 Task: Find connections with filter location Ruteng with filter topic #Learningswith filter profile language German with filter current company HDB Financial Services Ltd. with filter school Zakir Husain Delhi College with filter industry Metal Ore Mining with filter service category Growth Marketing with filter keywords title Restaurant Manager
Action: Mouse moved to (663, 66)
Screenshot: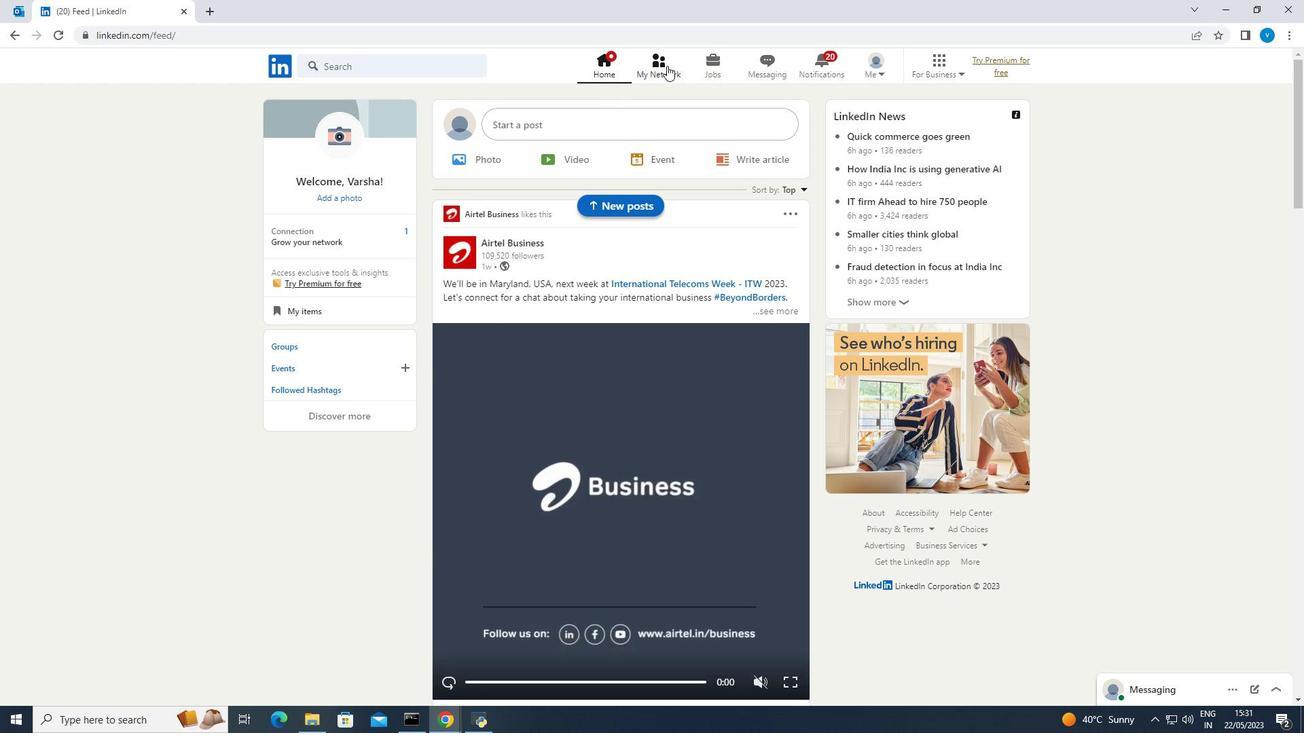 
Action: Mouse pressed left at (663, 66)
Screenshot: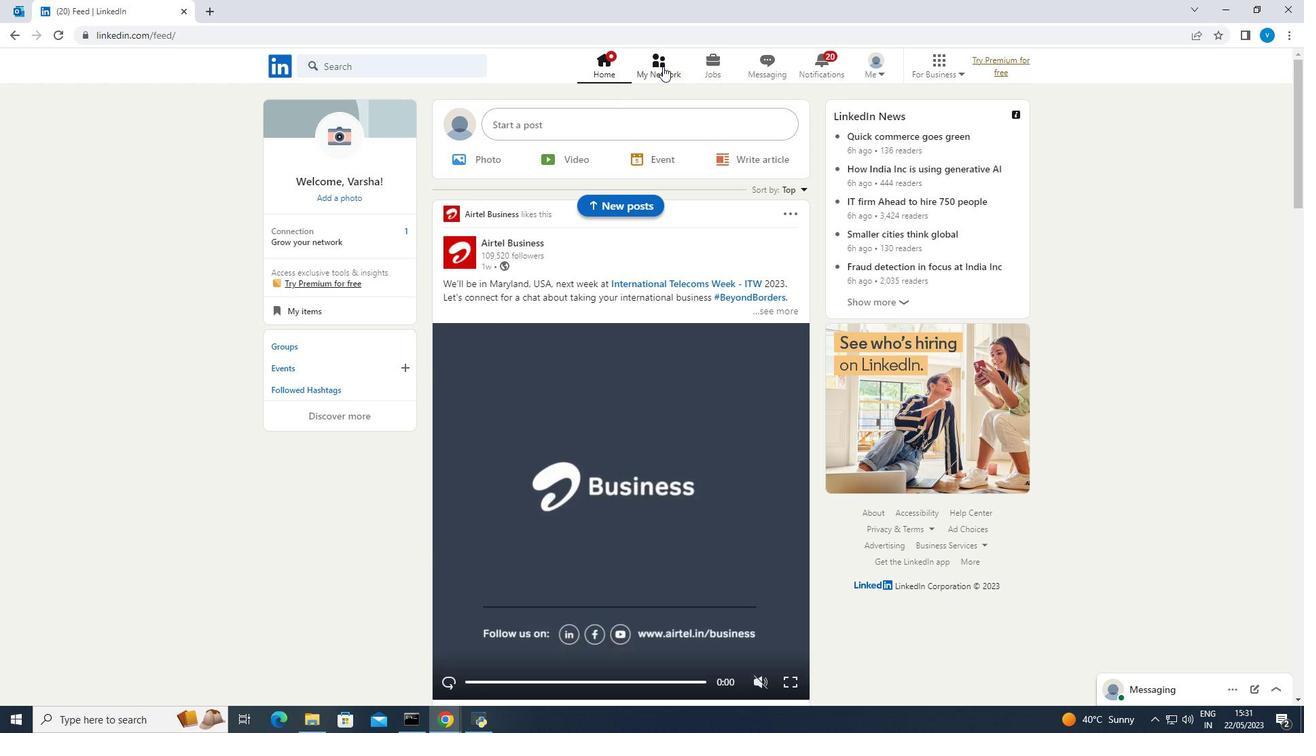 
Action: Mouse moved to (379, 147)
Screenshot: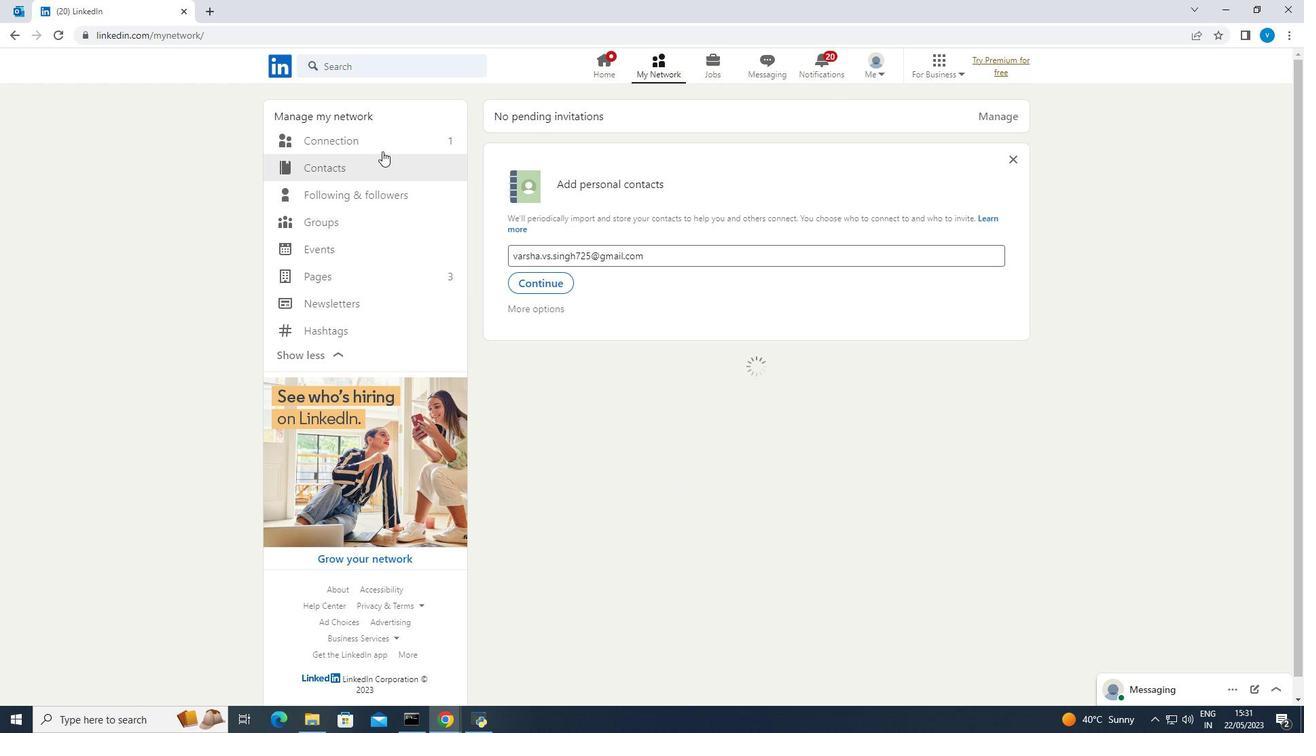 
Action: Mouse pressed left at (379, 147)
Screenshot: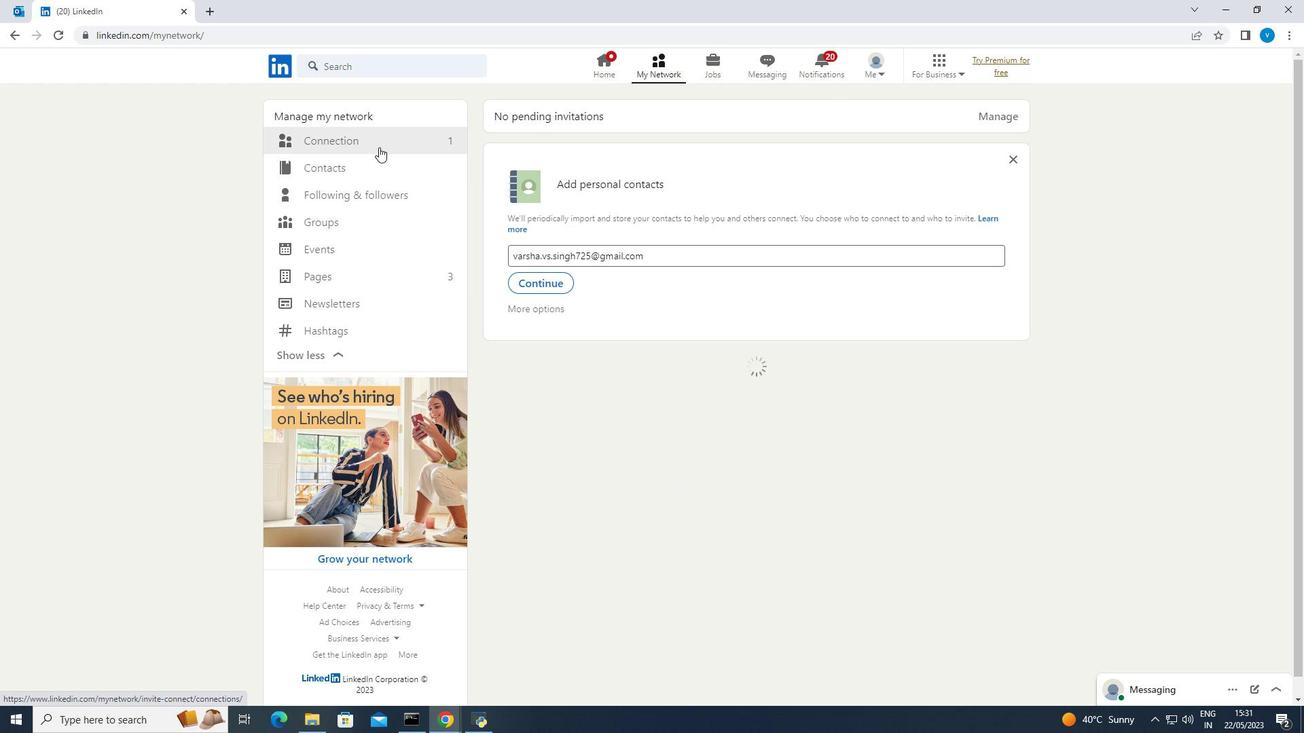
Action: Mouse moved to (741, 142)
Screenshot: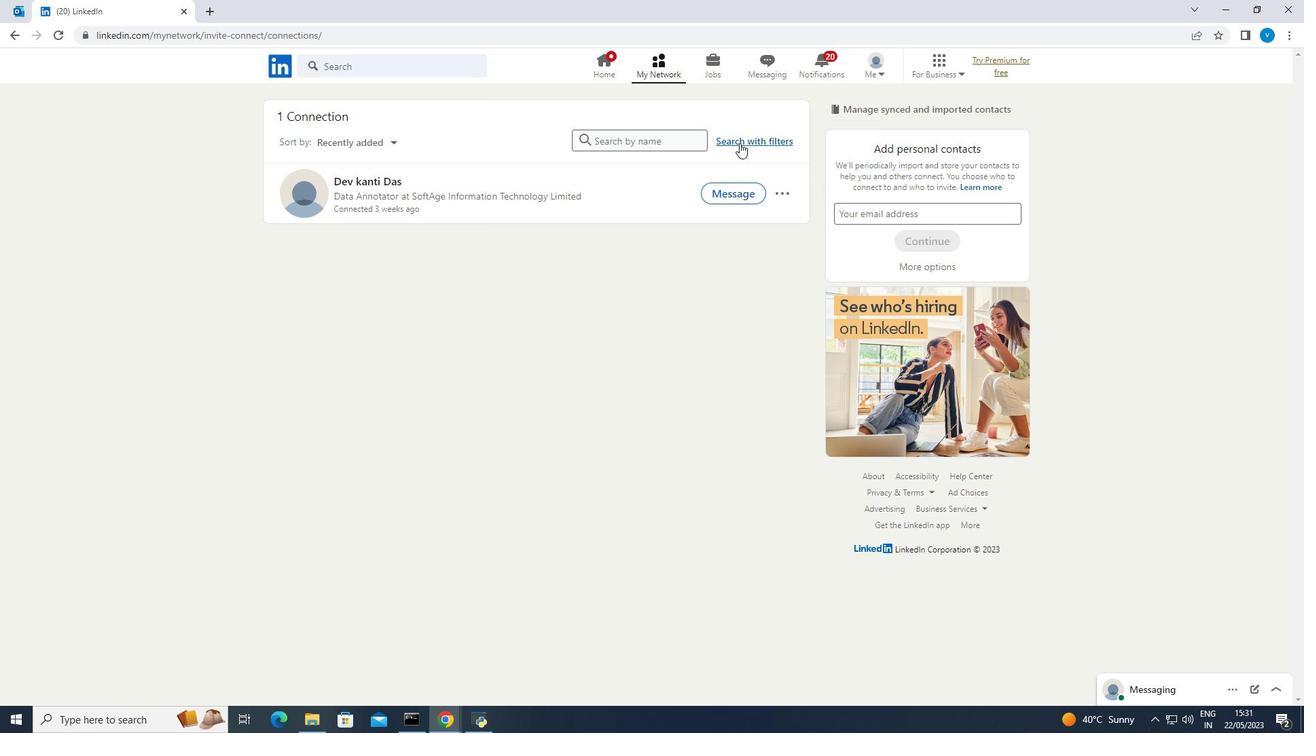
Action: Mouse pressed left at (741, 142)
Screenshot: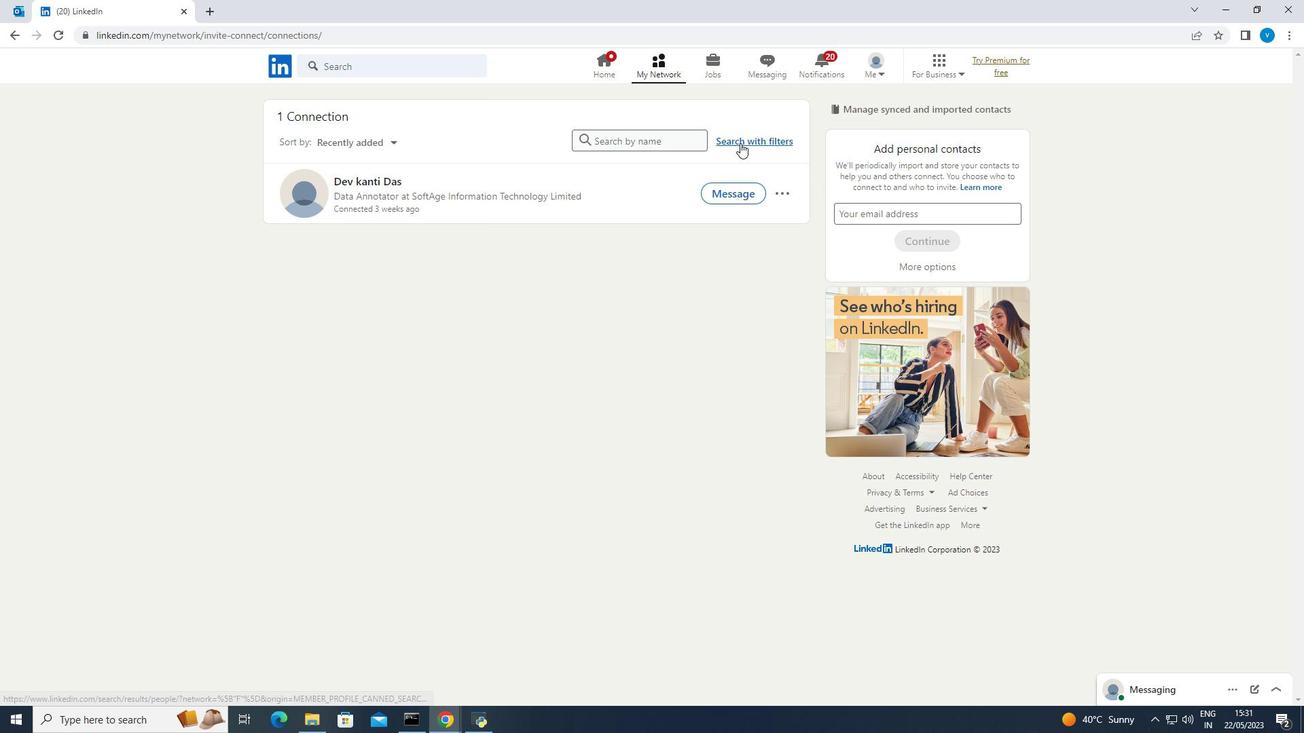 
Action: Mouse moved to (701, 110)
Screenshot: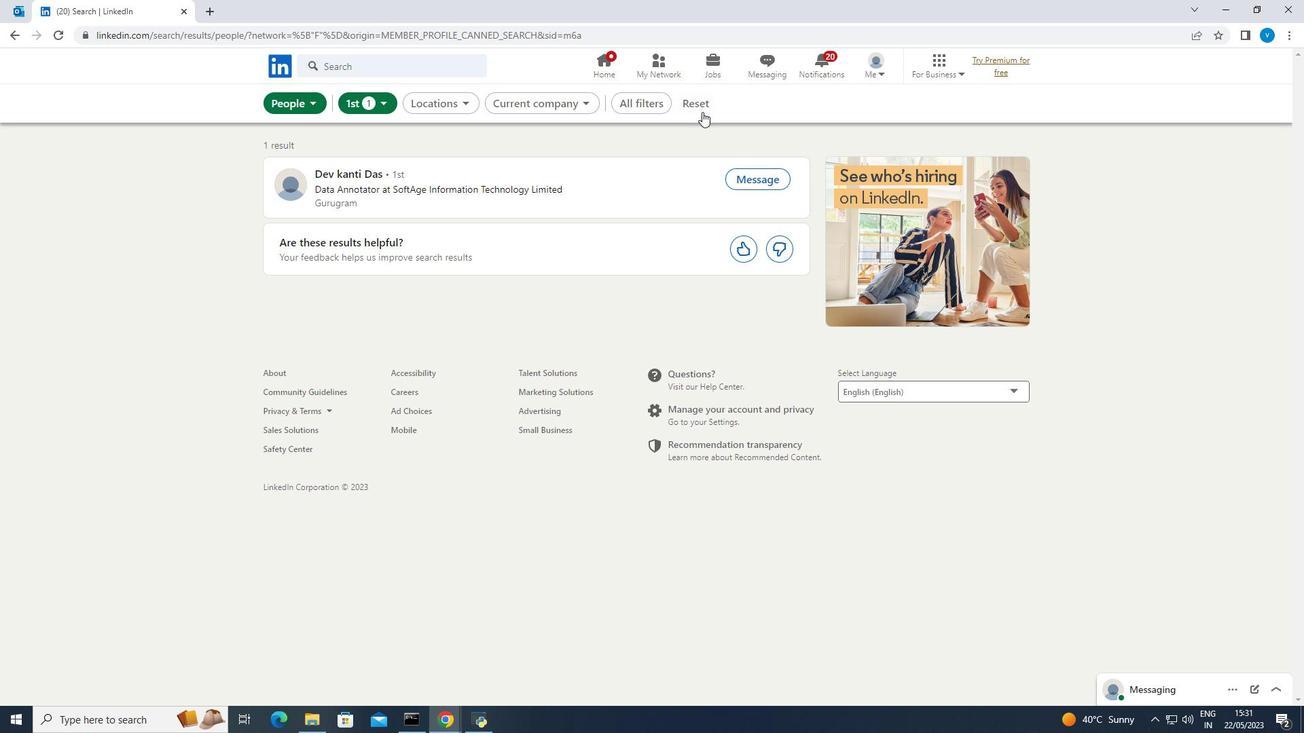 
Action: Mouse pressed left at (701, 110)
Screenshot: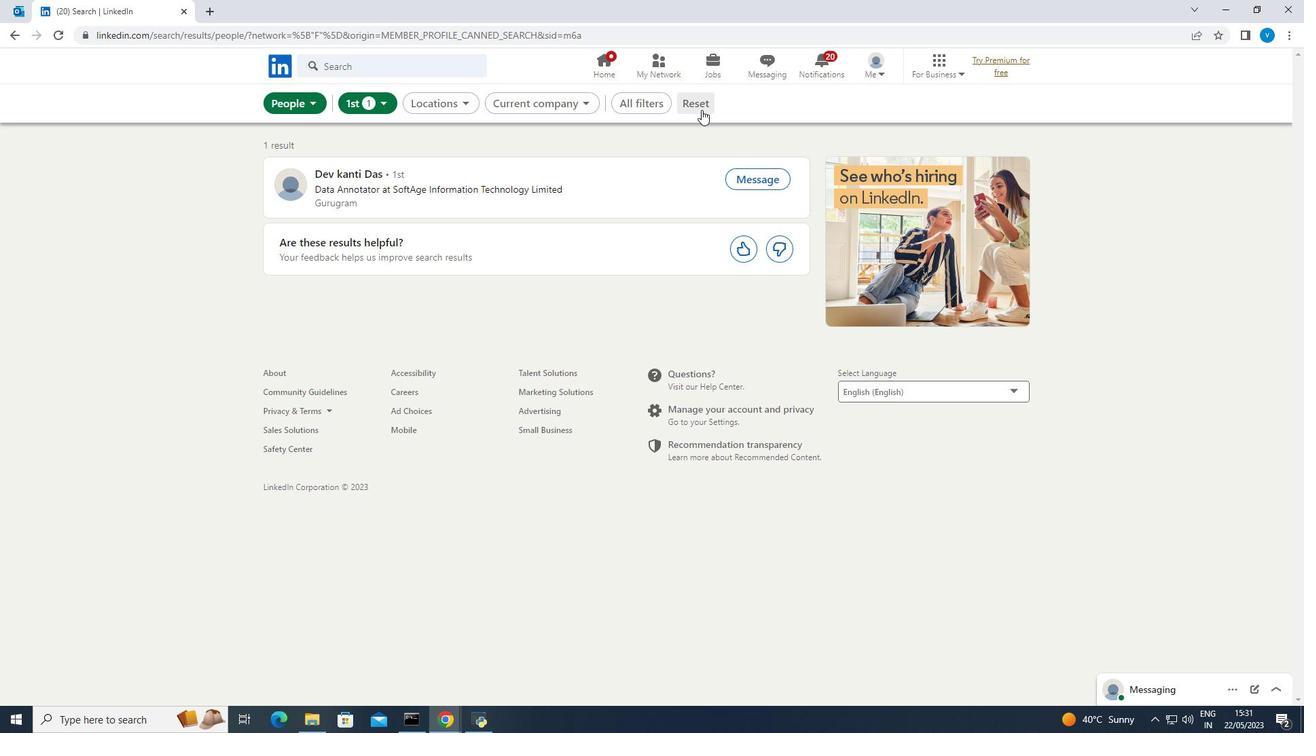 
Action: Mouse moved to (685, 107)
Screenshot: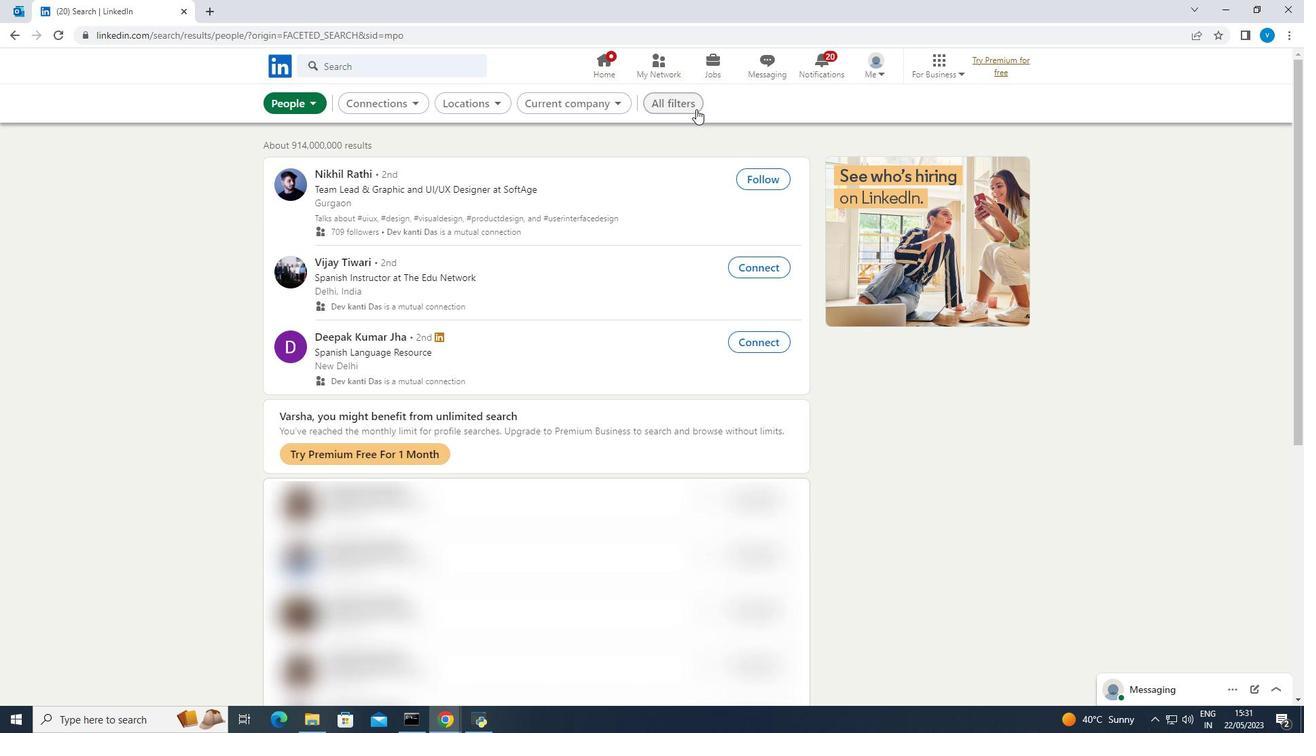 
Action: Mouse pressed left at (685, 107)
Screenshot: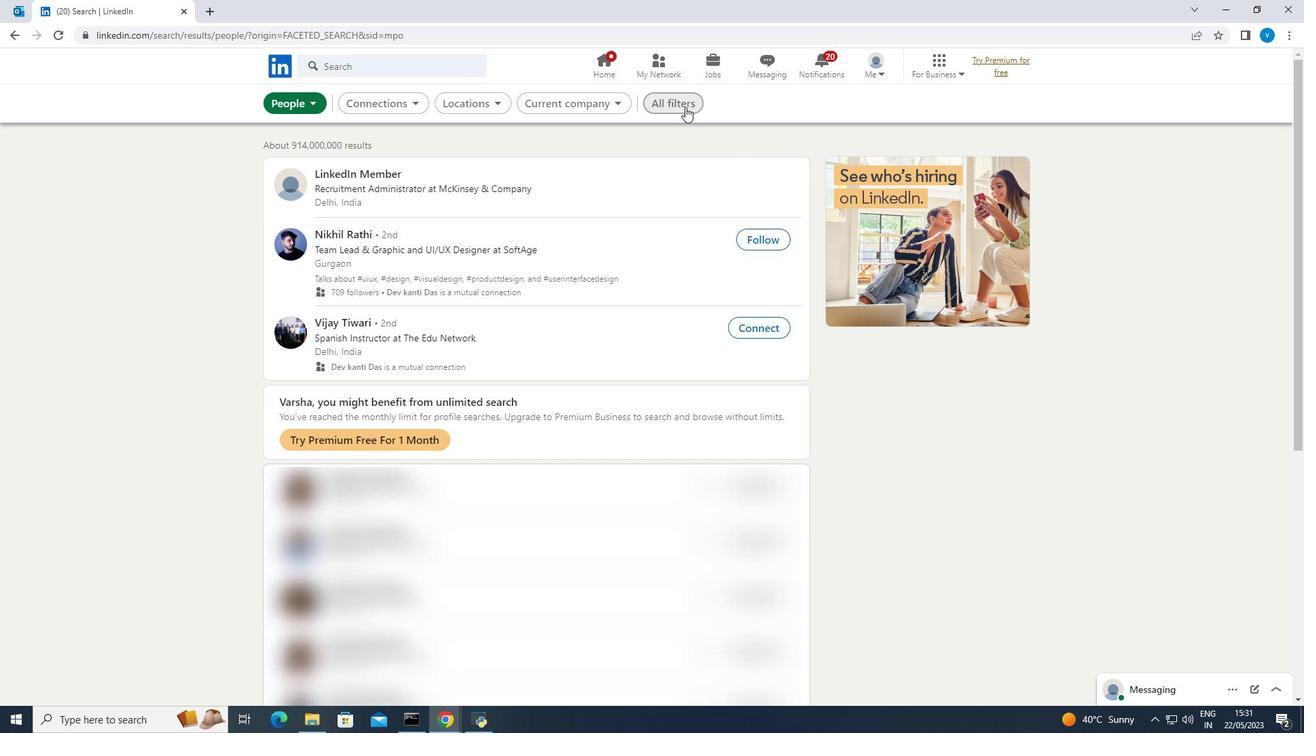 
Action: Mouse moved to (984, 229)
Screenshot: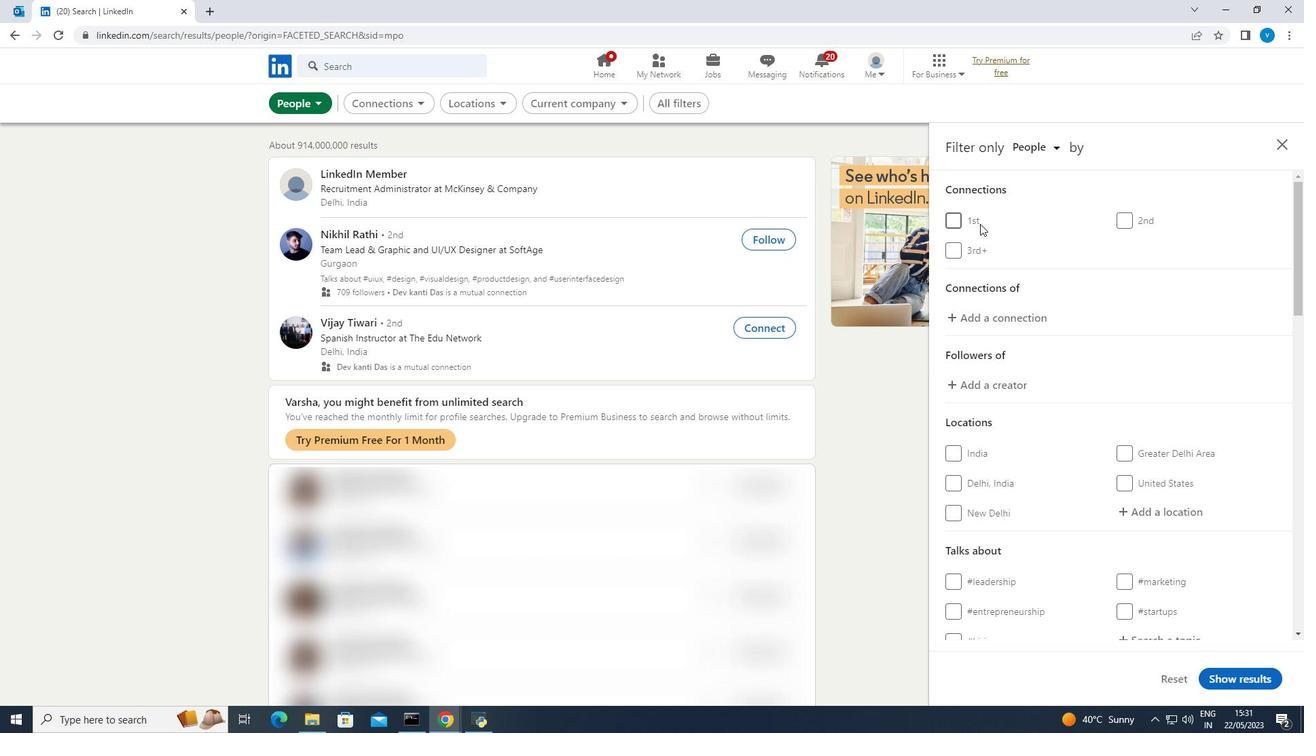 
Action: Mouse scrolled (984, 229) with delta (0, 0)
Screenshot: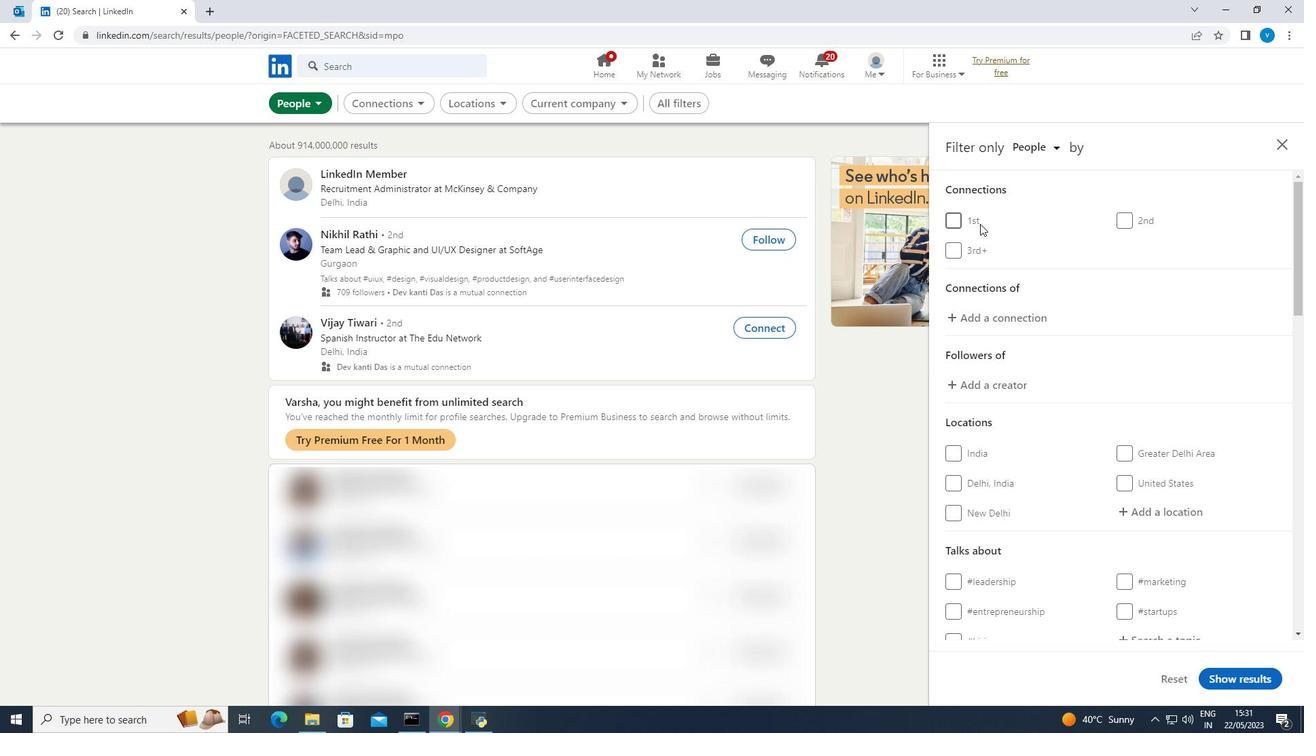 
Action: Mouse moved to (989, 235)
Screenshot: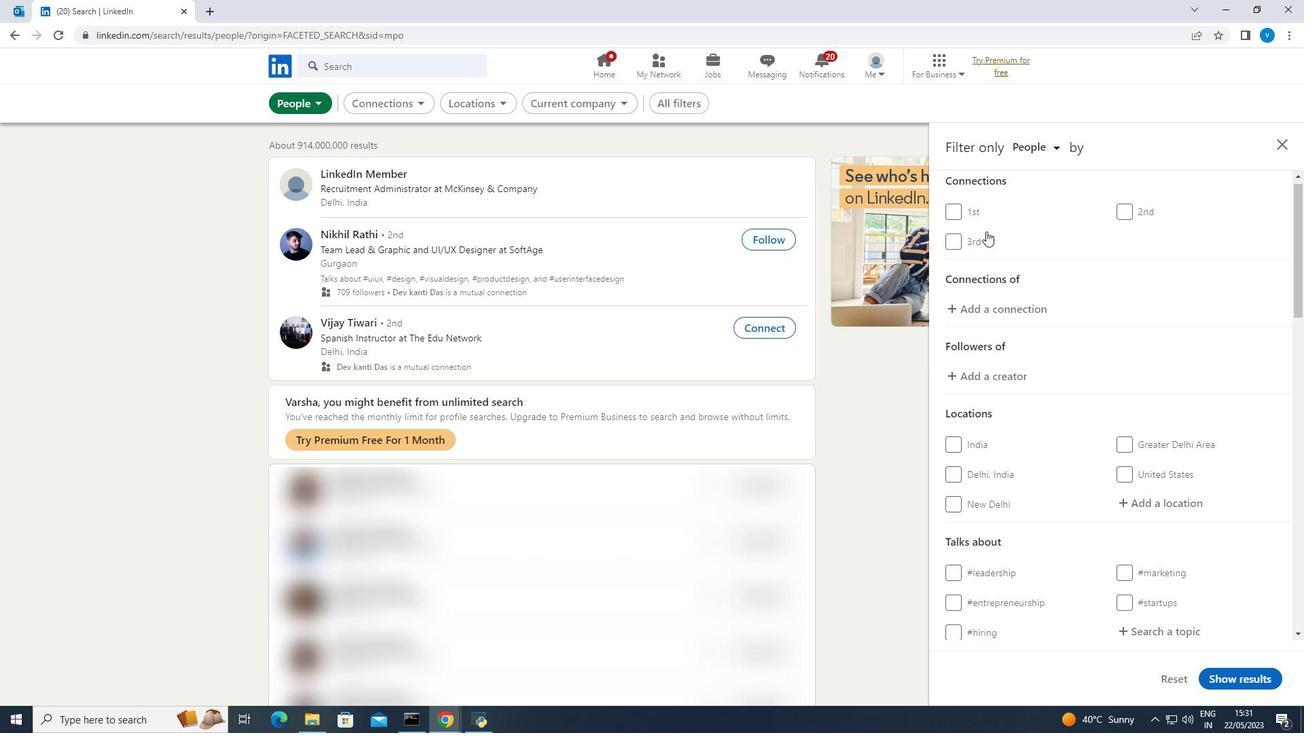 
Action: Mouse scrolled (989, 235) with delta (0, 0)
Screenshot: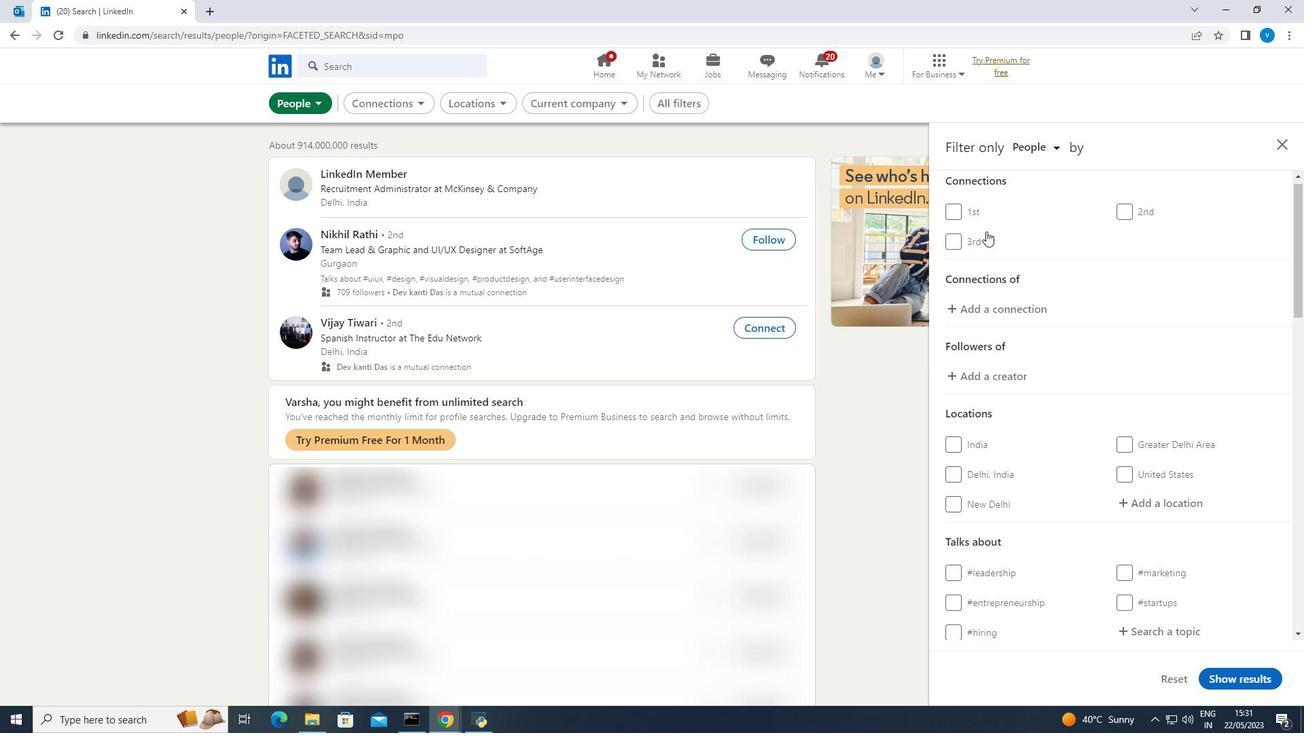 
Action: Mouse moved to (990, 237)
Screenshot: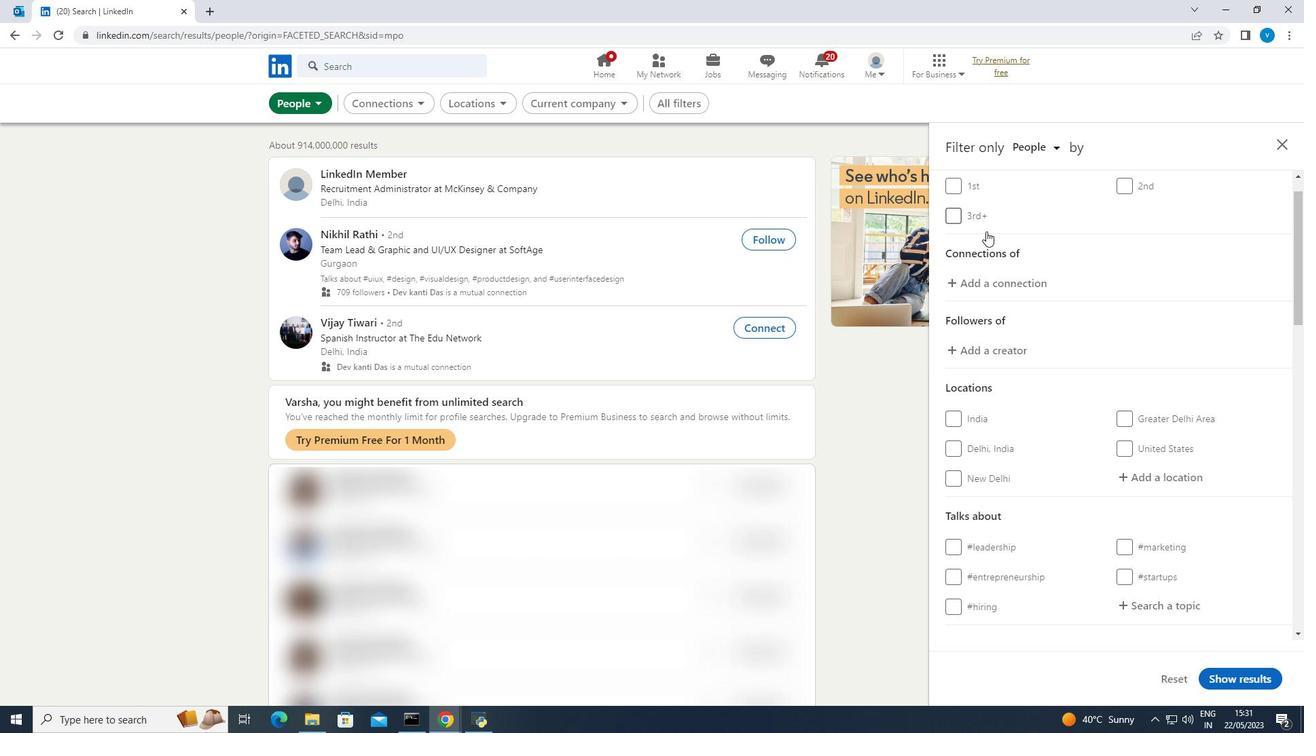 
Action: Mouse scrolled (990, 236) with delta (0, 0)
Screenshot: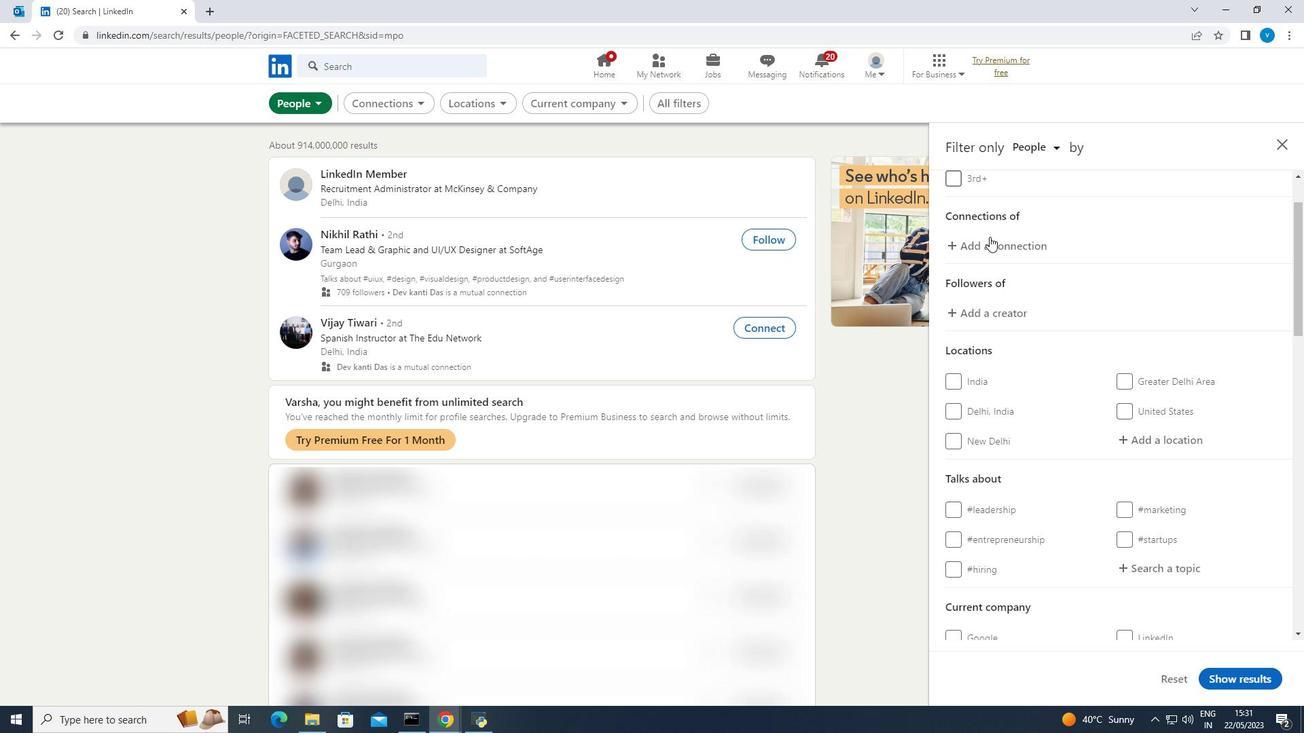 
Action: Mouse moved to (1130, 307)
Screenshot: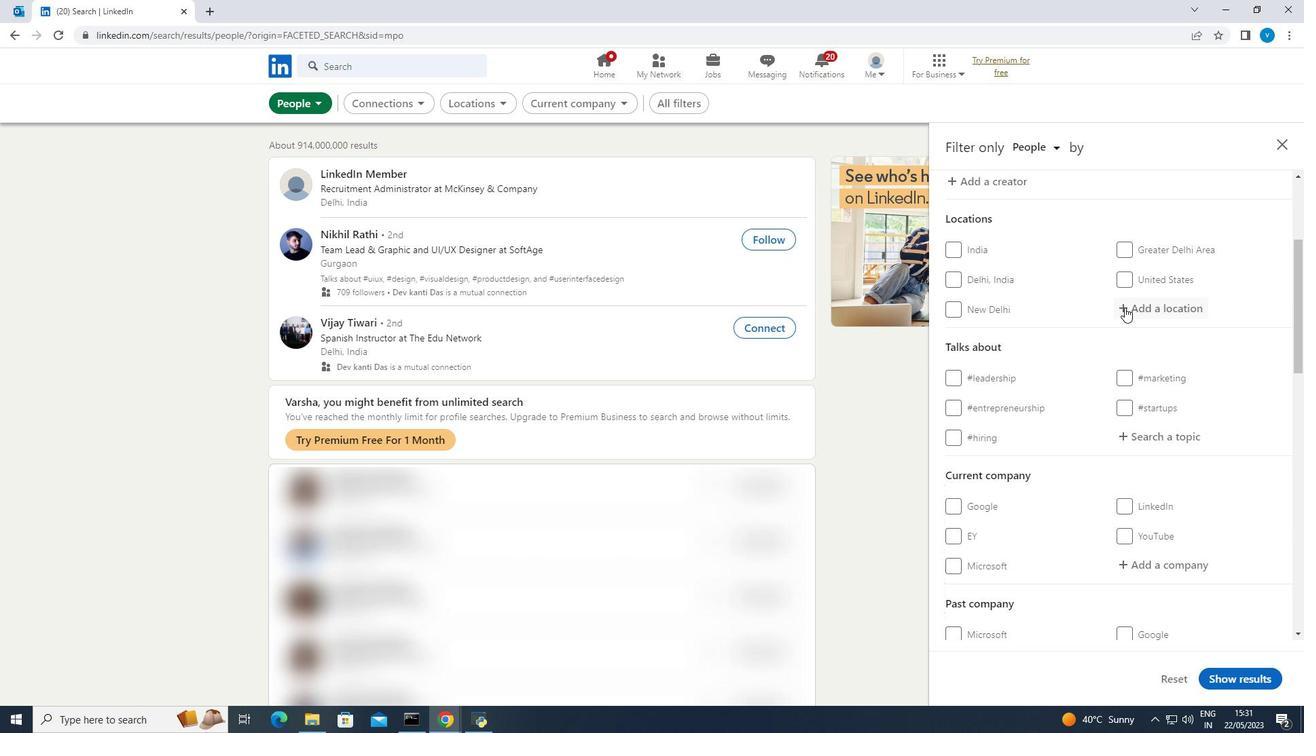 
Action: Mouse pressed left at (1130, 307)
Screenshot: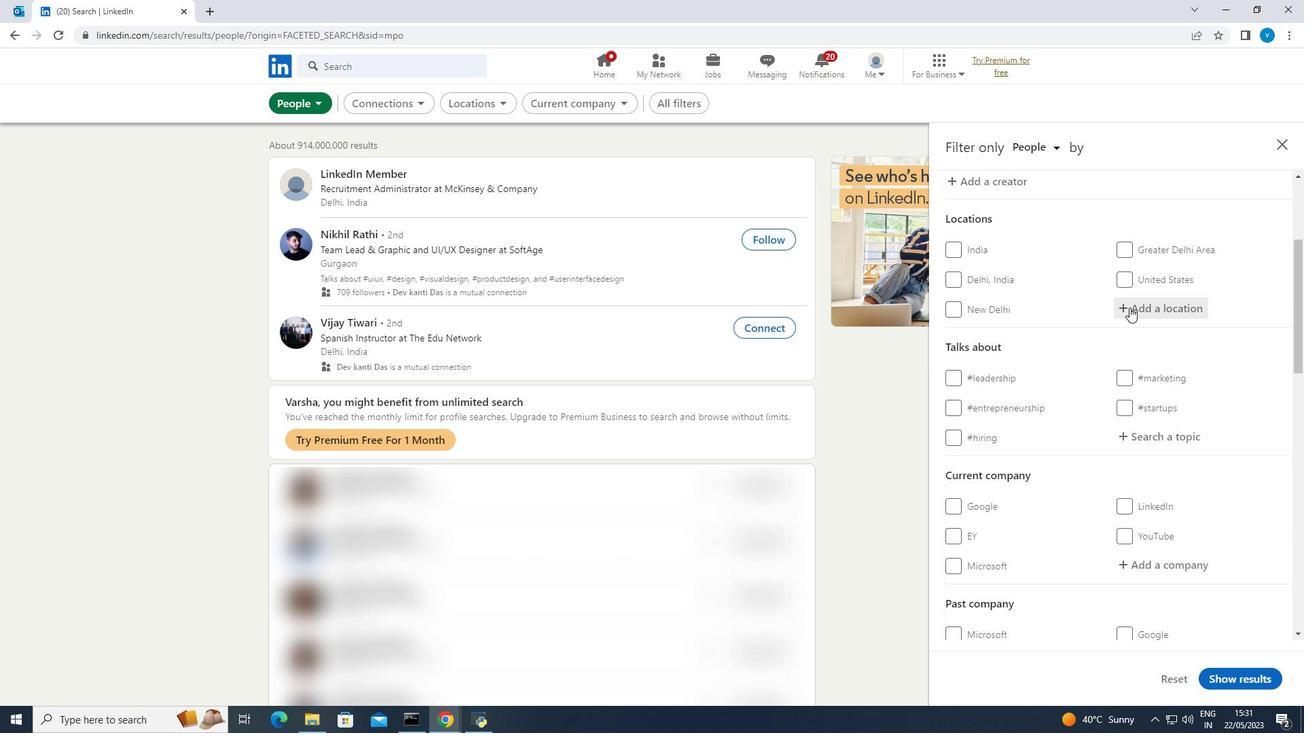 
Action: Mouse moved to (1107, 324)
Screenshot: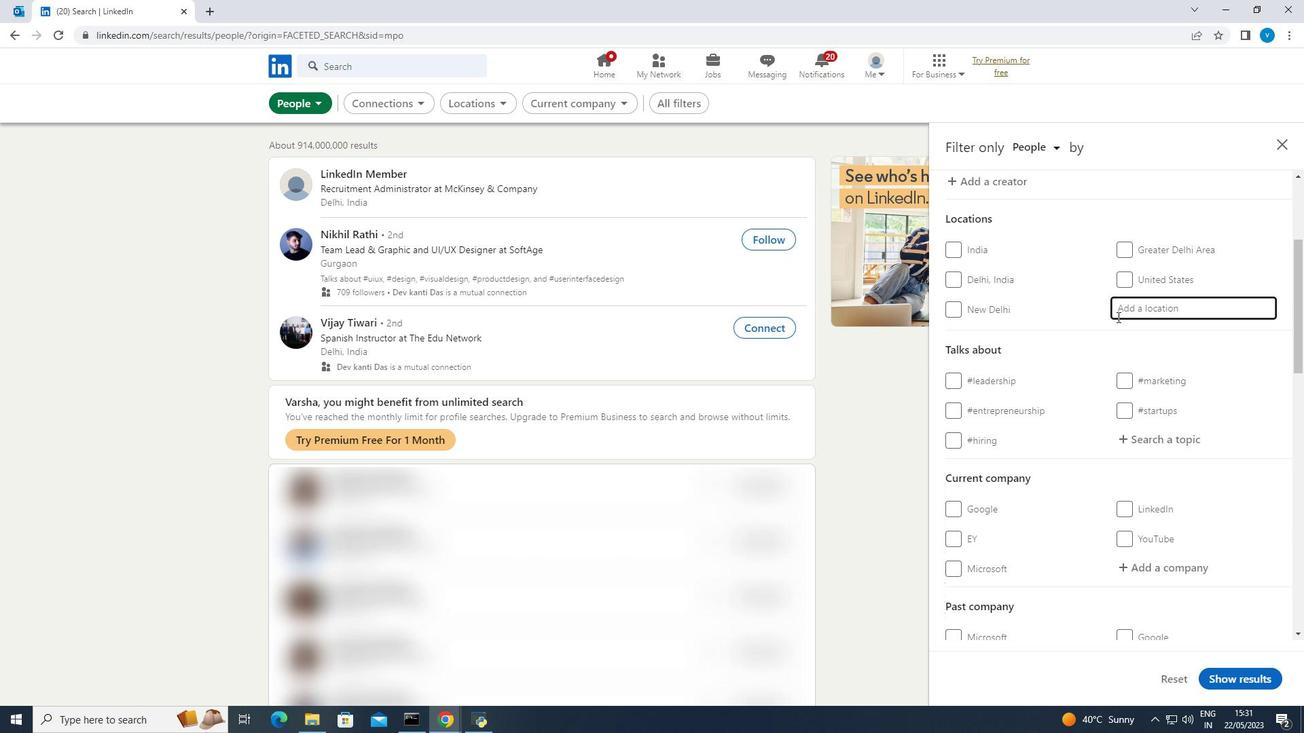 
Action: Key pressed <Key.shift><Key.shift><Key.shift><Key.shift><Key.shift><Key.shift><Key.shift>Ruteng
Screenshot: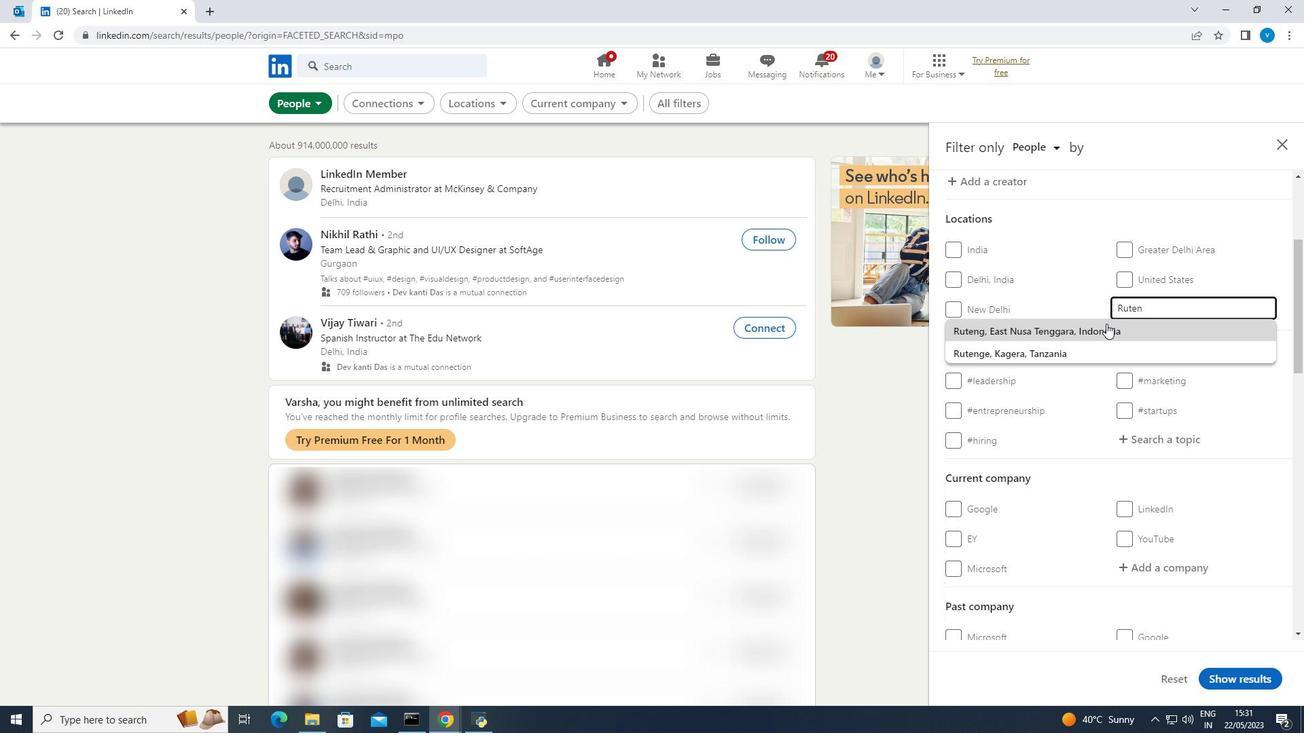 
Action: Mouse moved to (1143, 433)
Screenshot: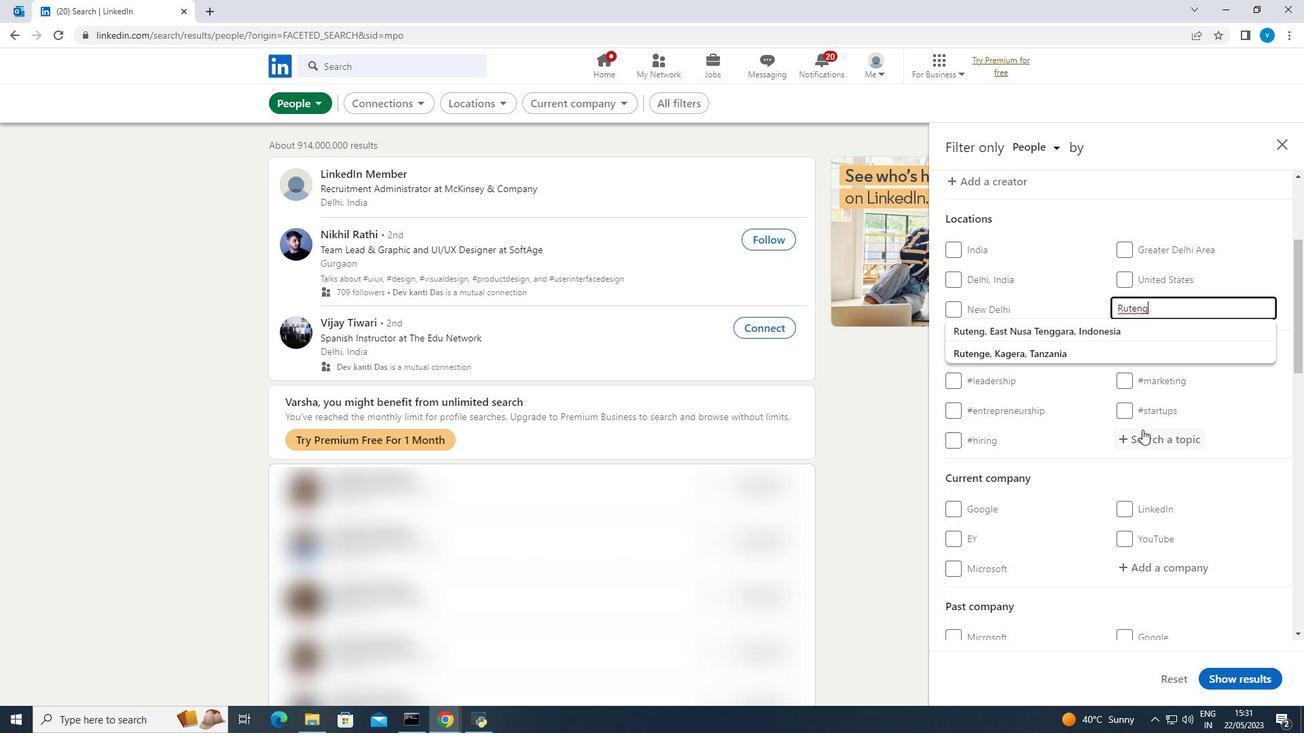 
Action: Mouse pressed left at (1143, 433)
Screenshot: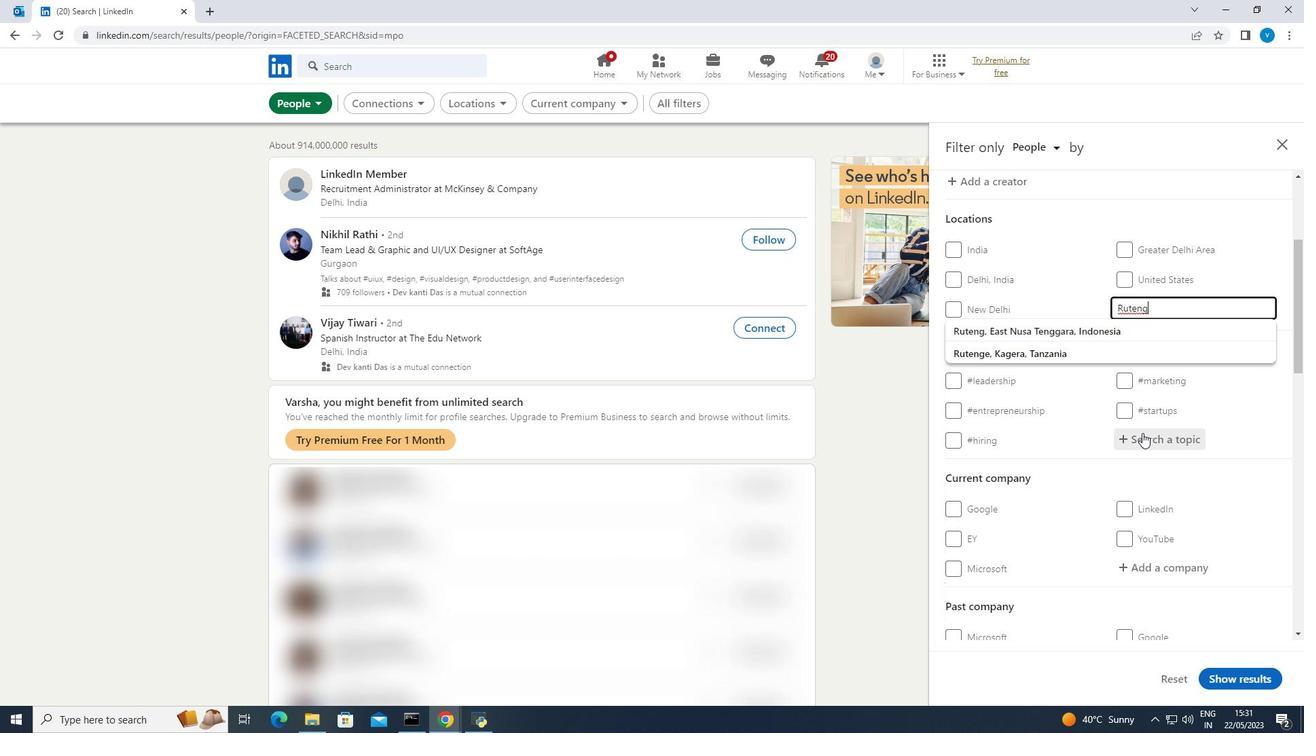 
Action: Mouse moved to (1093, 462)
Screenshot: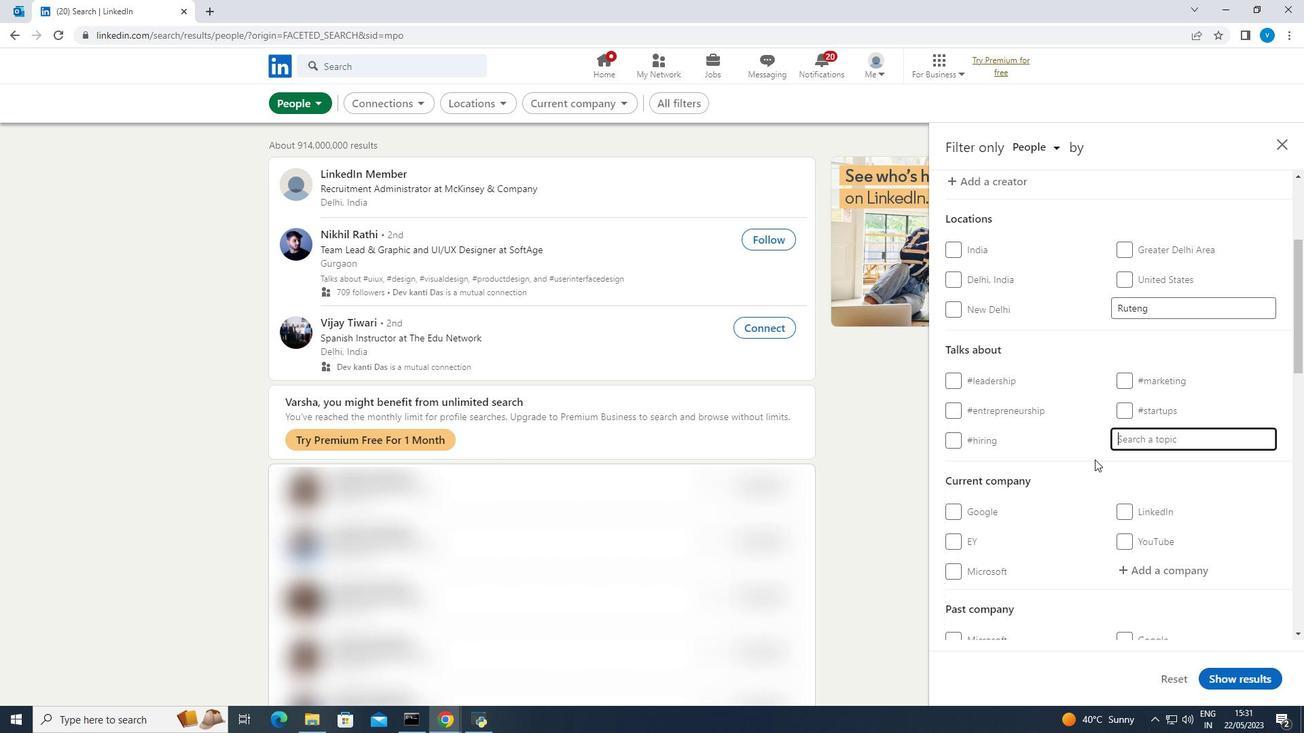 
Action: Key pressed <Key.shift><Key.shift><Key.shift><Key.shift><Key.shift><Key.shift>#<Key.shift><Key.shift><Key.shift><Key.shift><Key.shift><Key.shift><Key.shift><Key.shift><Key.shift>Learnings
Screenshot: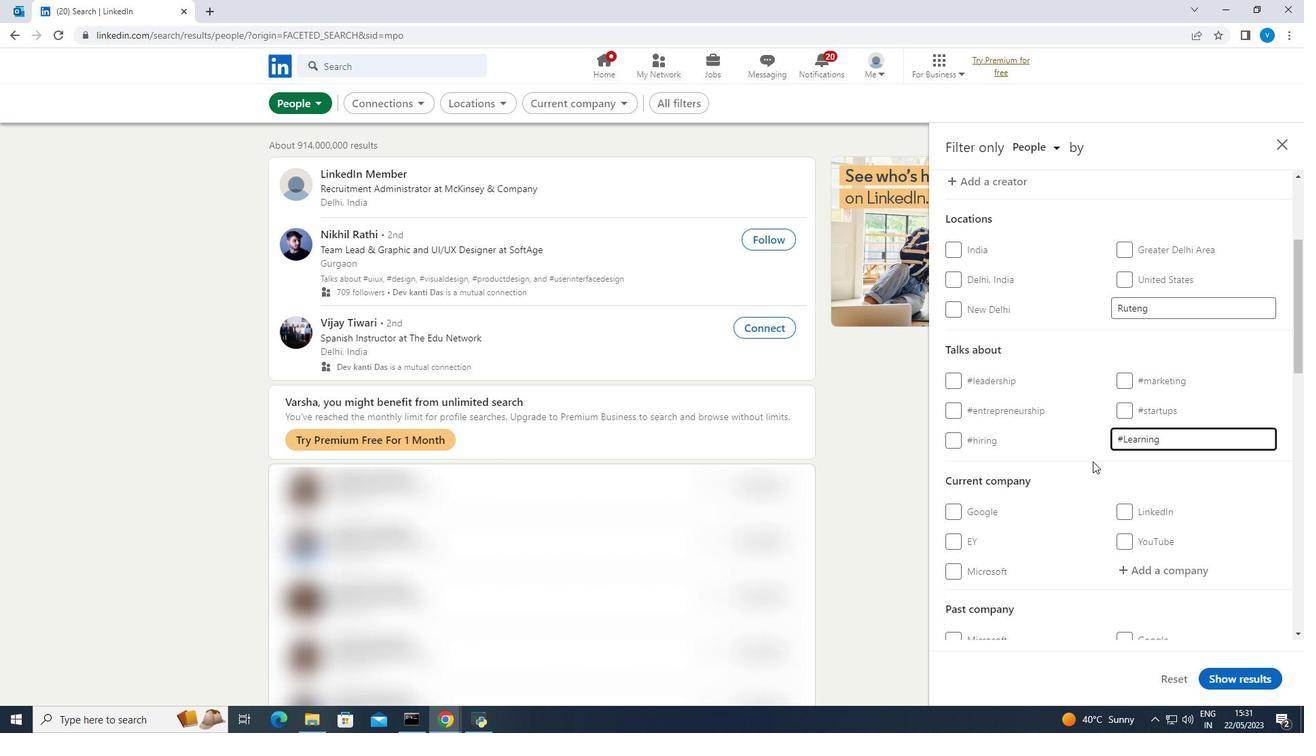 
Action: Mouse moved to (1099, 481)
Screenshot: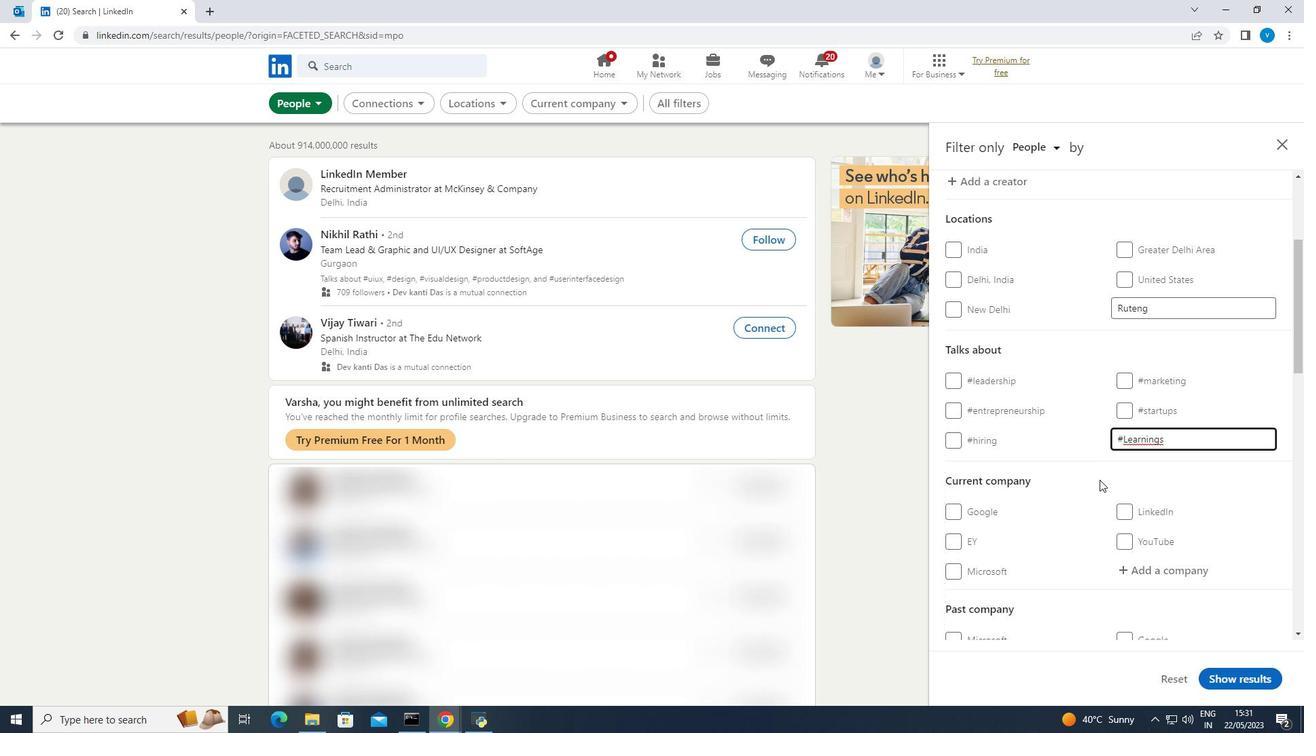 
Action: Mouse scrolled (1099, 480) with delta (0, 0)
Screenshot: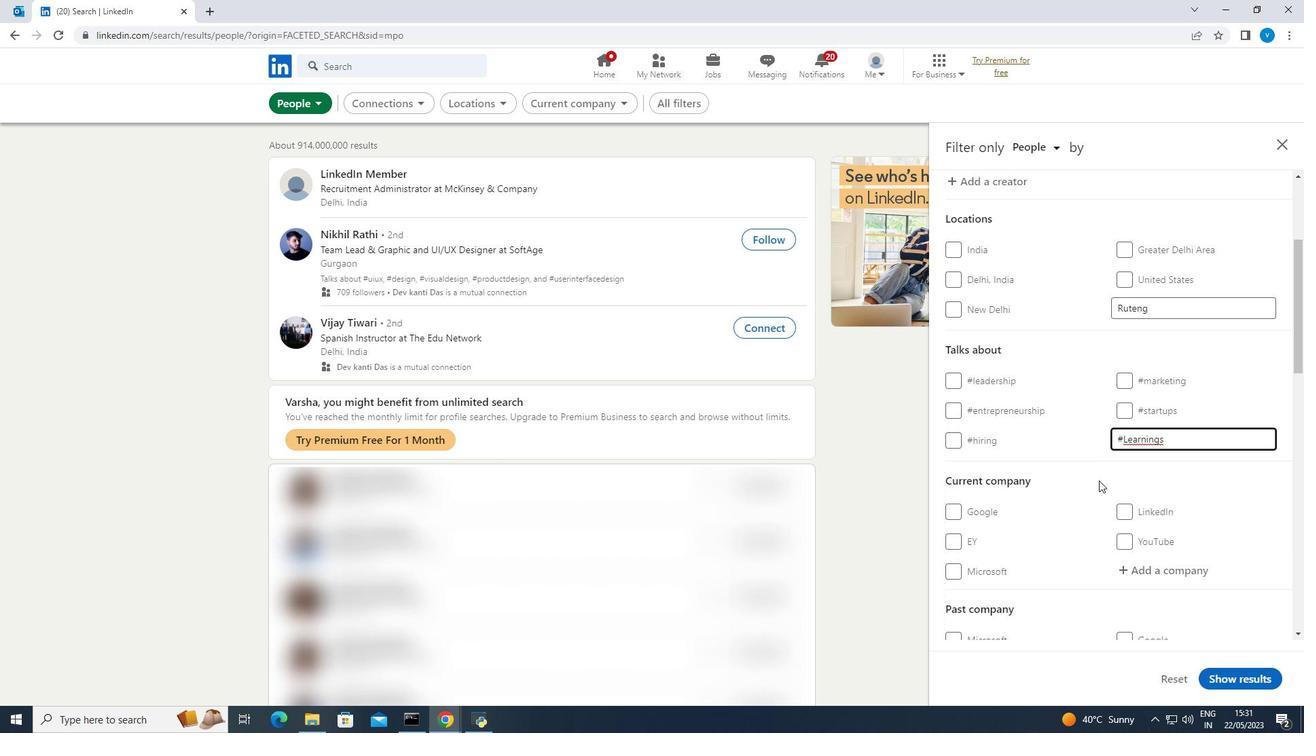 
Action: Mouse moved to (1098, 481)
Screenshot: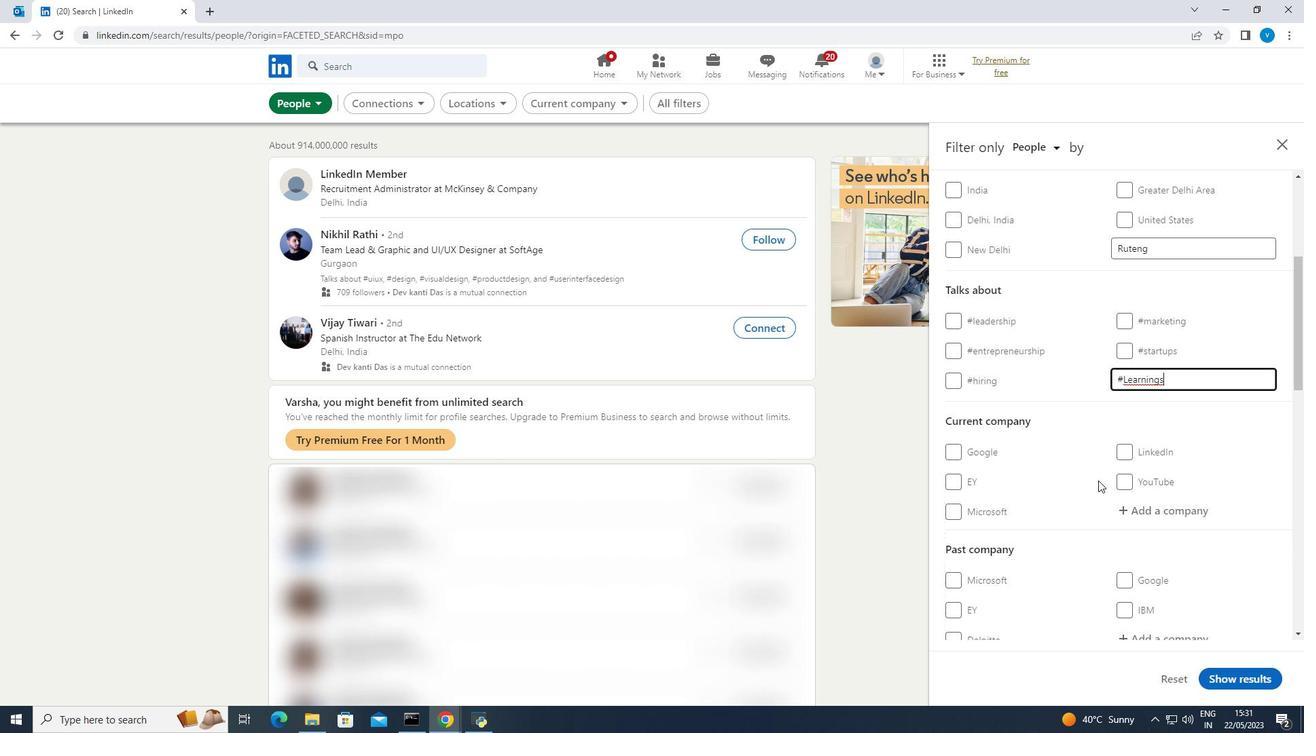 
Action: Mouse scrolled (1098, 480) with delta (0, 0)
Screenshot: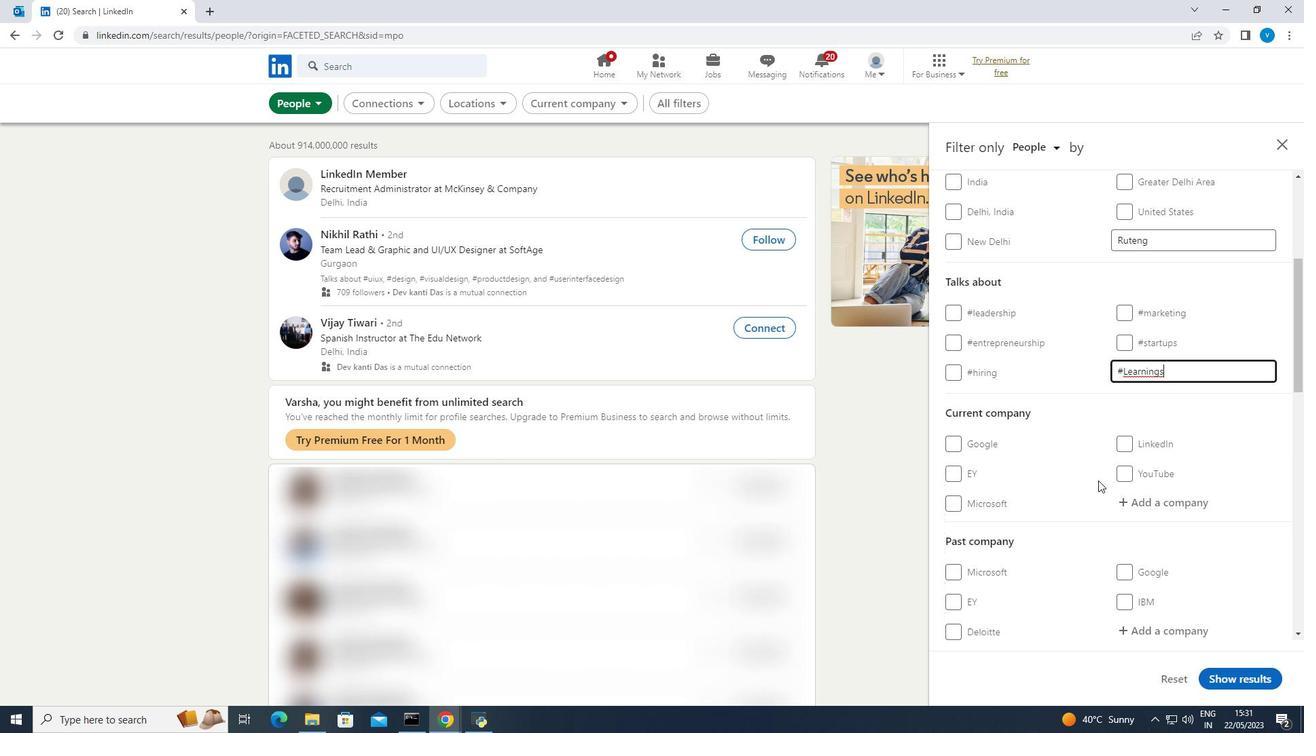 
Action: Mouse scrolled (1098, 480) with delta (0, 0)
Screenshot: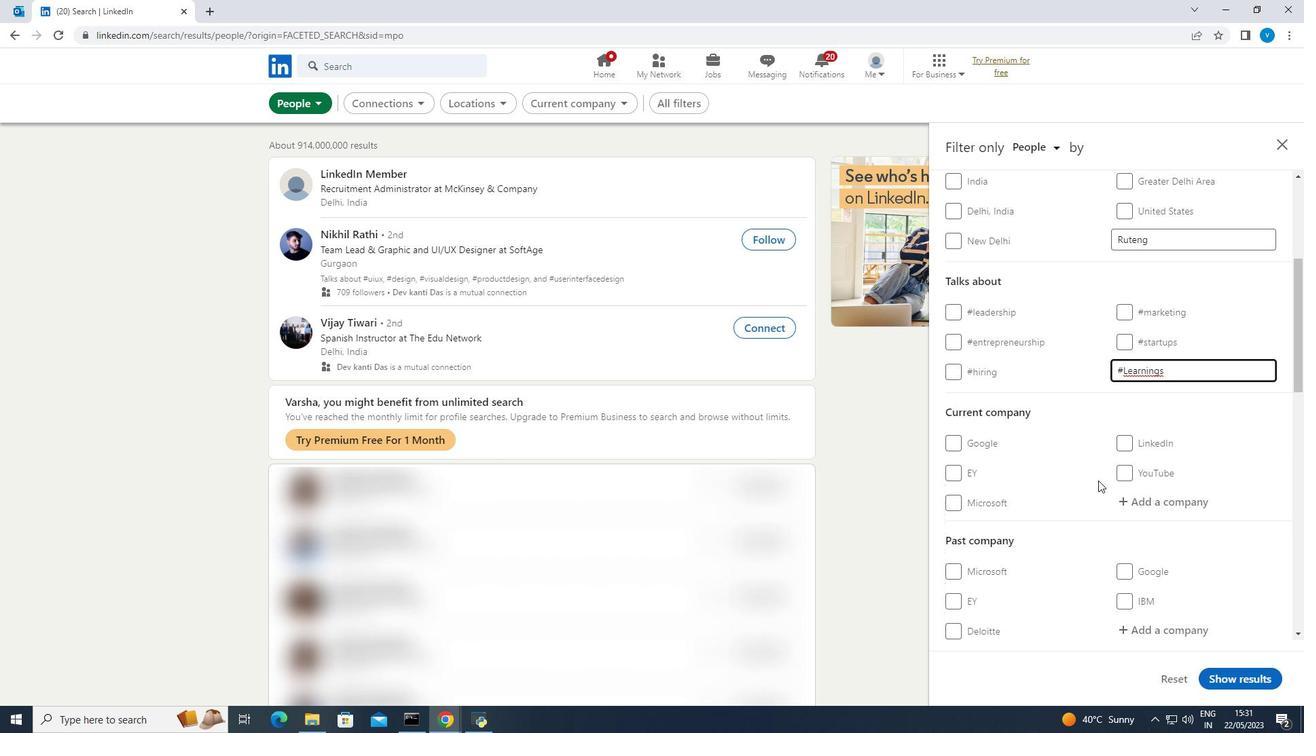 
Action: Mouse scrolled (1098, 480) with delta (0, 0)
Screenshot: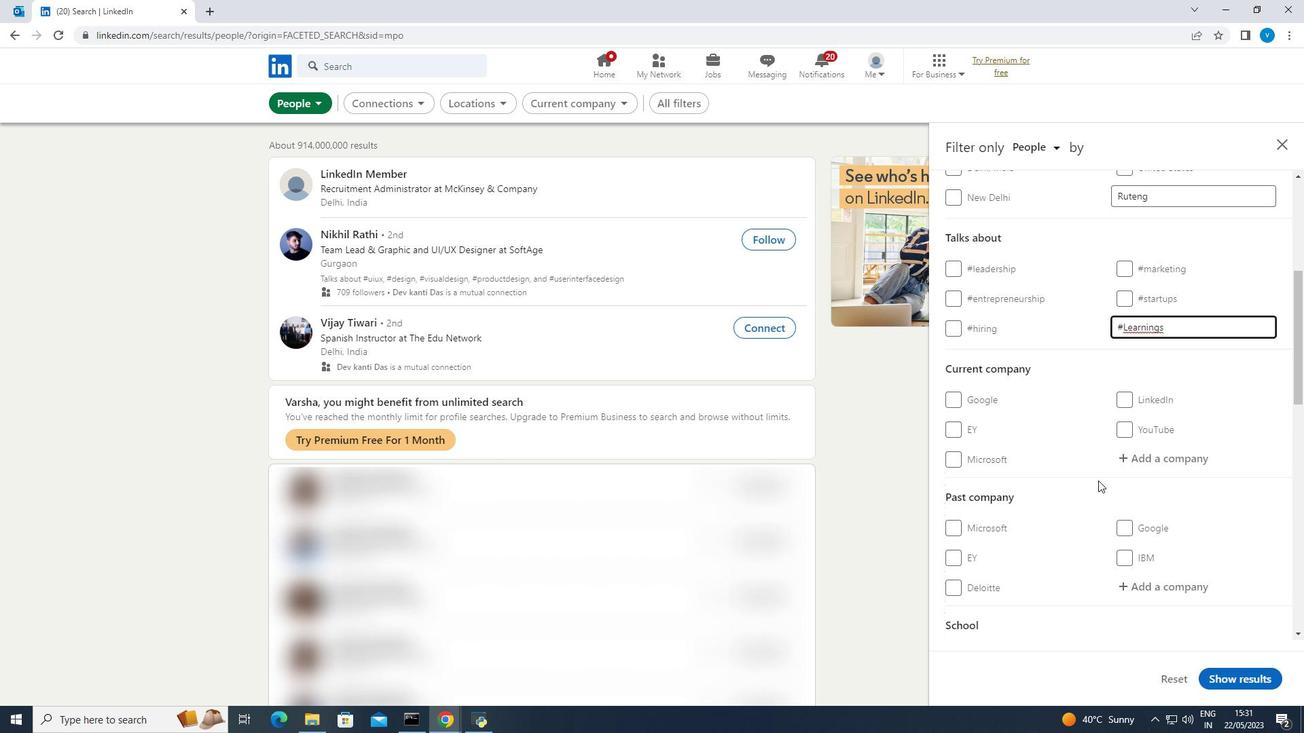 
Action: Mouse scrolled (1098, 480) with delta (0, 0)
Screenshot: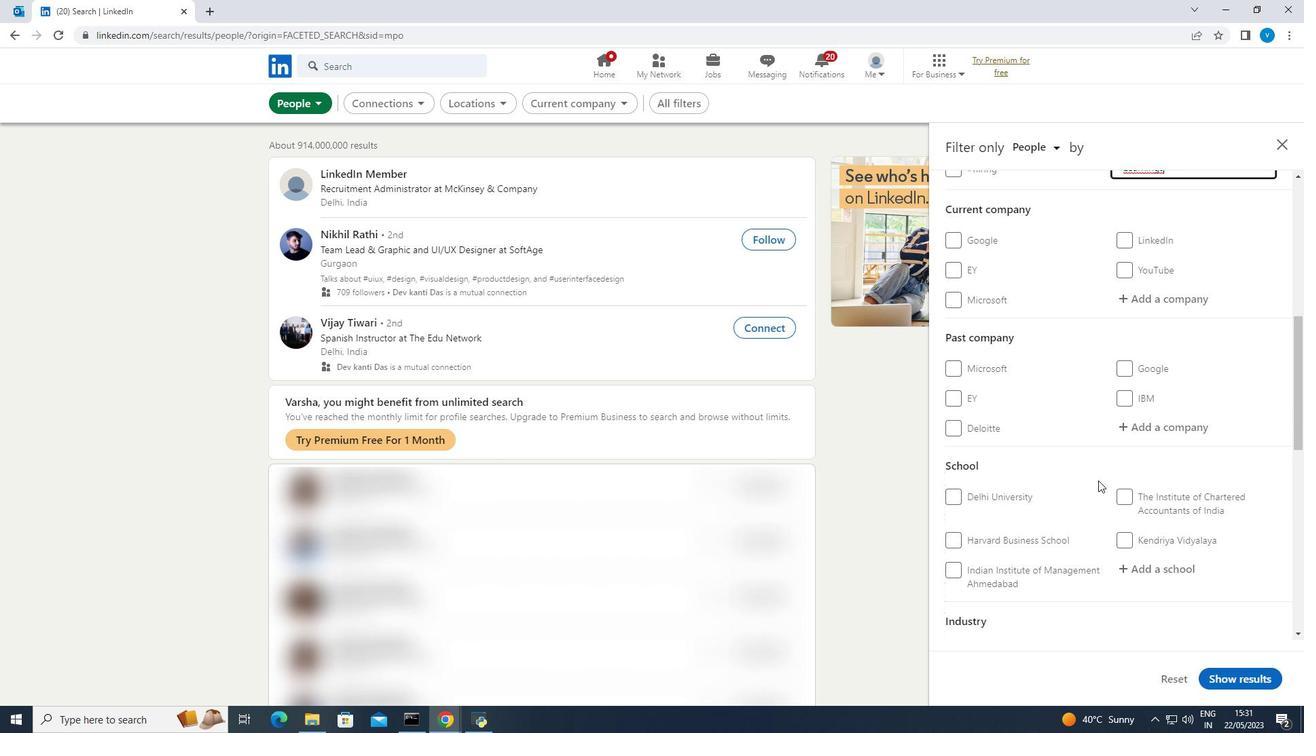 
Action: Mouse scrolled (1098, 480) with delta (0, 0)
Screenshot: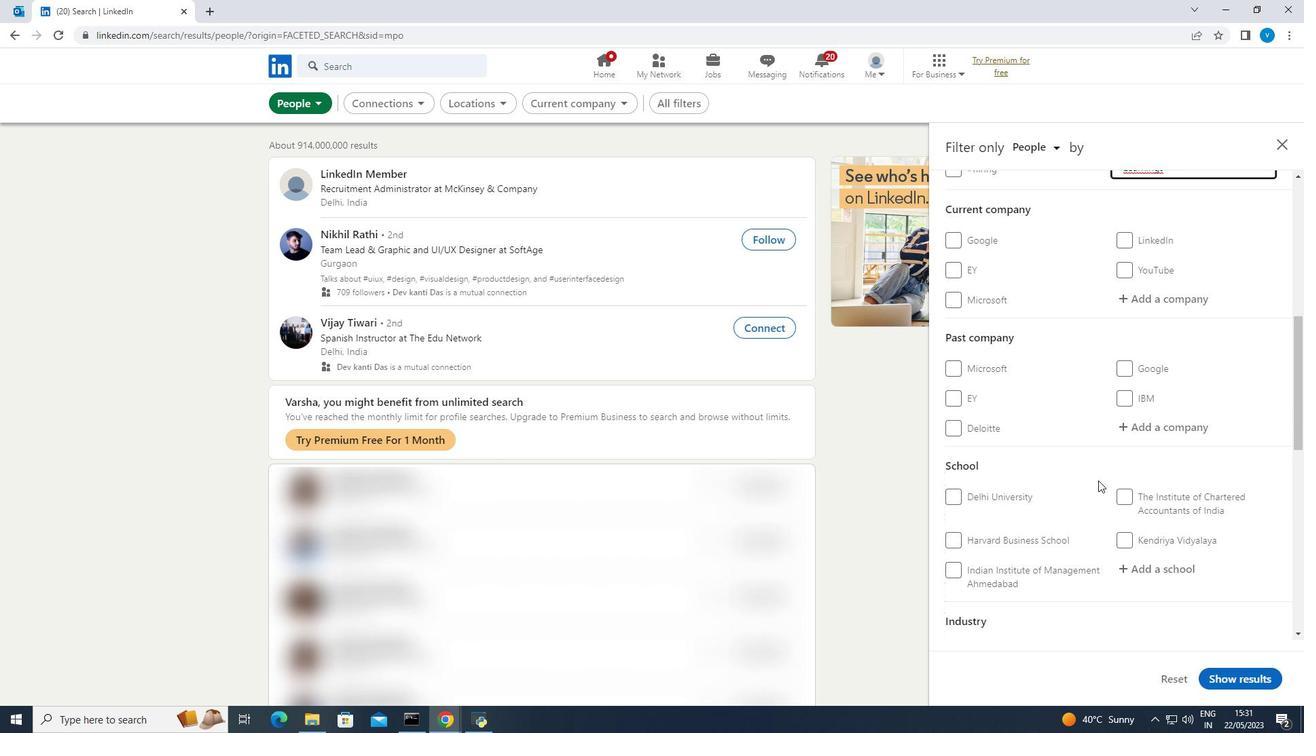 
Action: Mouse scrolled (1098, 480) with delta (0, 0)
Screenshot: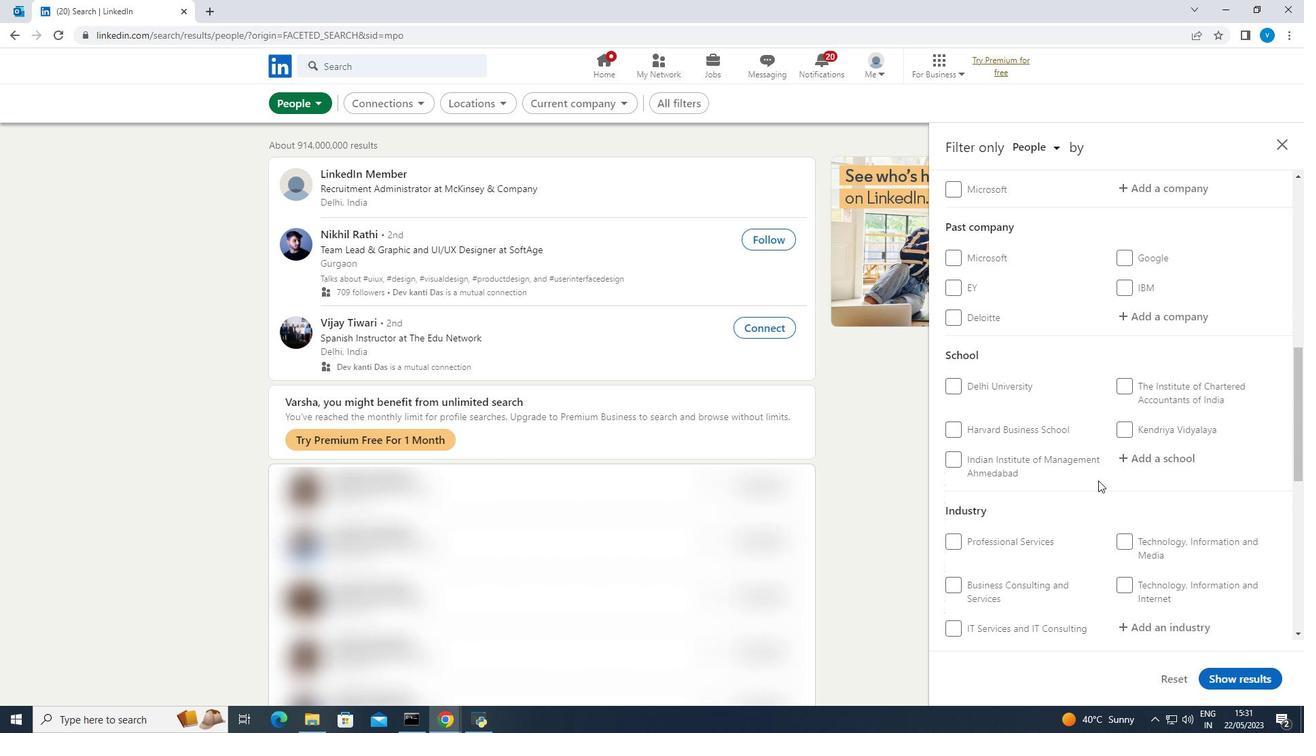 
Action: Mouse scrolled (1098, 480) with delta (0, 0)
Screenshot: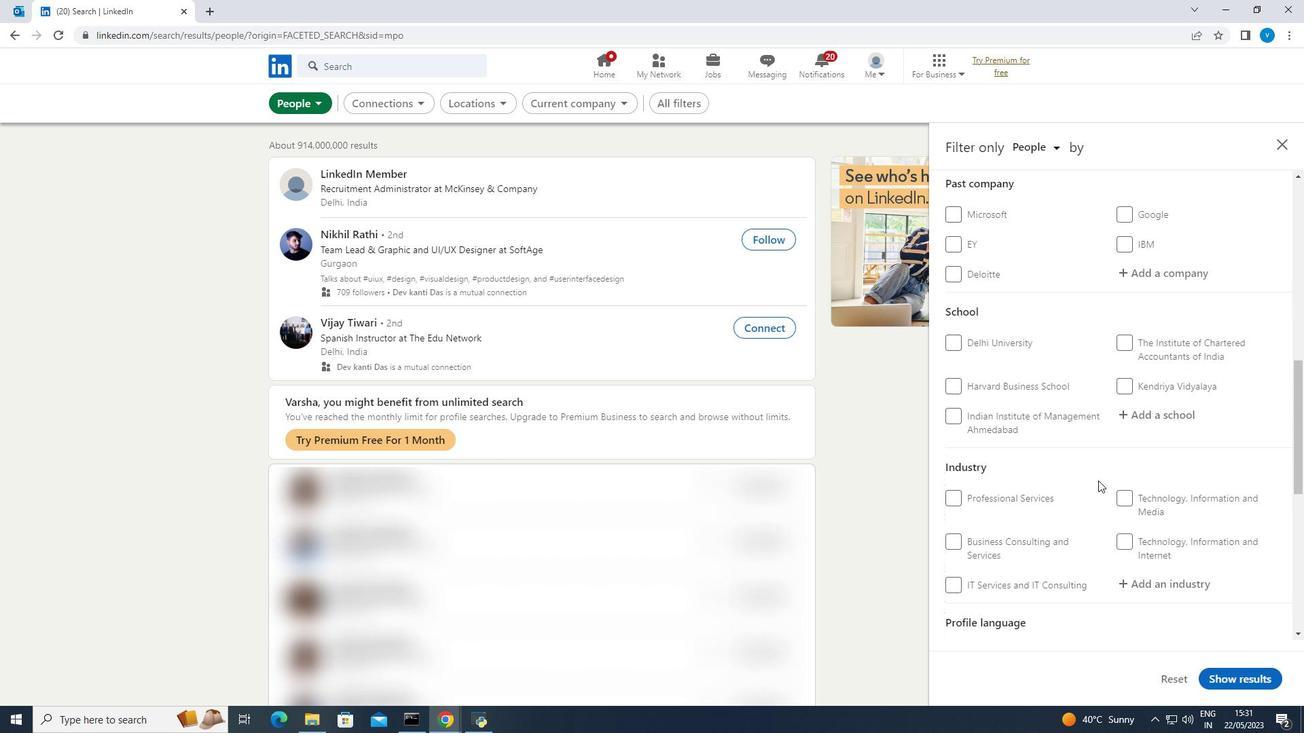 
Action: Mouse moved to (952, 597)
Screenshot: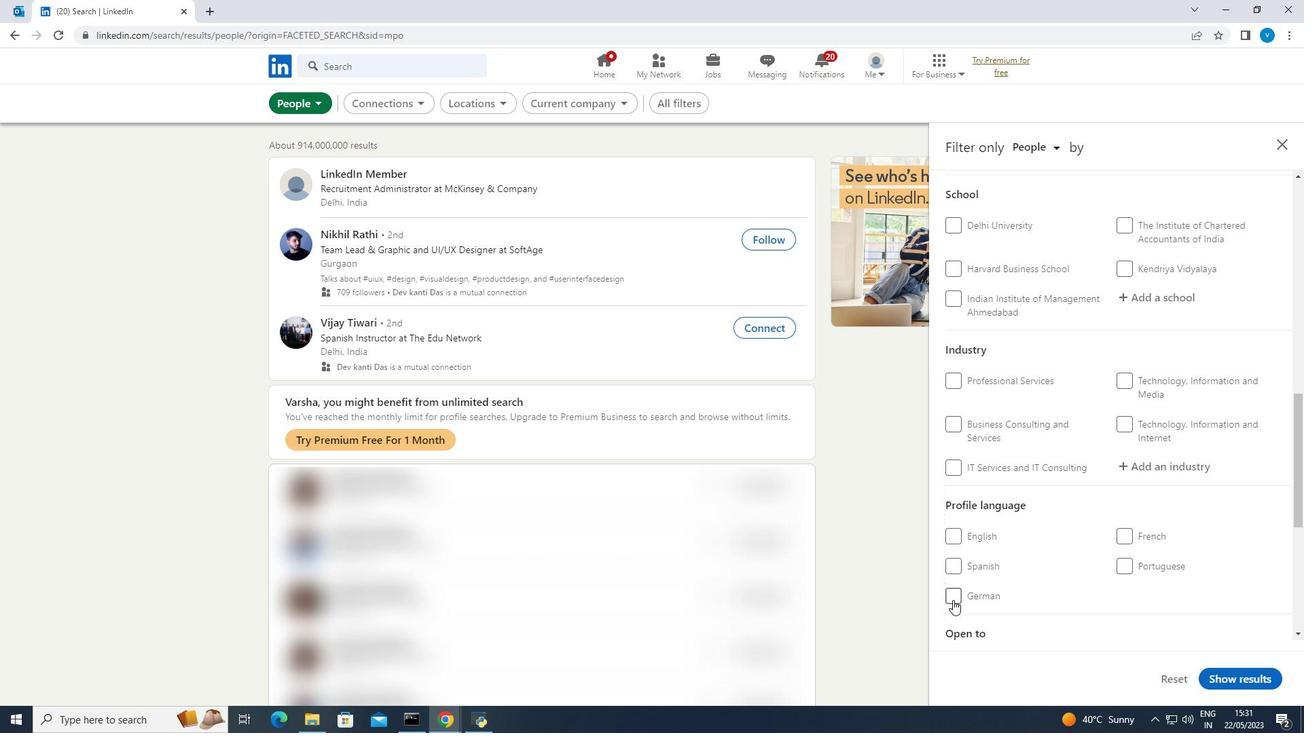 
Action: Mouse pressed left at (952, 597)
Screenshot: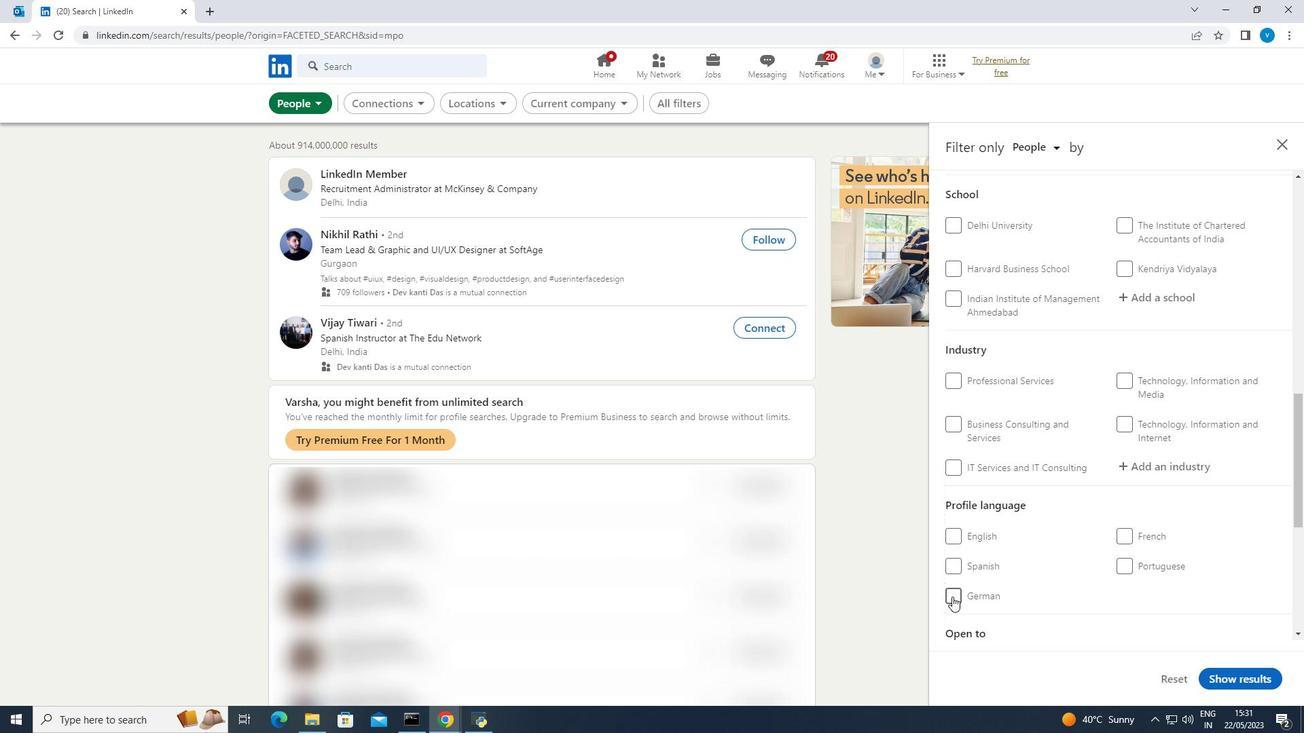 
Action: Mouse moved to (1030, 550)
Screenshot: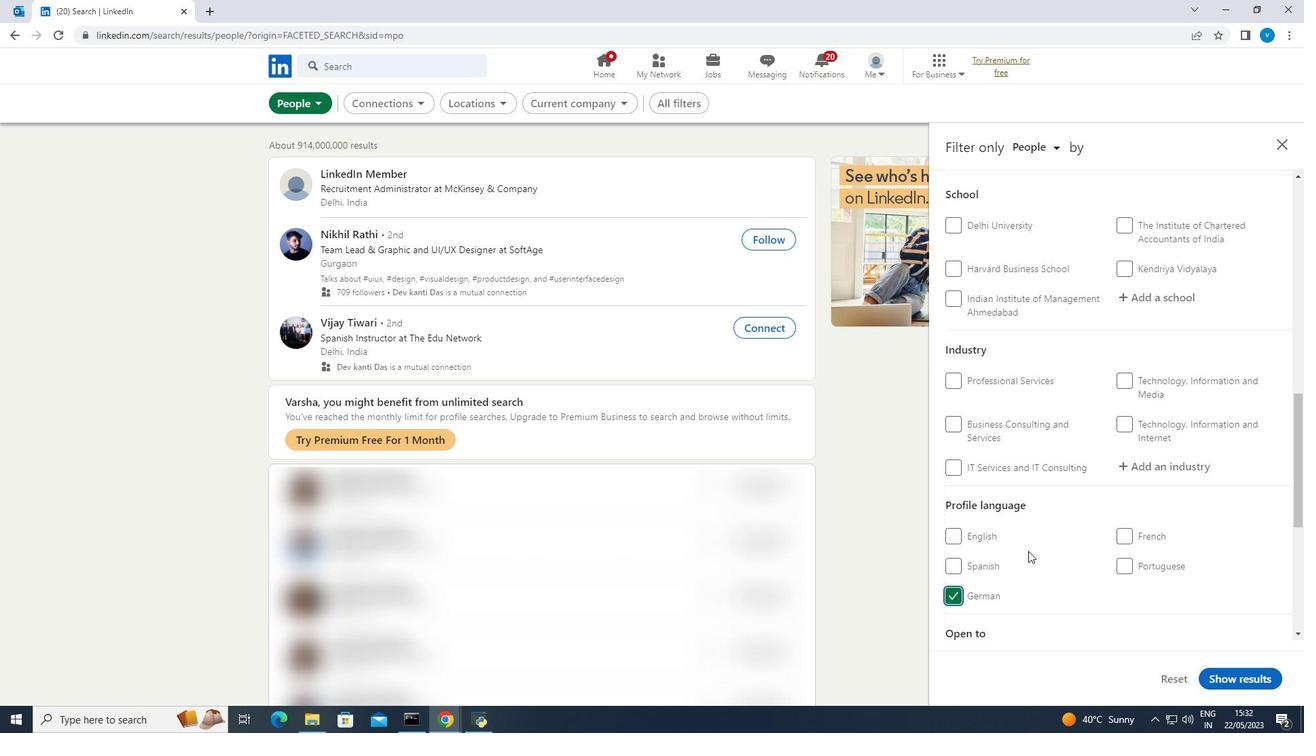 
Action: Mouse scrolled (1030, 551) with delta (0, 0)
Screenshot: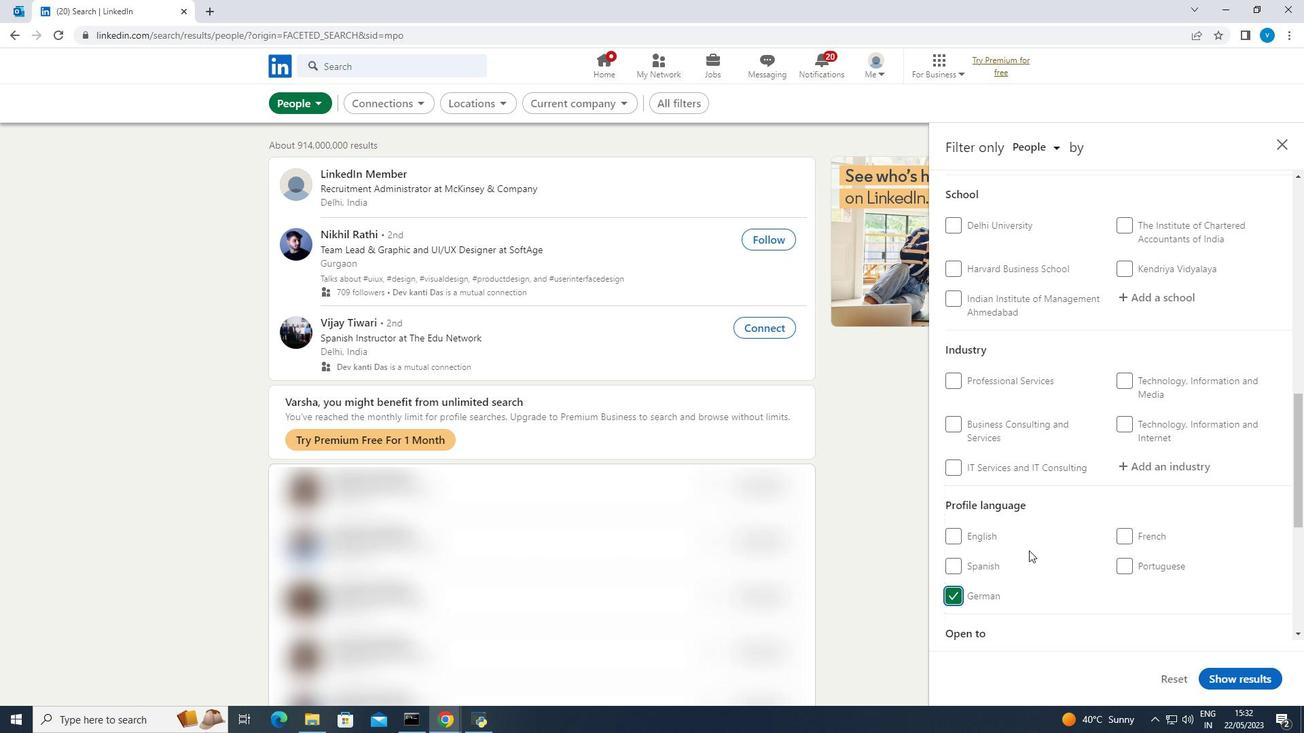 
Action: Mouse moved to (1030, 549)
Screenshot: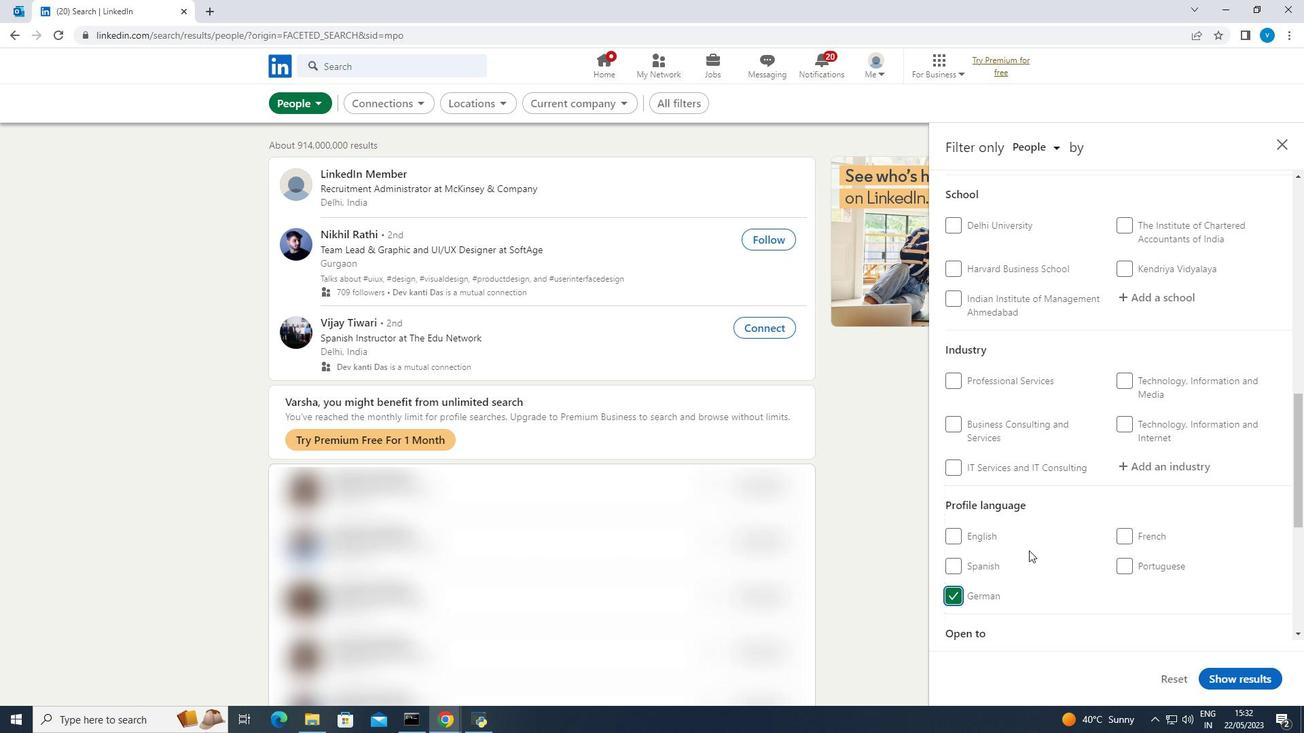 
Action: Mouse scrolled (1030, 550) with delta (0, 0)
Screenshot: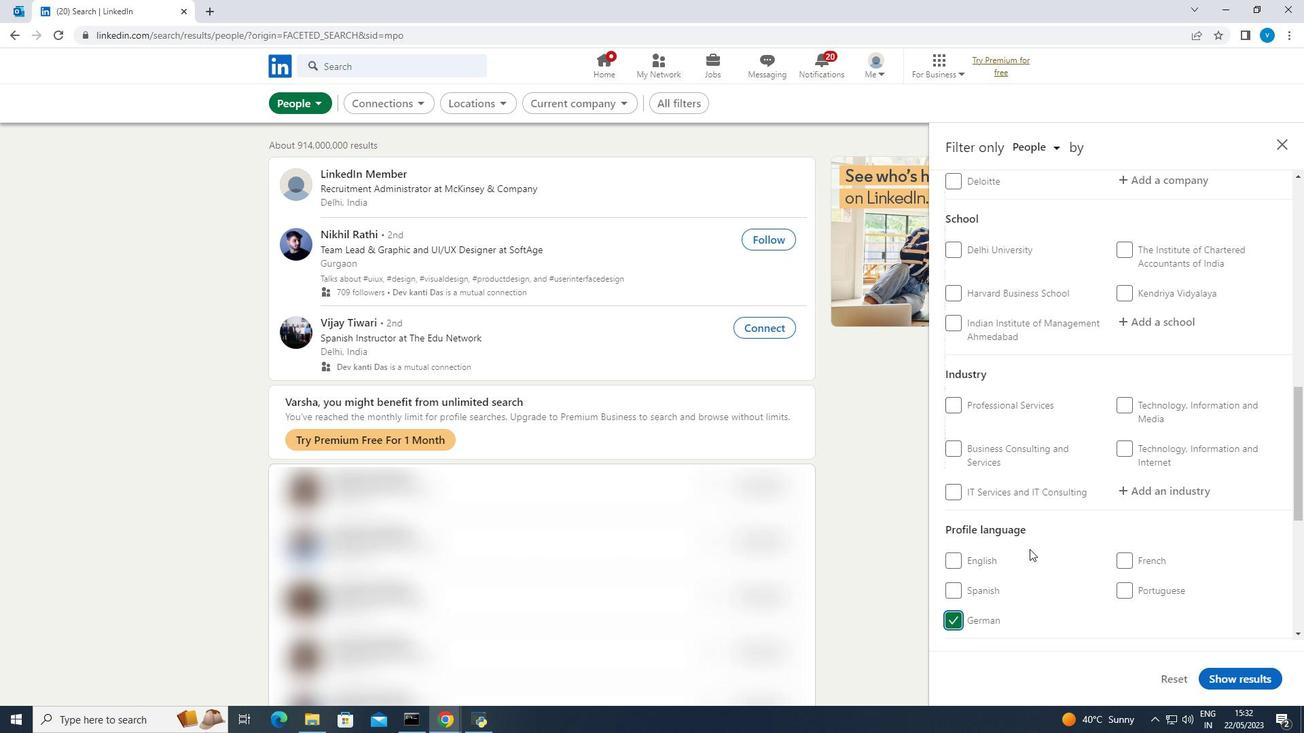 
Action: Mouse scrolled (1030, 550) with delta (0, 0)
Screenshot: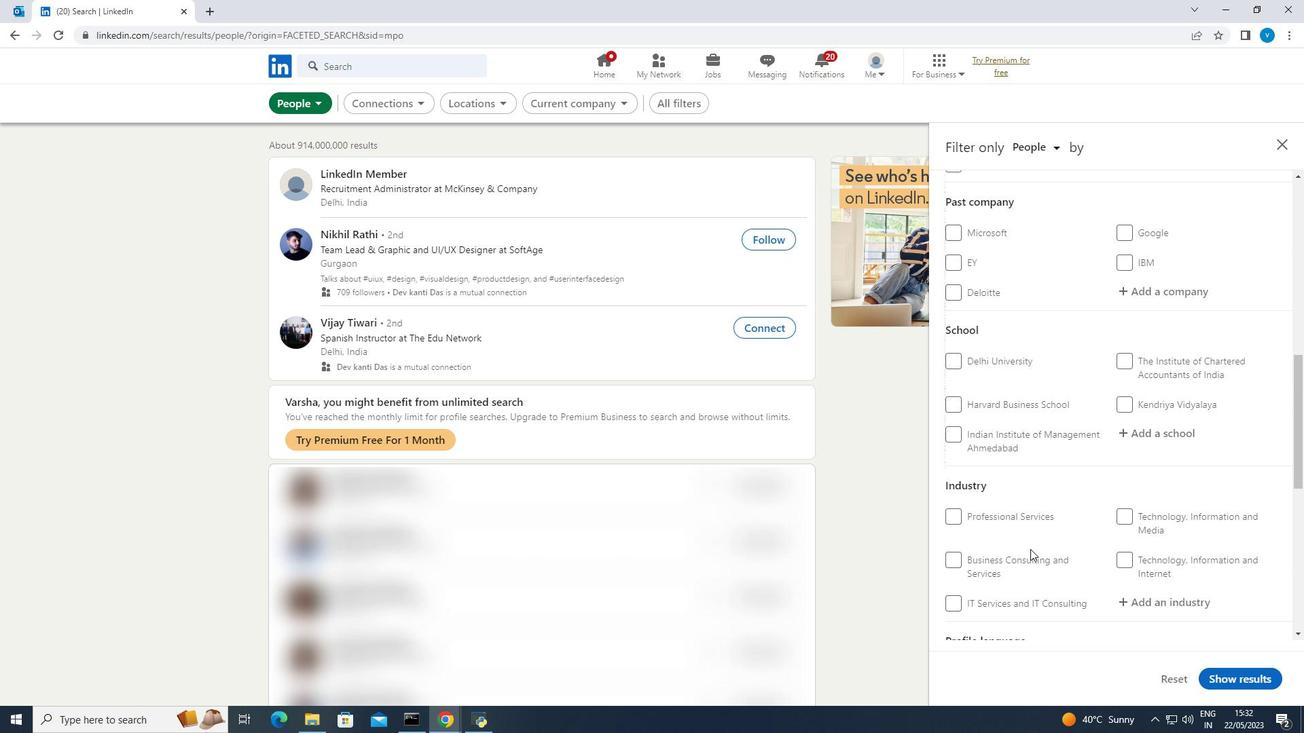 
Action: Mouse scrolled (1030, 550) with delta (0, 0)
Screenshot: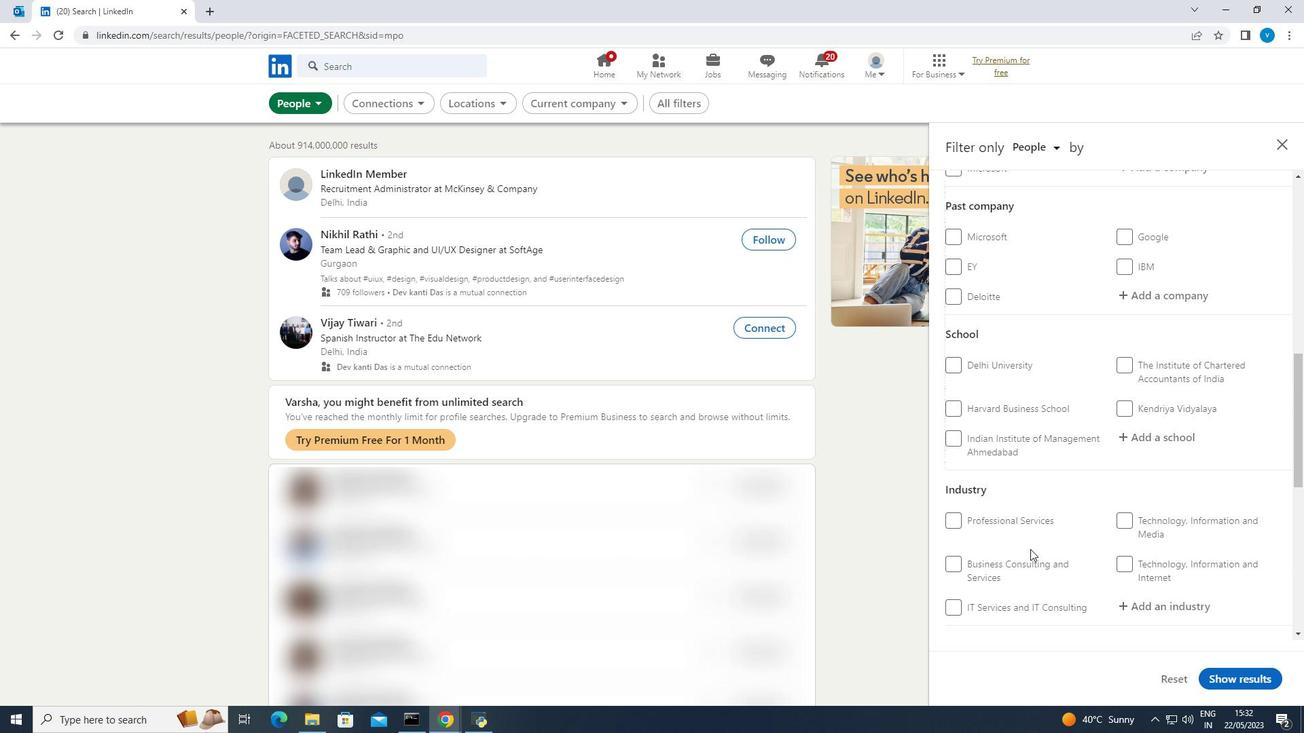 
Action: Mouse moved to (1157, 302)
Screenshot: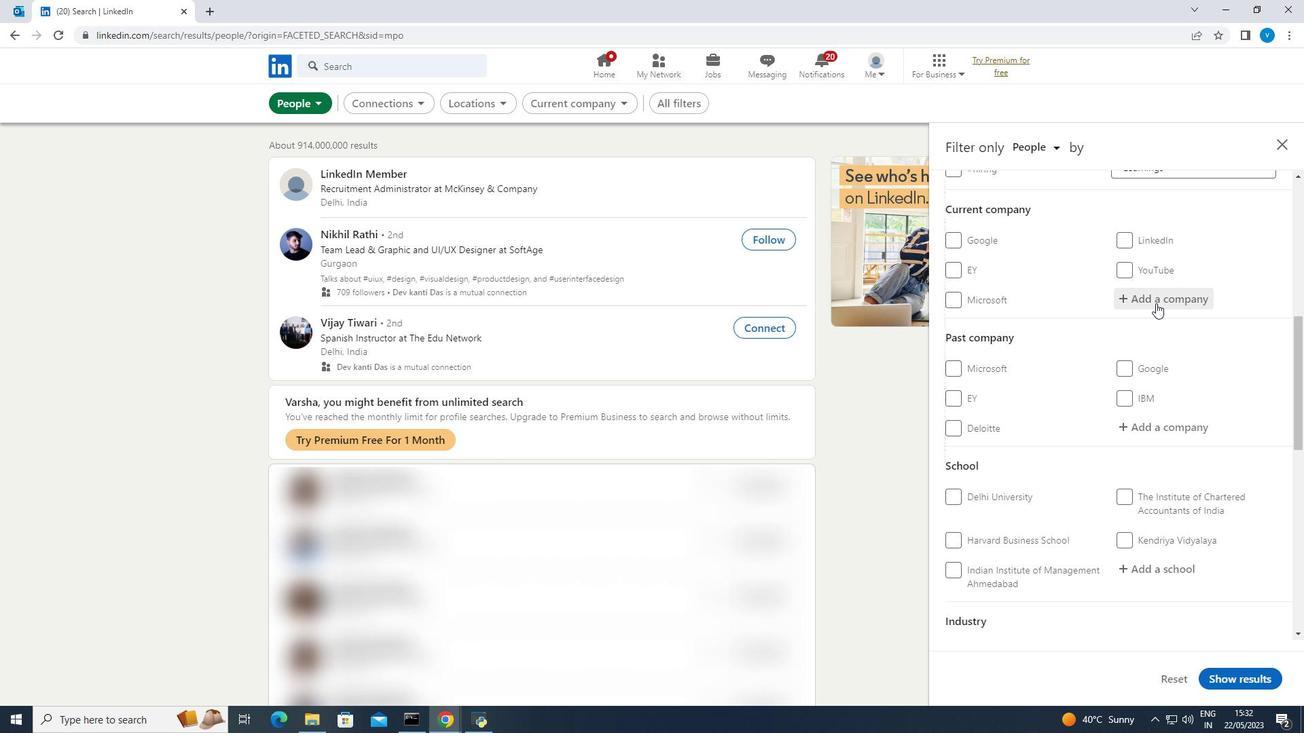 
Action: Mouse pressed left at (1157, 302)
Screenshot: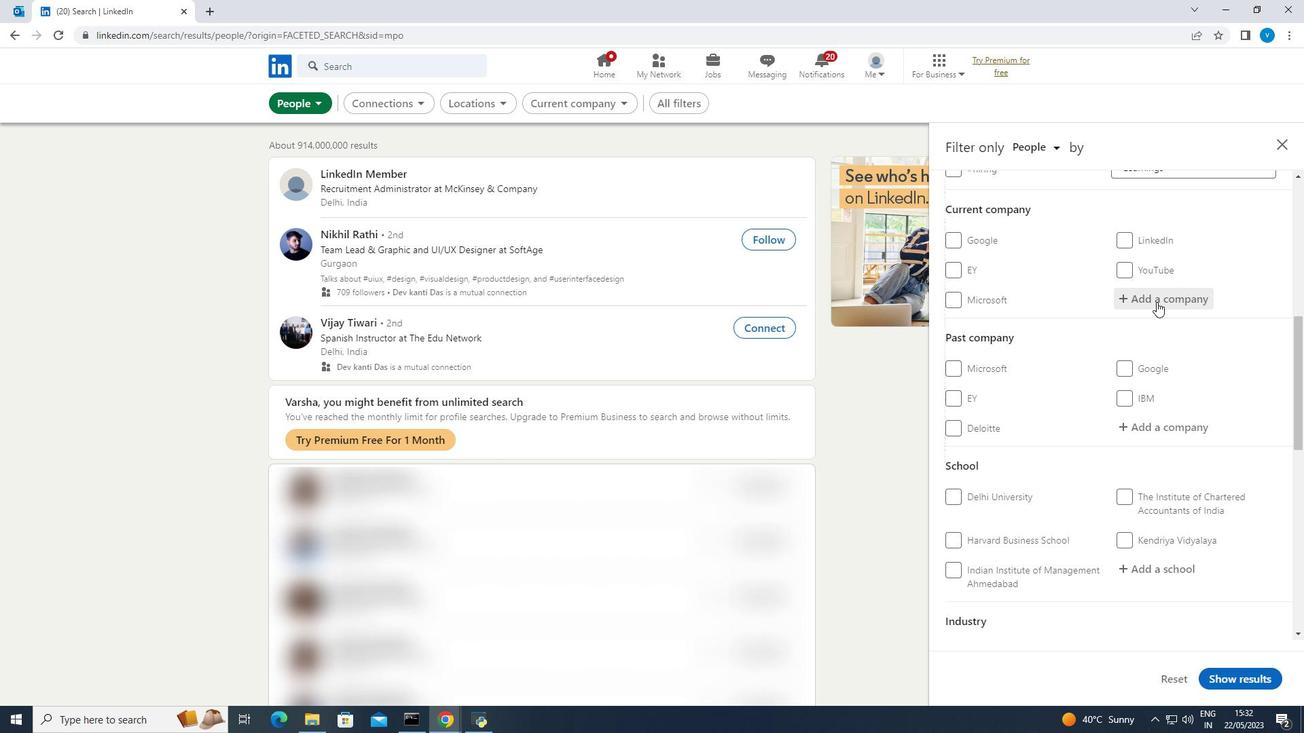 
Action: Key pressed <Key.shift><Key.shift><Key.shift><Key.shift><Key.shift>HDB
Screenshot: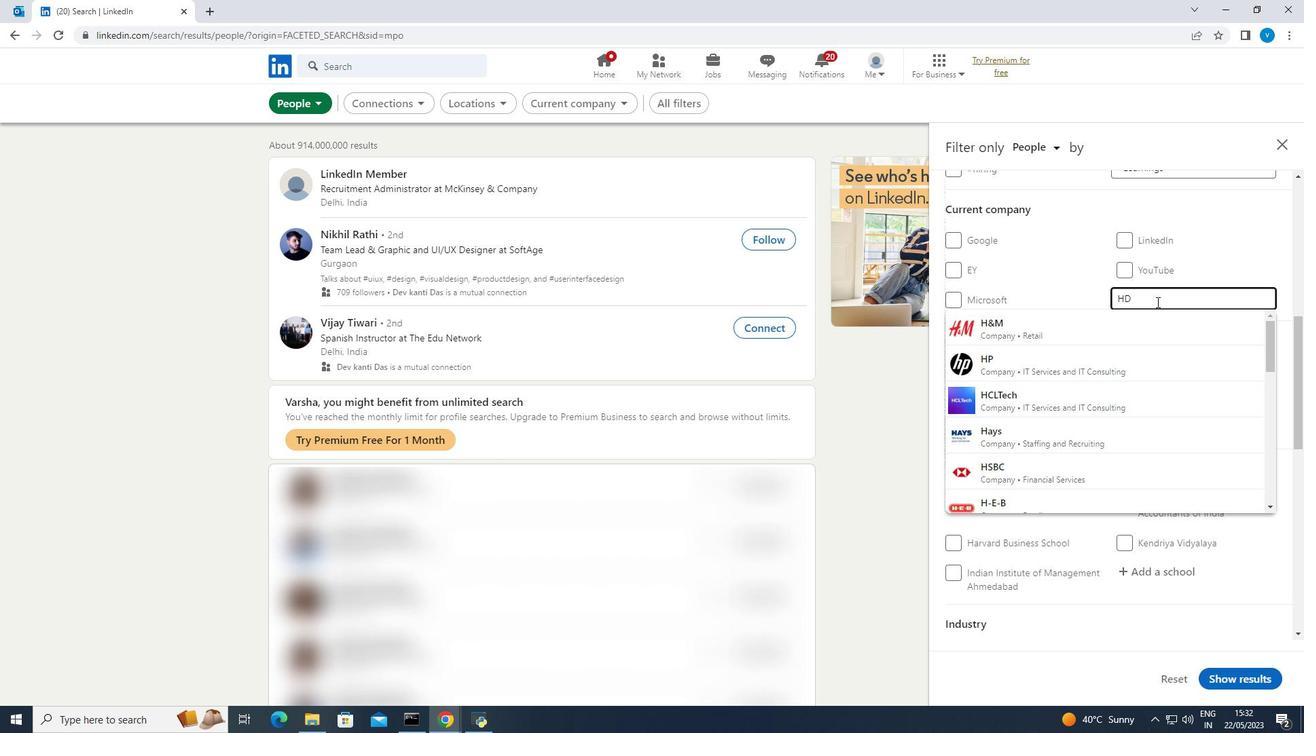 
Action: Mouse moved to (1111, 325)
Screenshot: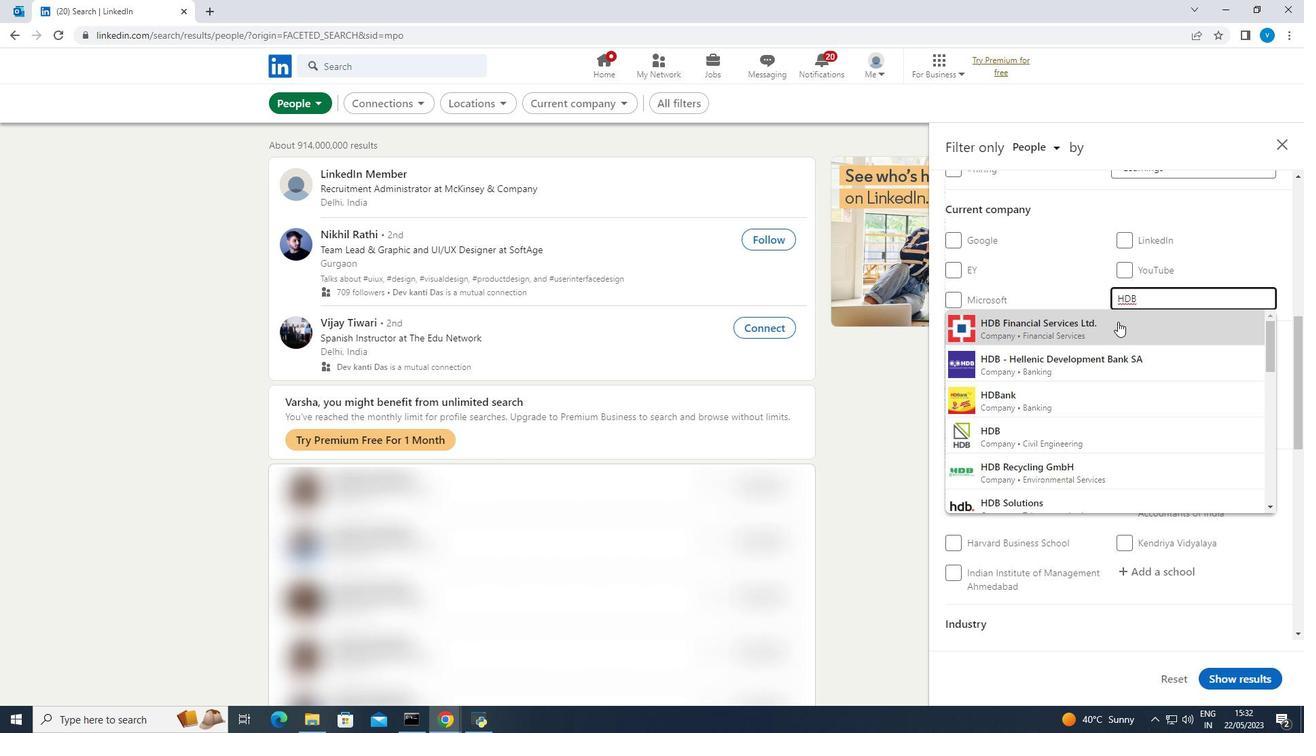 
Action: Mouse pressed left at (1111, 325)
Screenshot: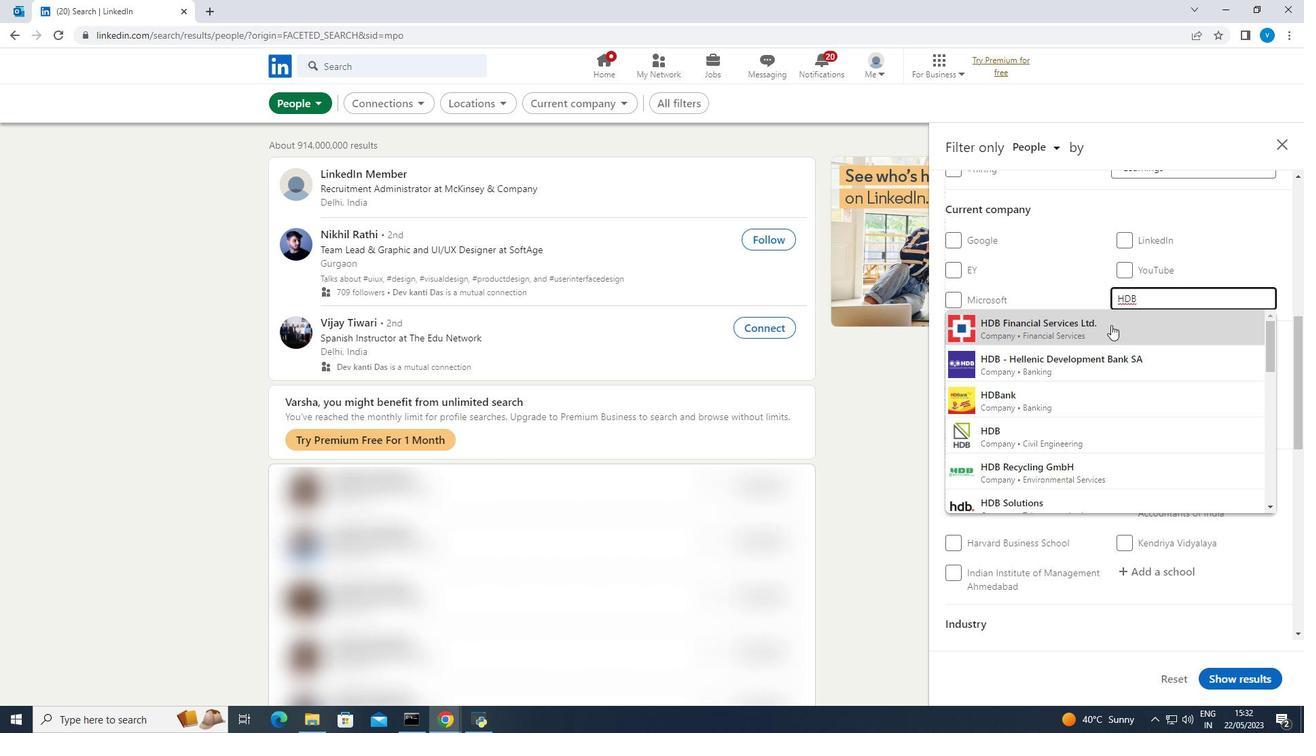 
Action: Mouse moved to (1112, 325)
Screenshot: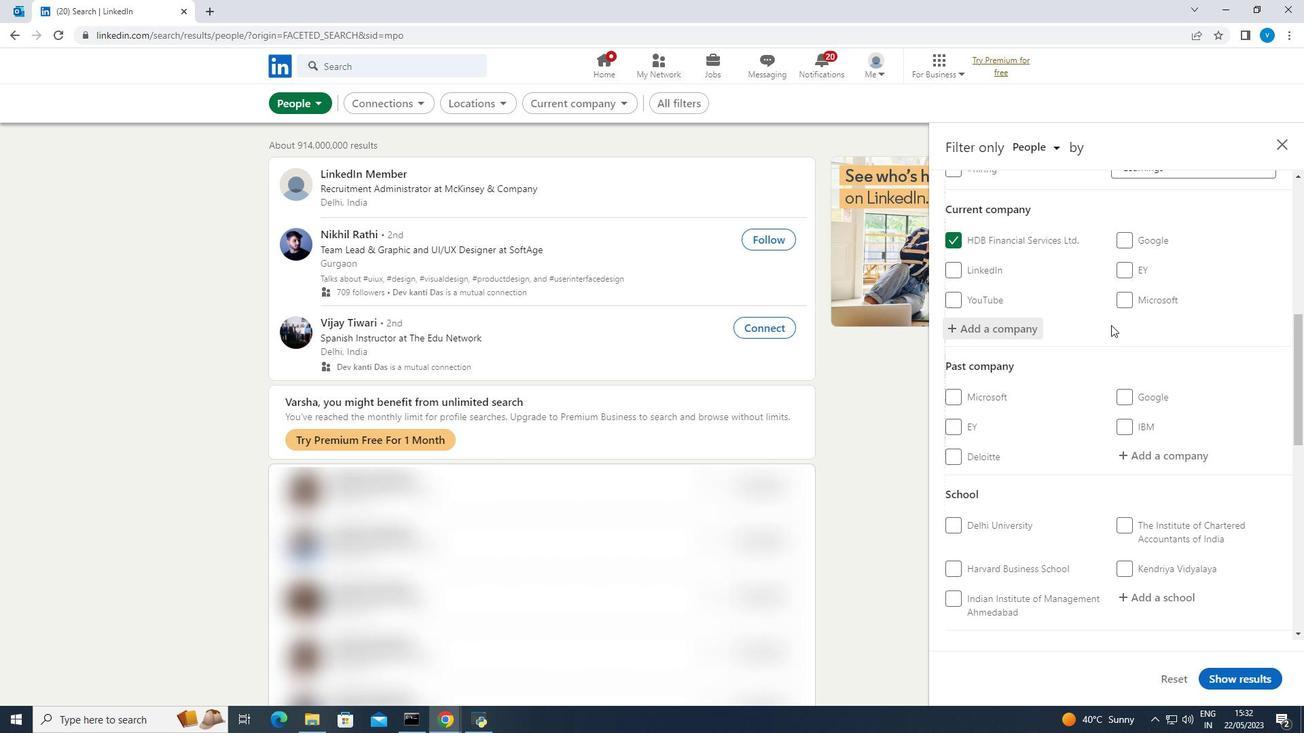 
Action: Mouse scrolled (1112, 324) with delta (0, 0)
Screenshot: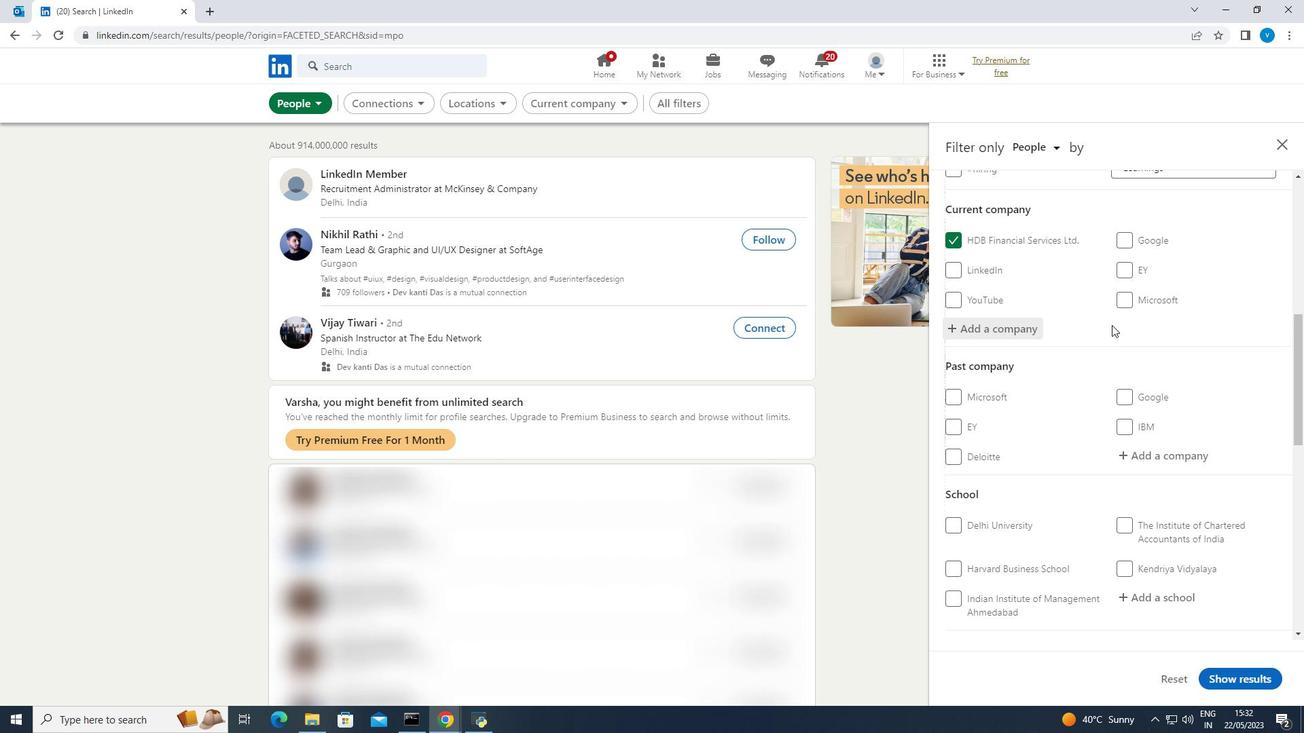 
Action: Mouse moved to (1113, 325)
Screenshot: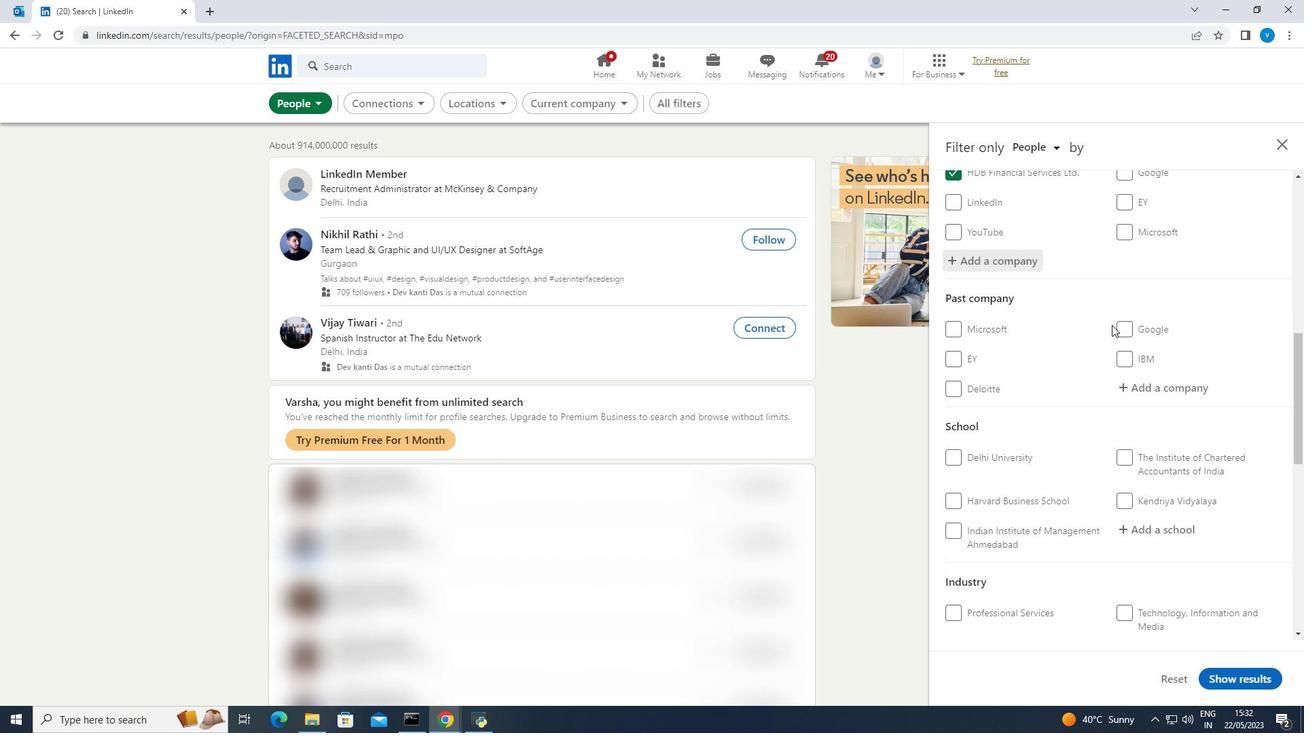 
Action: Mouse scrolled (1113, 324) with delta (0, 0)
Screenshot: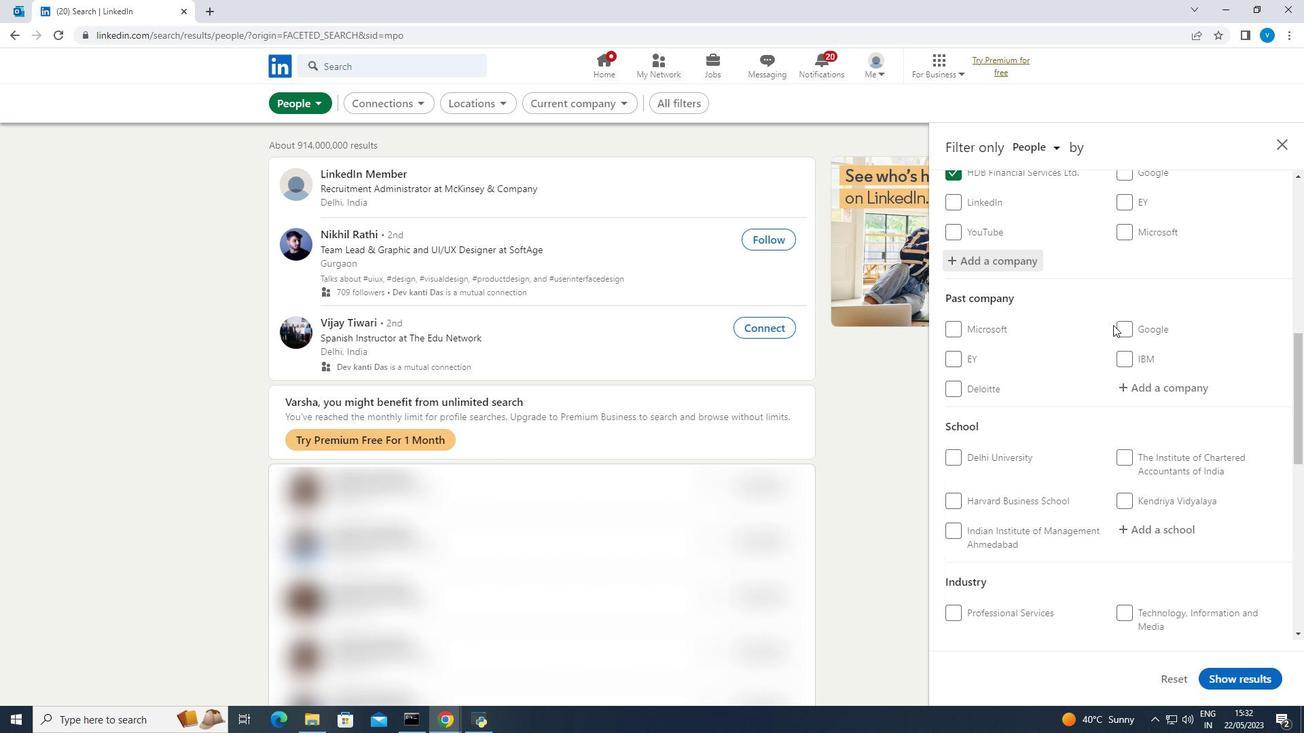 
Action: Mouse scrolled (1113, 324) with delta (0, 0)
Screenshot: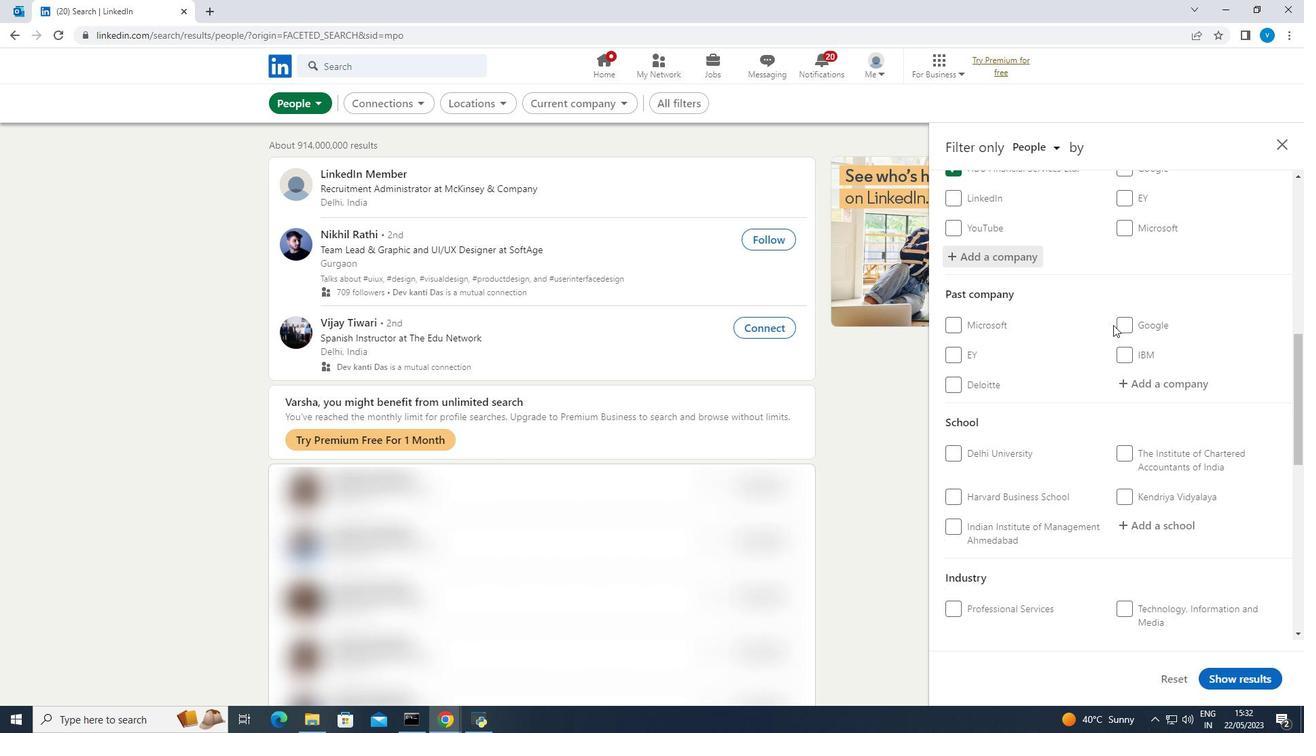 
Action: Mouse scrolled (1113, 324) with delta (0, 0)
Screenshot: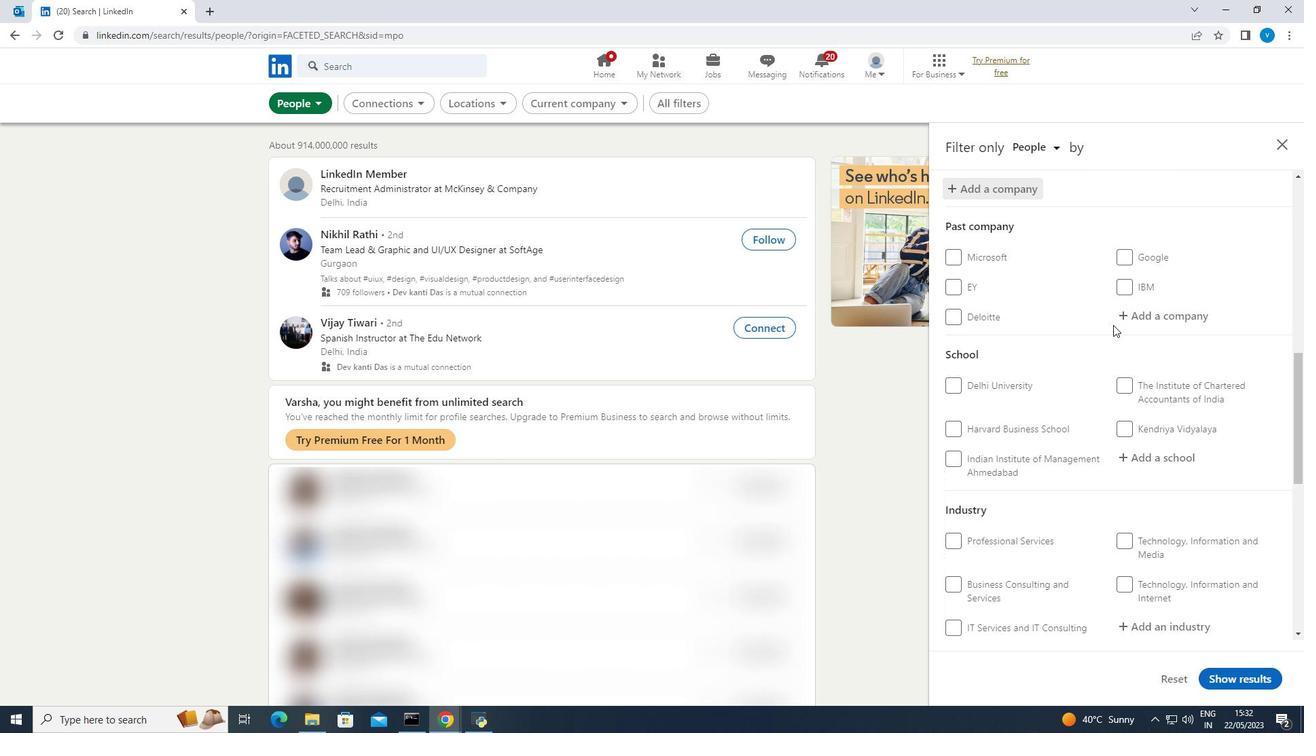 
Action: Mouse moved to (1138, 326)
Screenshot: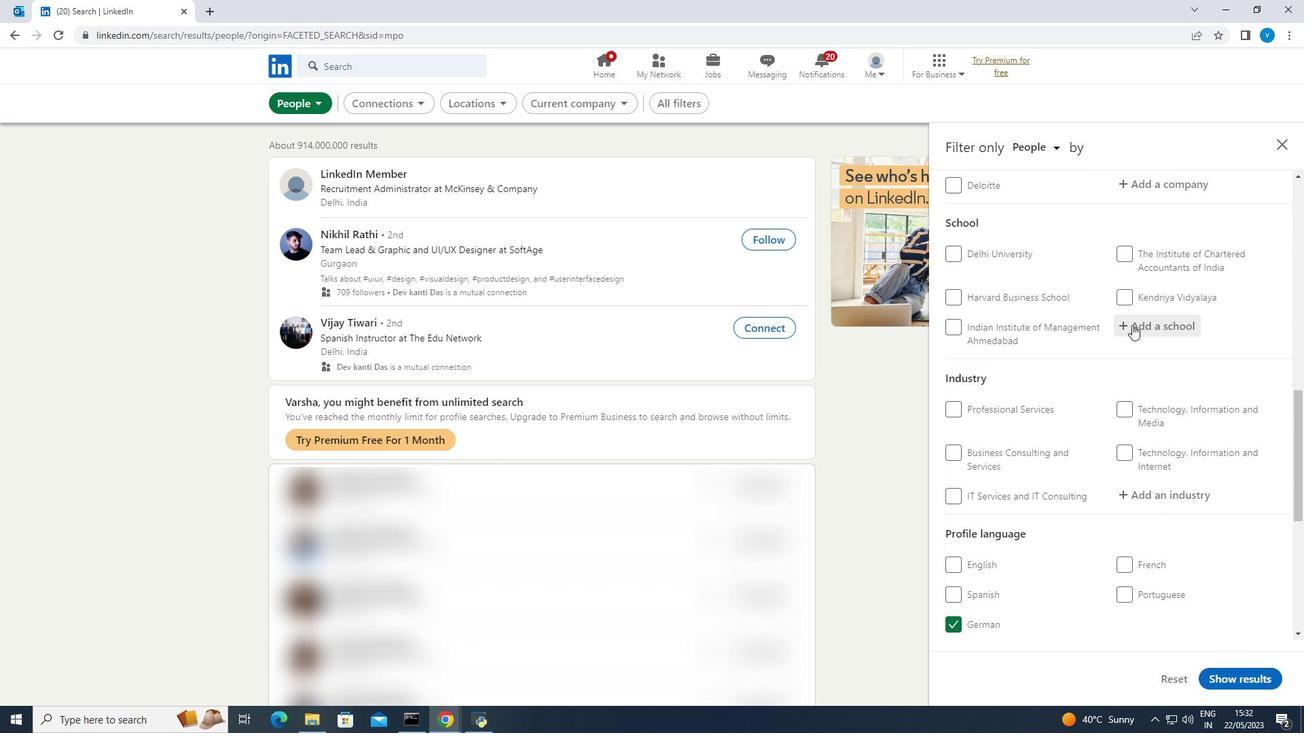 
Action: Mouse pressed left at (1138, 326)
Screenshot: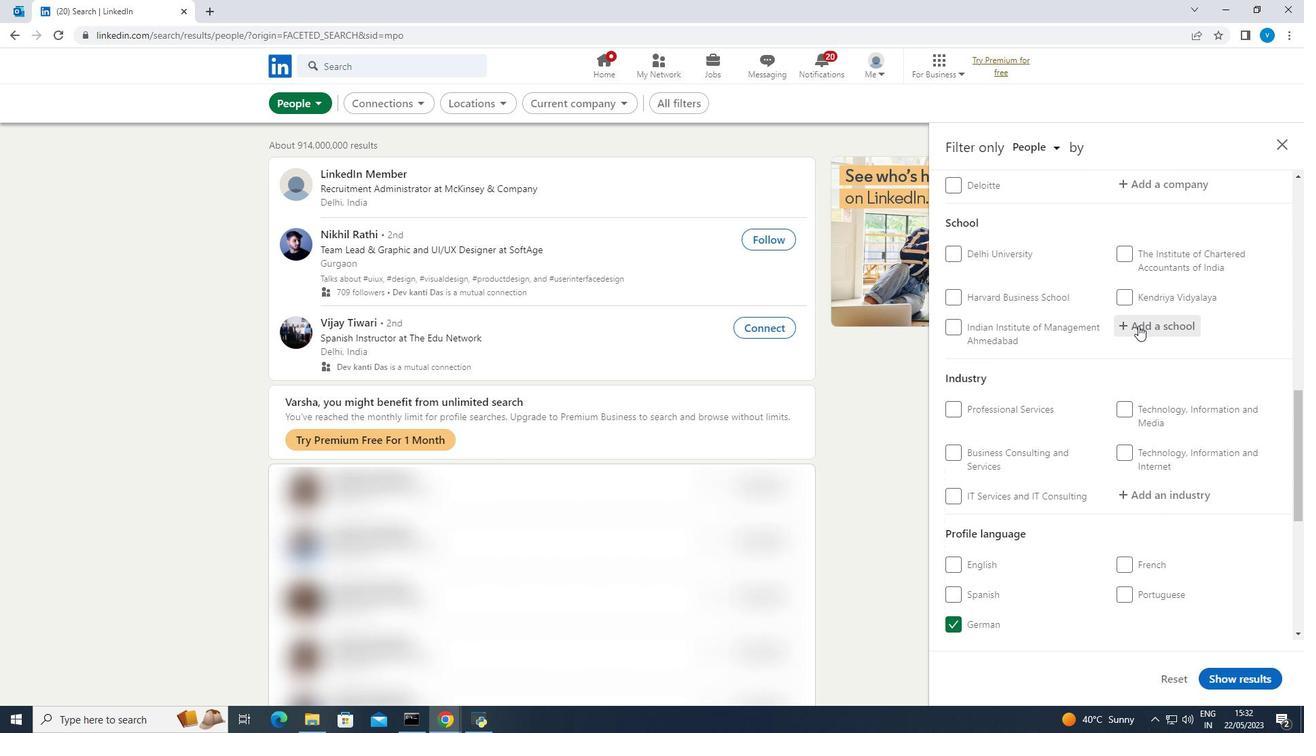 
Action: Mouse moved to (1138, 326)
Screenshot: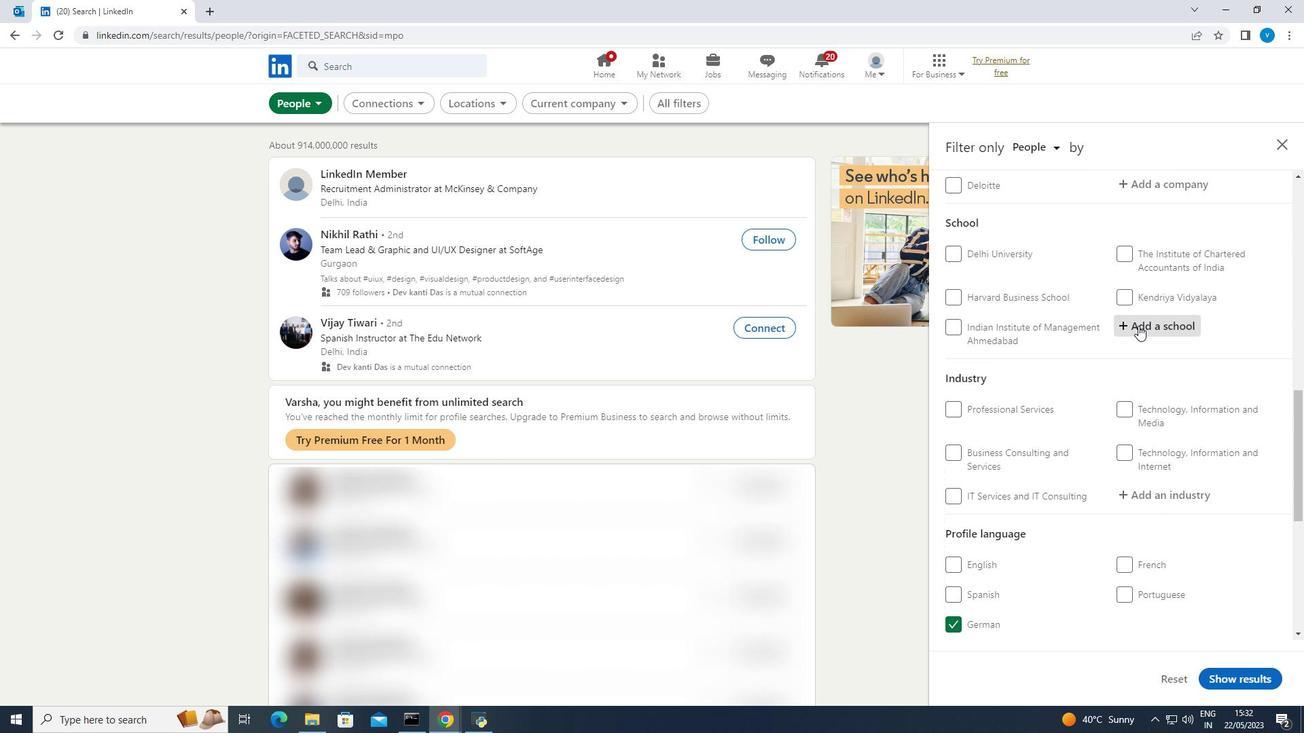 
Action: Key pressed <Key.shift><Key.shift><Key.shift><Key.shift>Zakir<Key.space><Key.shift><Key.shift><Key.shift>Husain<Key.space>
Screenshot: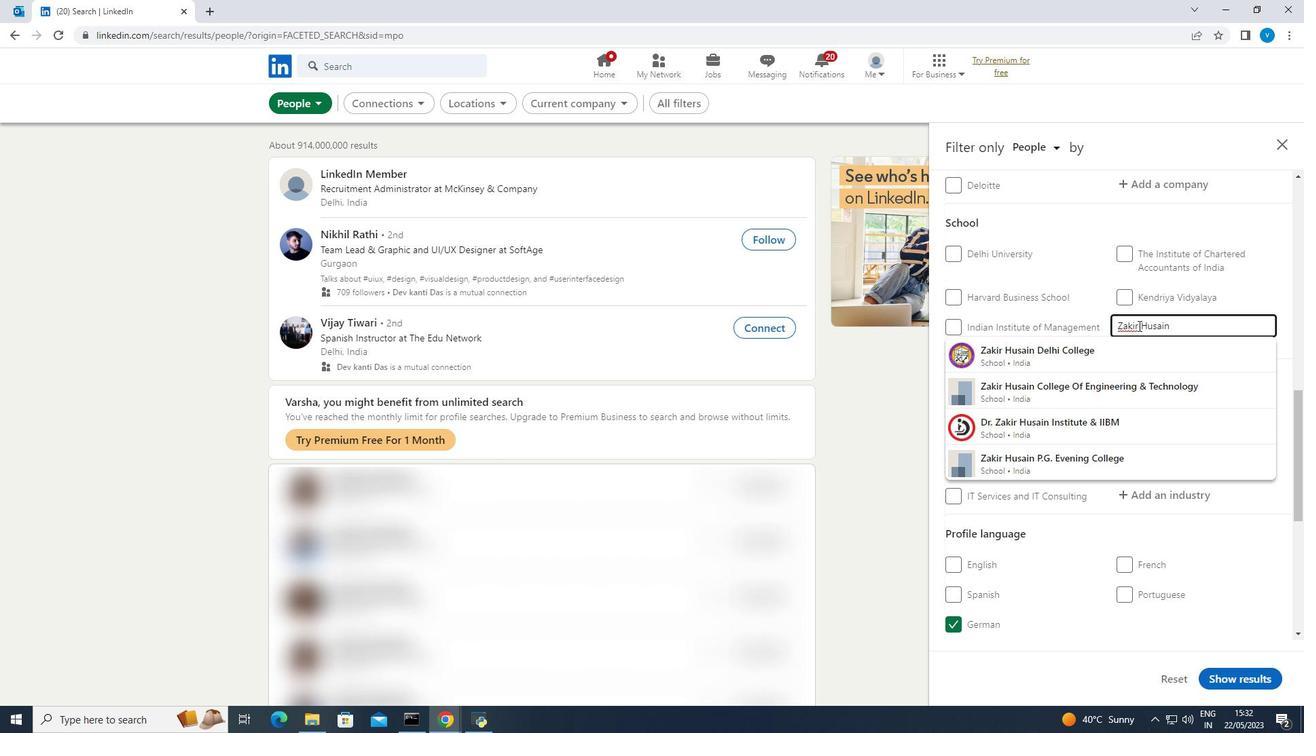
Action: Mouse moved to (1081, 345)
Screenshot: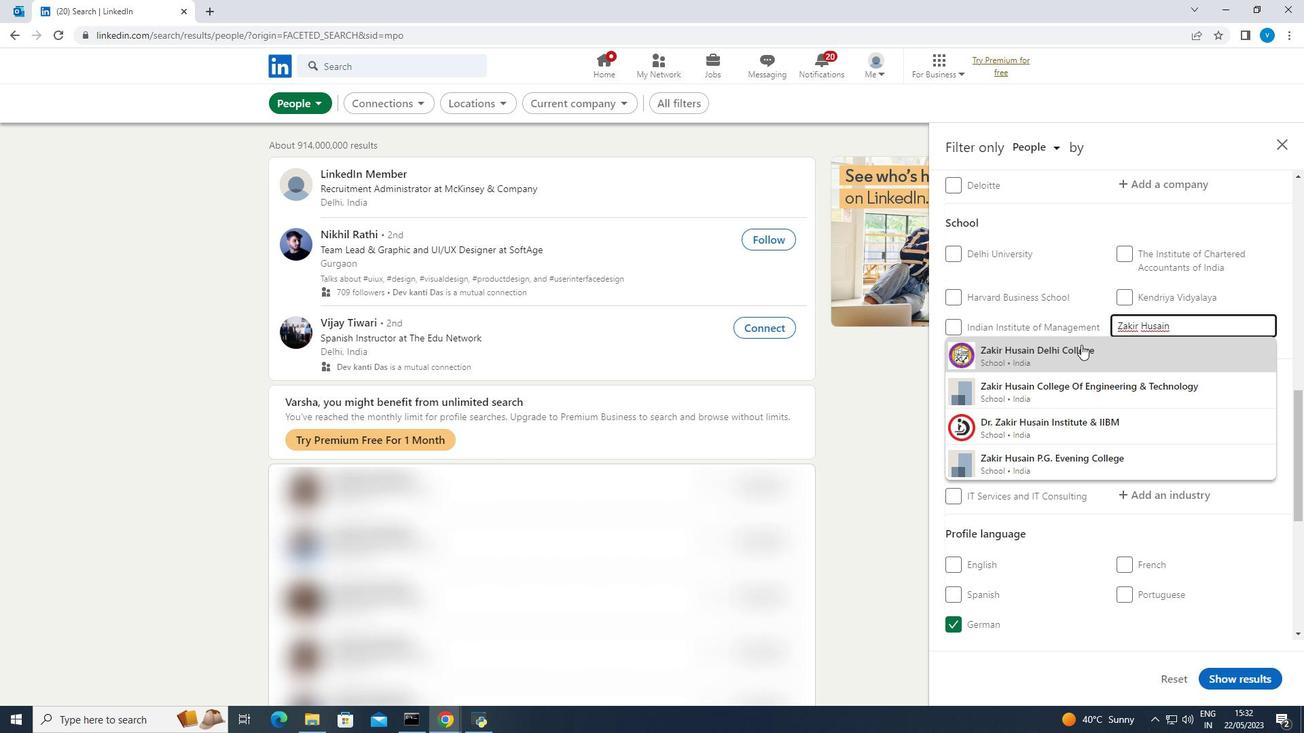 
Action: Mouse pressed left at (1081, 345)
Screenshot: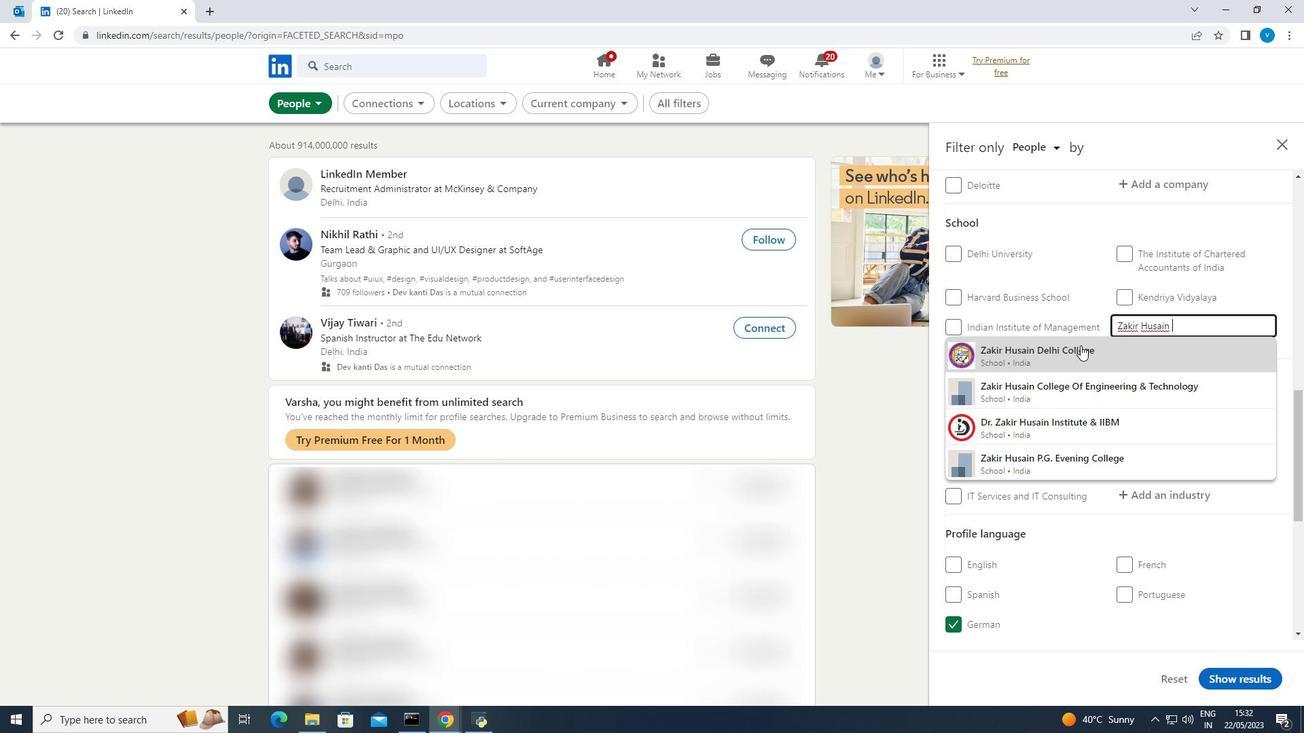 
Action: Mouse scrolled (1081, 345) with delta (0, 0)
Screenshot: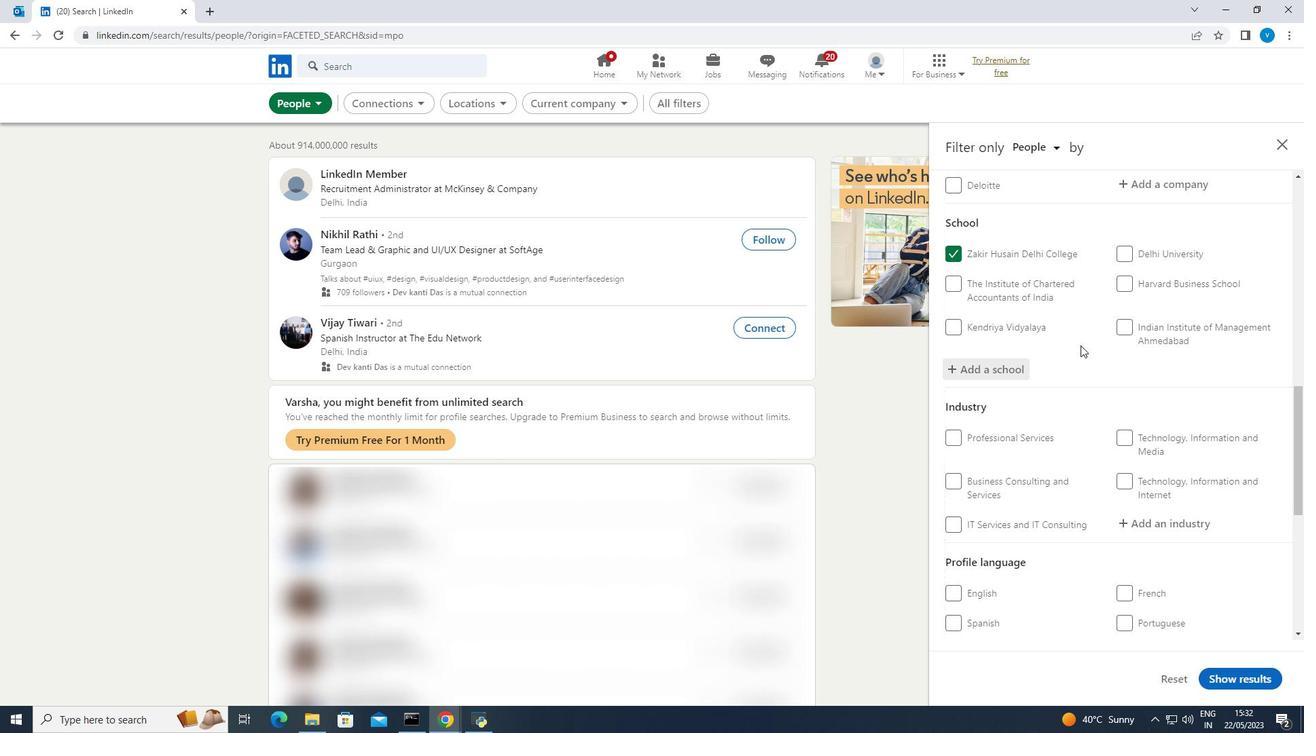 
Action: Mouse scrolled (1081, 345) with delta (0, 0)
Screenshot: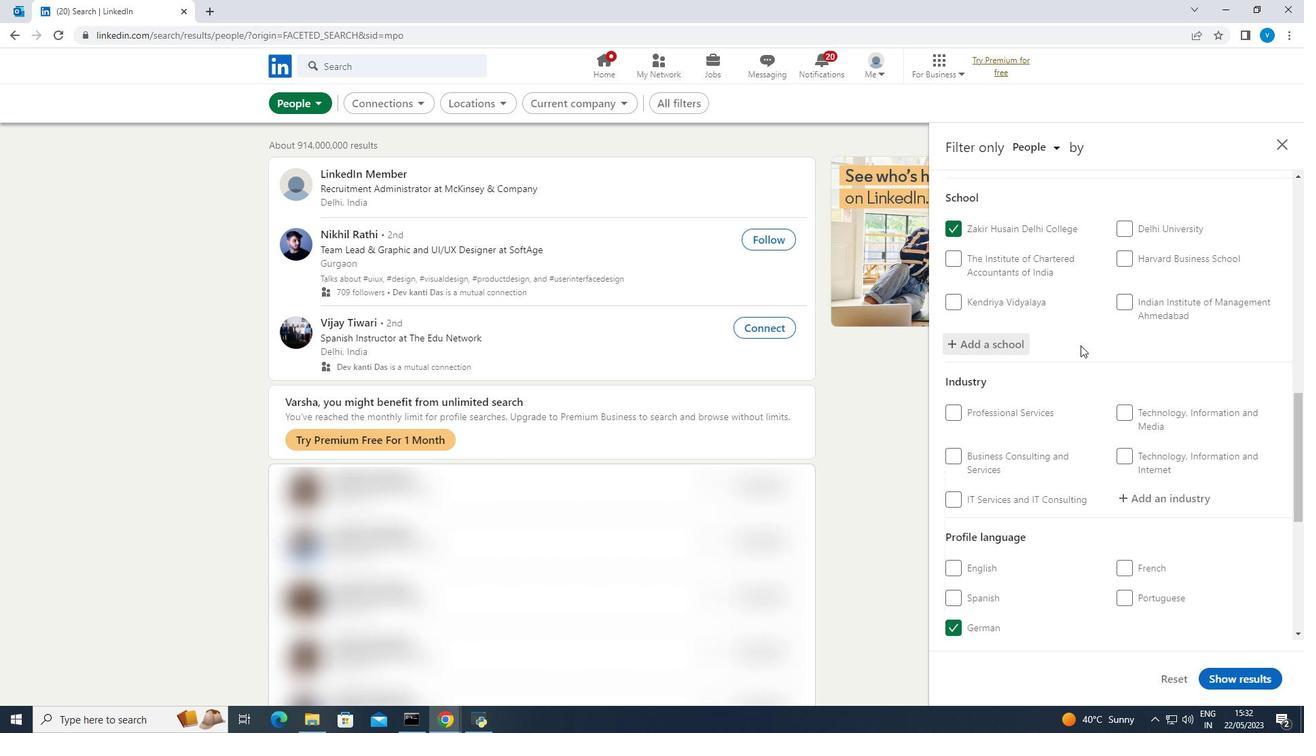 
Action: Mouse scrolled (1081, 345) with delta (0, 0)
Screenshot: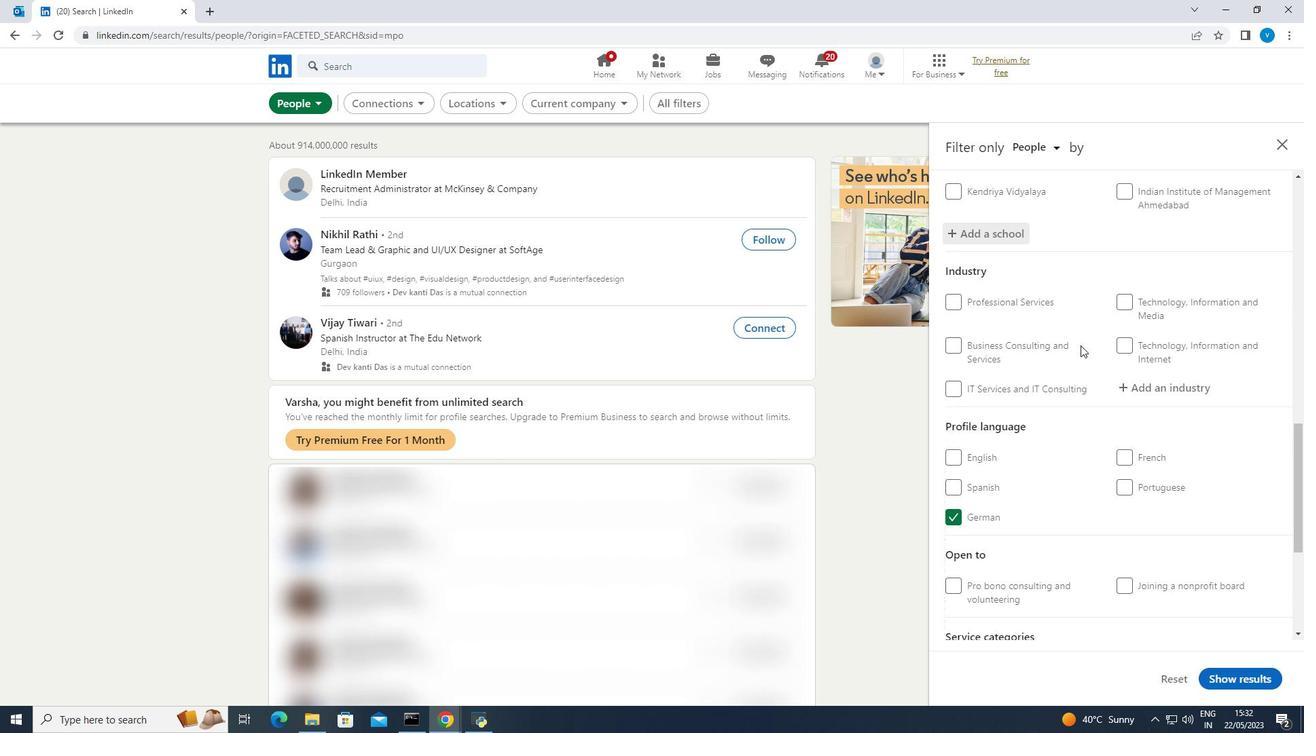 
Action: Mouse moved to (1143, 323)
Screenshot: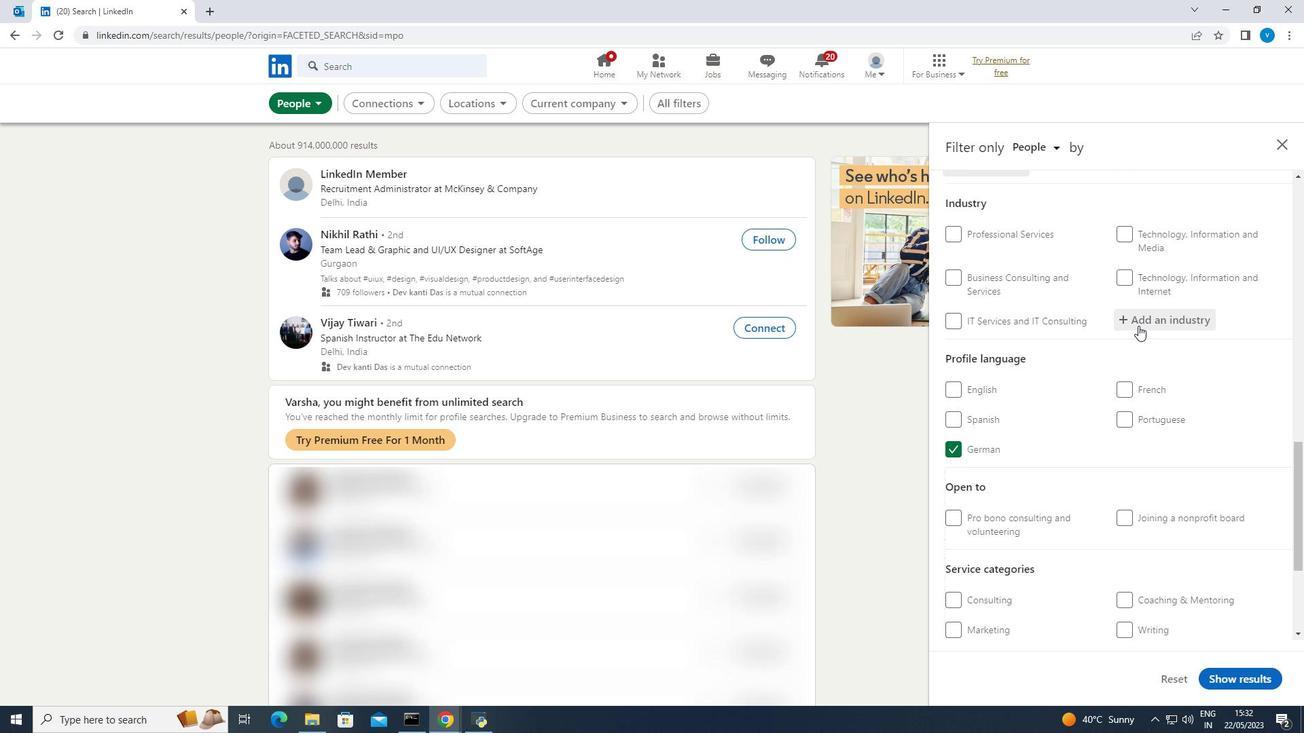 
Action: Mouse pressed left at (1143, 323)
Screenshot: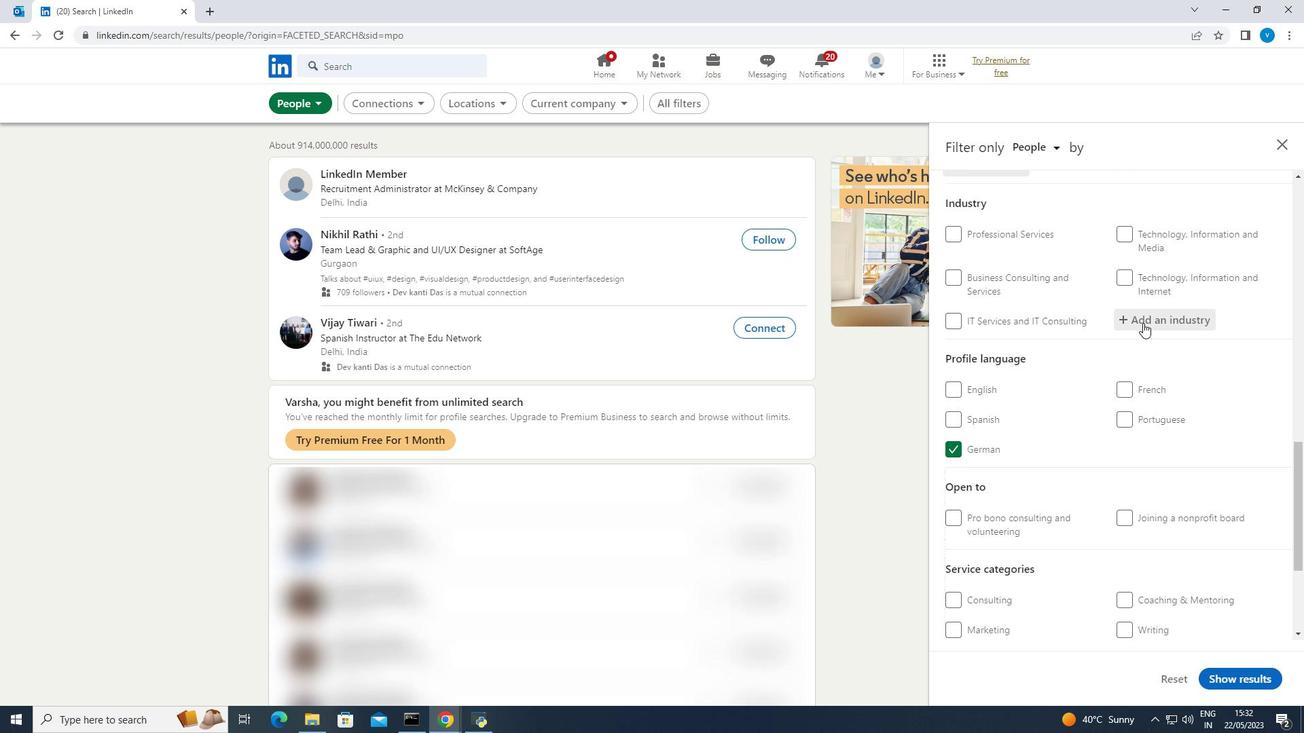 
Action: Mouse moved to (1144, 322)
Screenshot: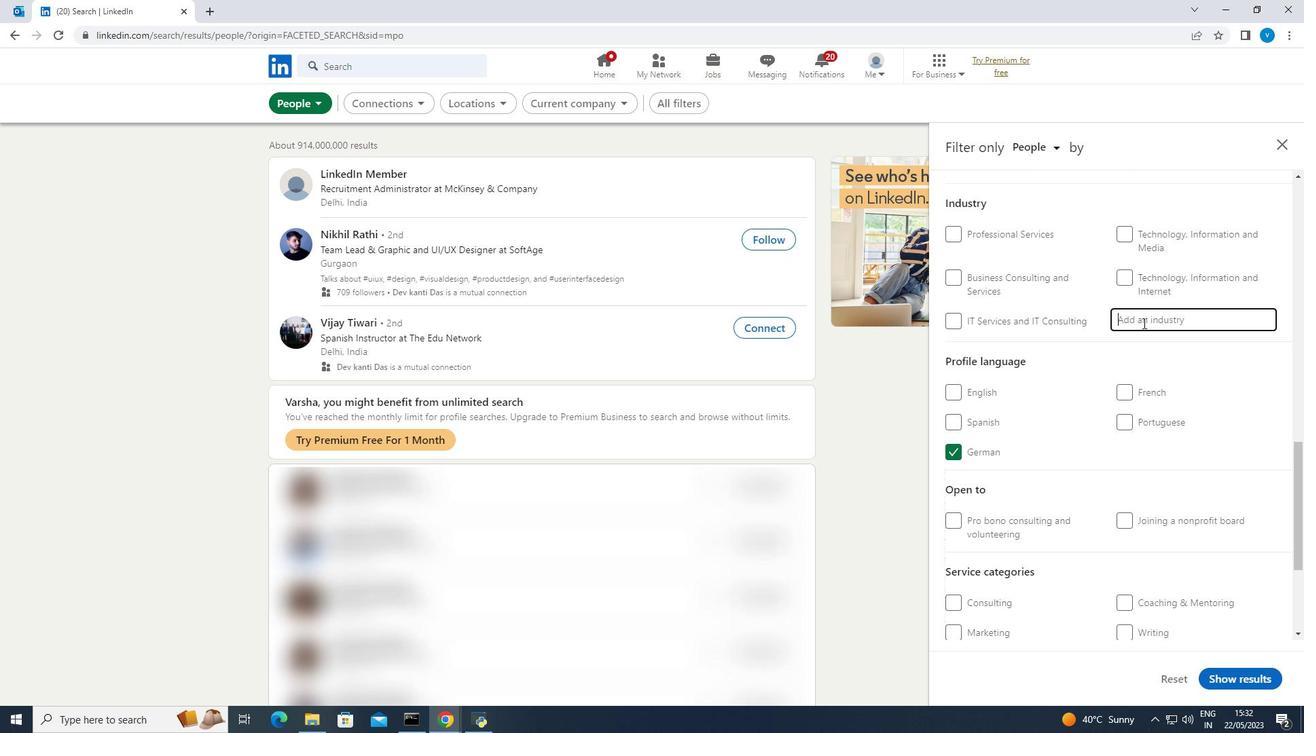 
Action: Key pressed <Key.shift><Key.shift><Key.shift>Metal<Key.space><Key.shift><Key.shift><Key.shift><Key.shift><Key.shift>Ore
Screenshot: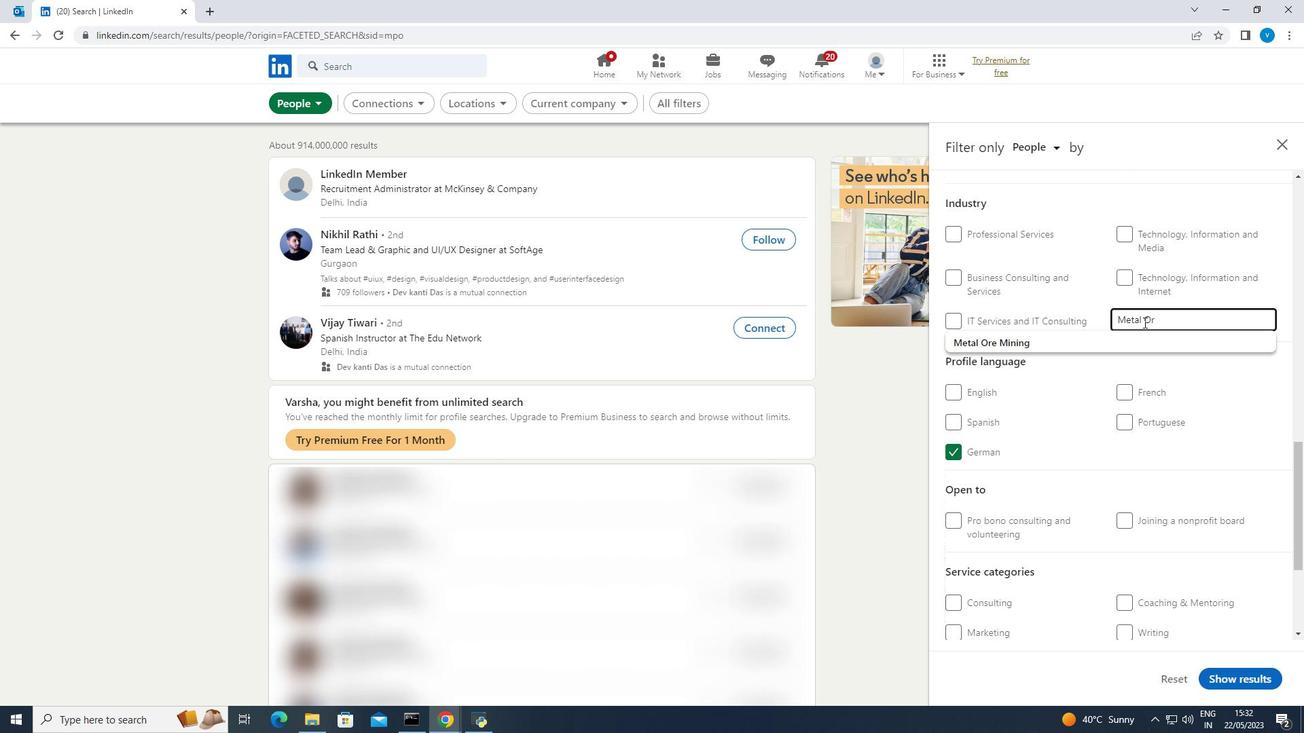 
Action: Mouse moved to (1101, 337)
Screenshot: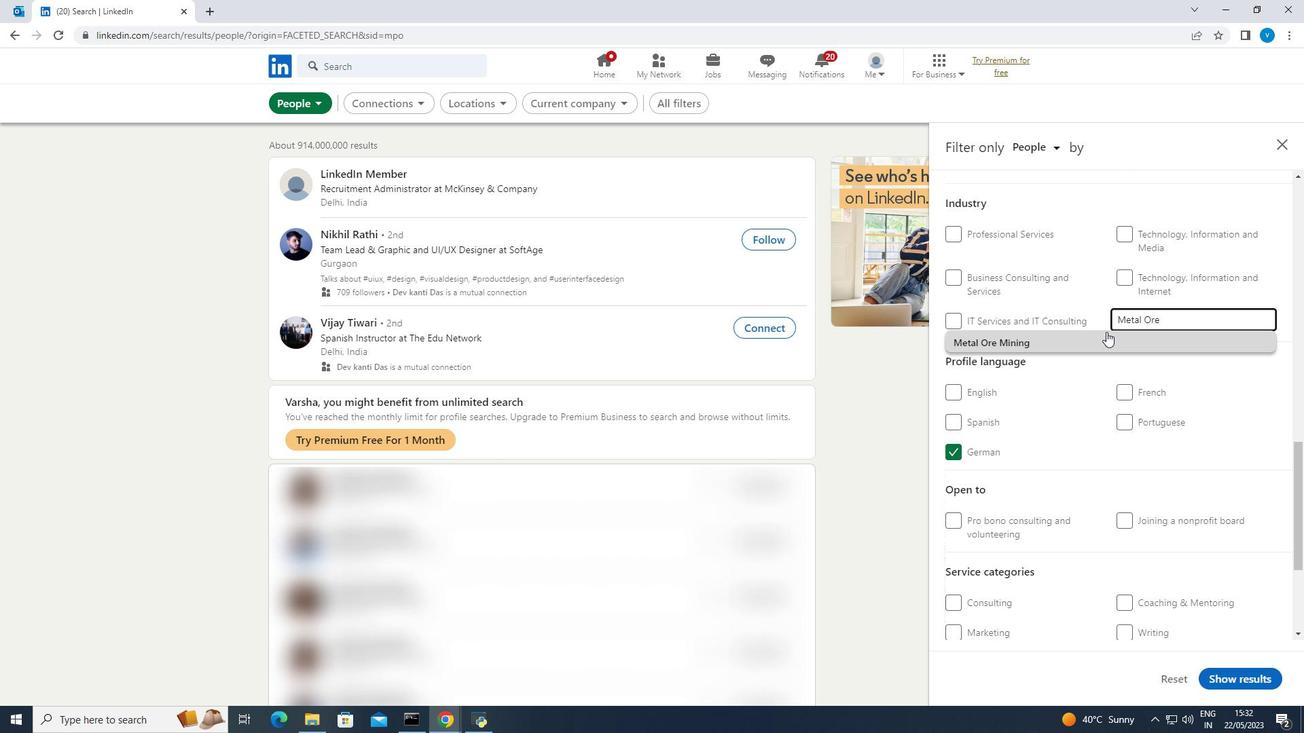 
Action: Mouse pressed left at (1101, 337)
Screenshot: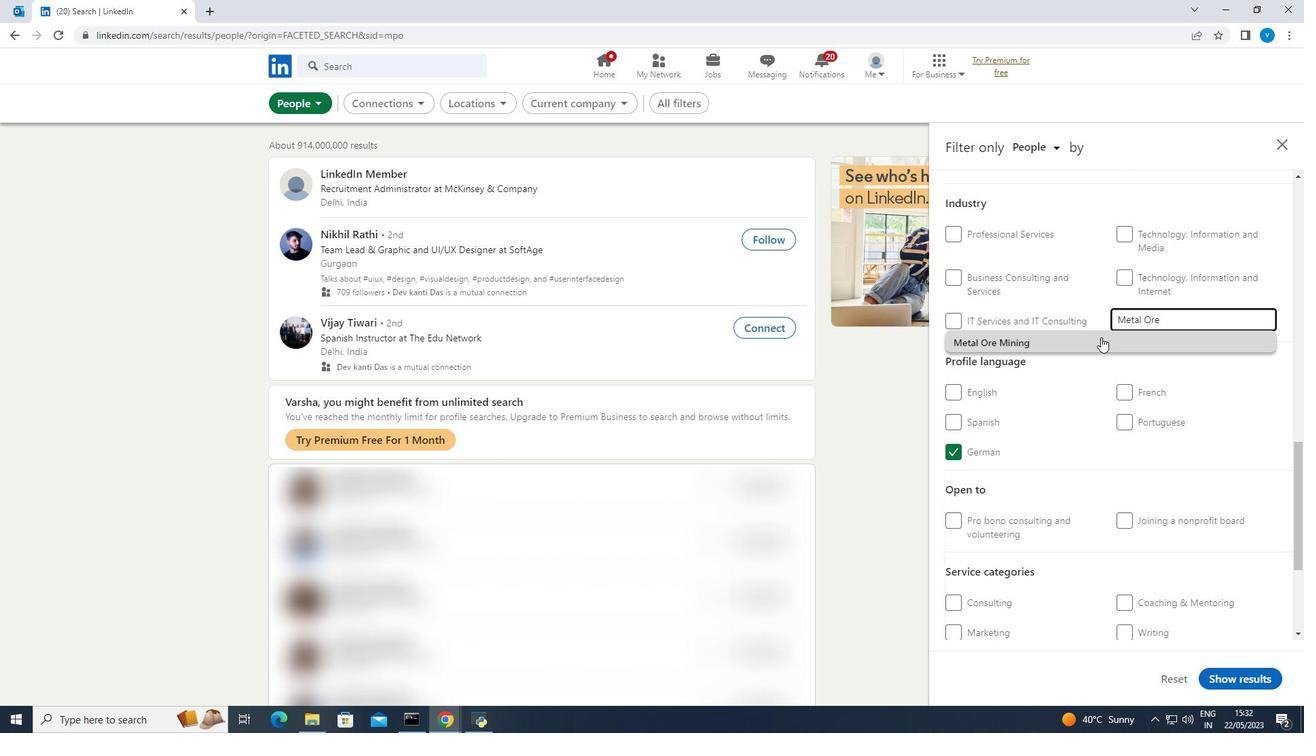 
Action: Mouse moved to (1111, 334)
Screenshot: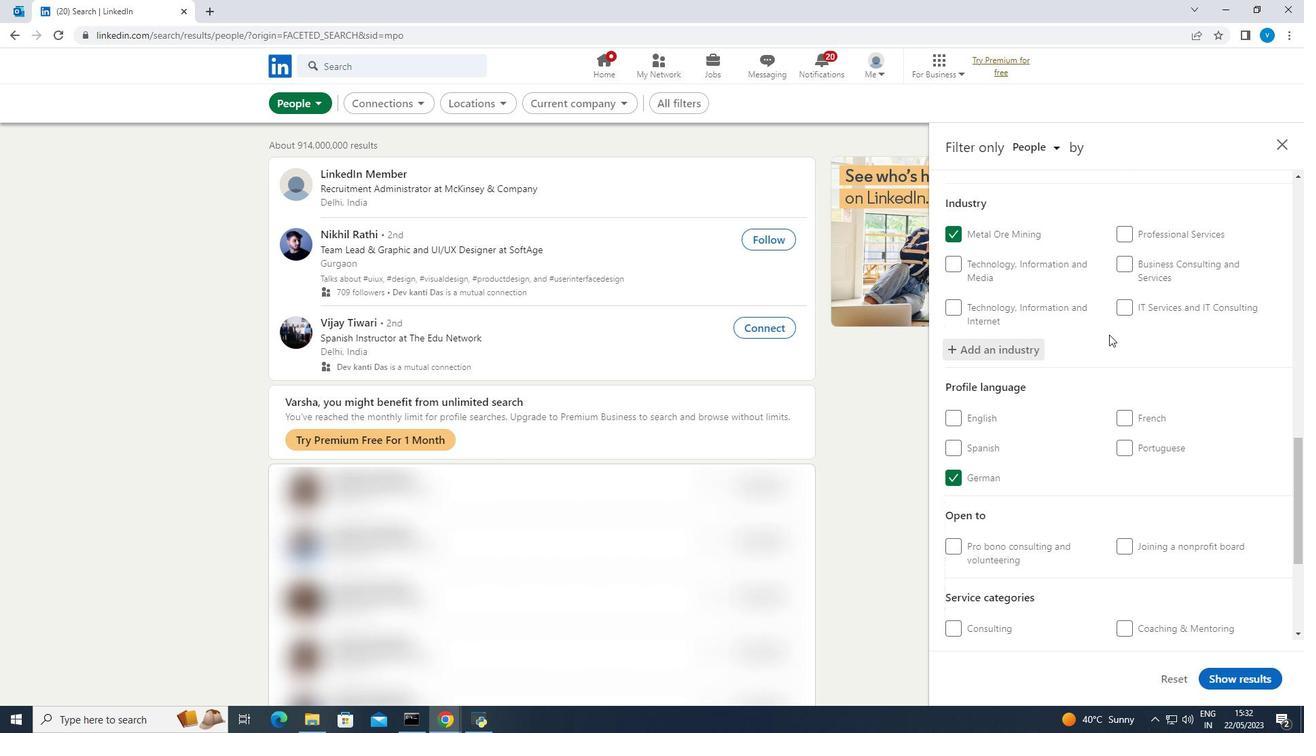 
Action: Mouse scrolled (1111, 333) with delta (0, 0)
Screenshot: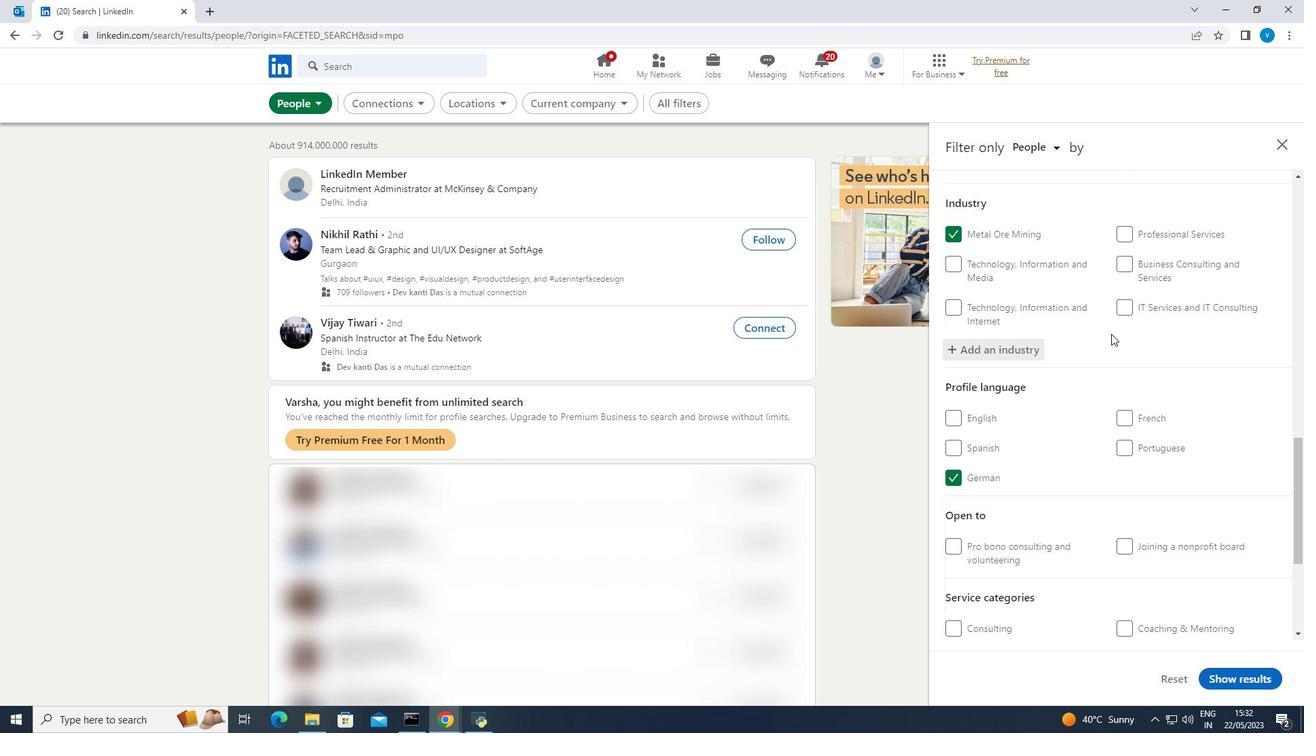 
Action: Mouse scrolled (1111, 333) with delta (0, 0)
Screenshot: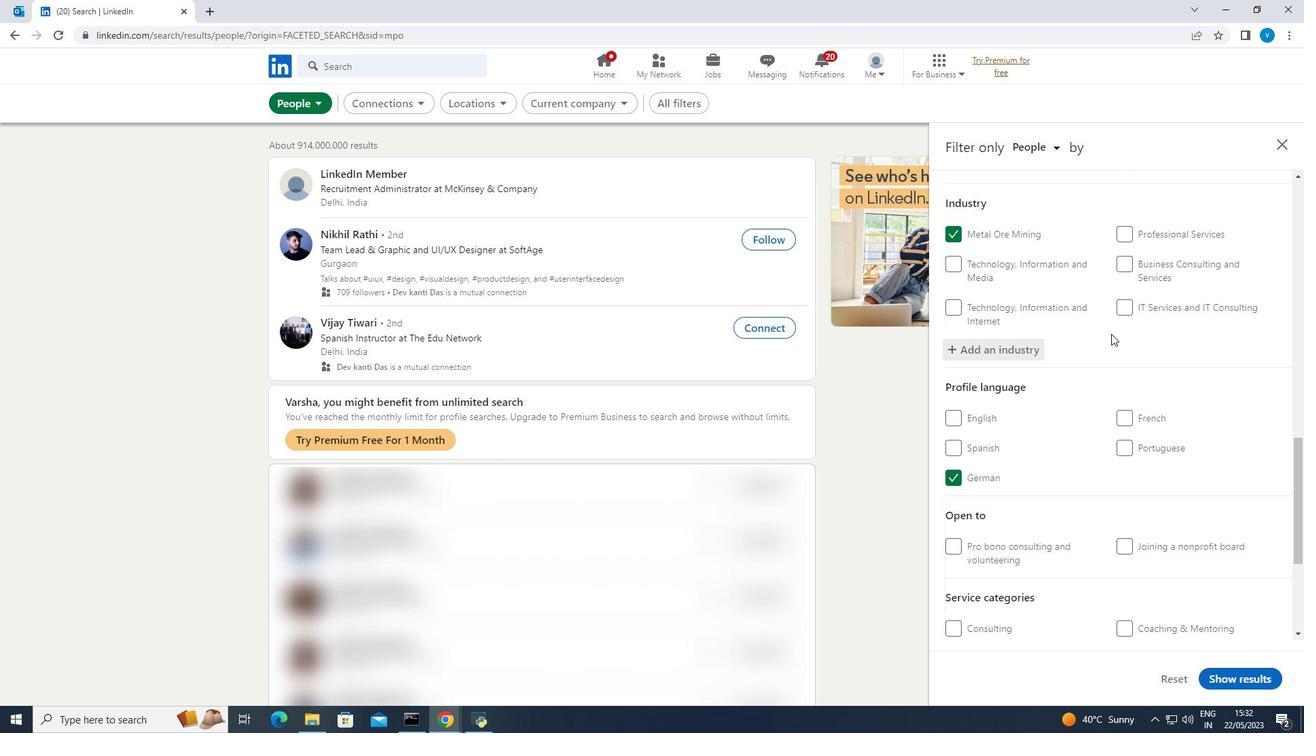 
Action: Mouse scrolled (1111, 333) with delta (0, 0)
Screenshot: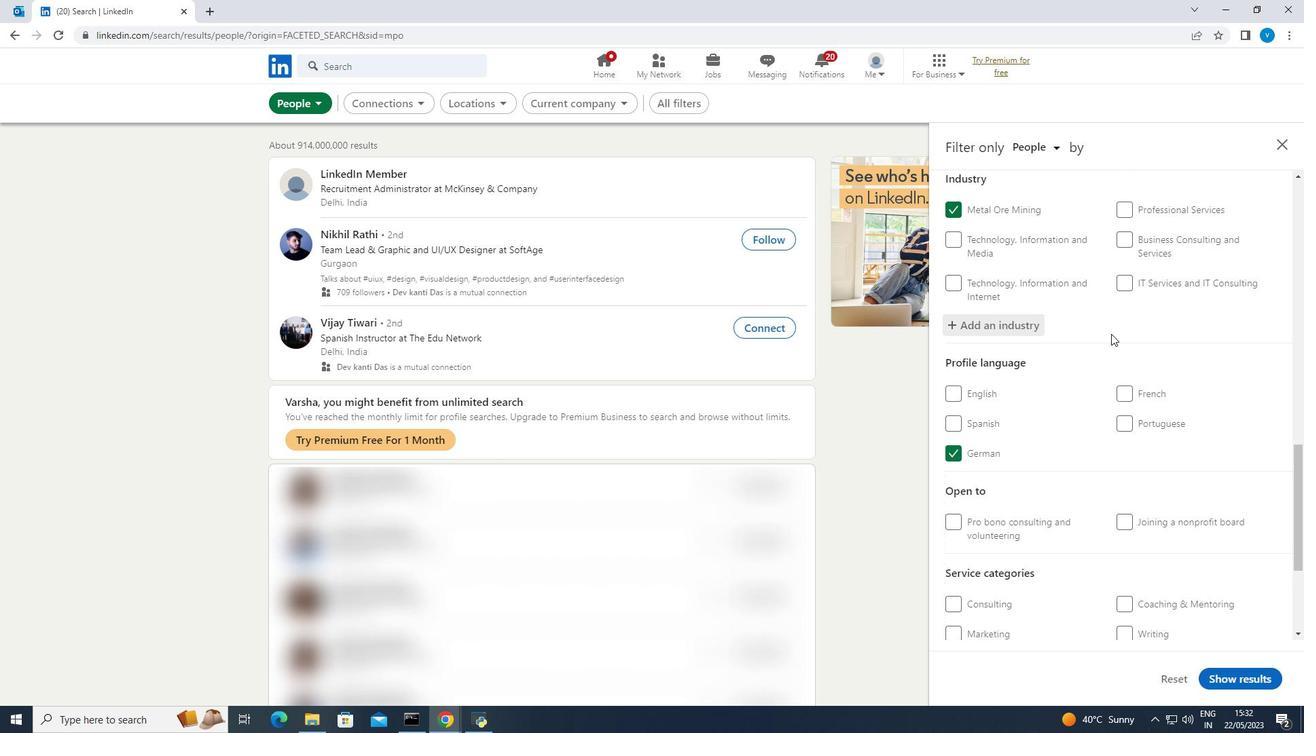 
Action: Mouse moved to (1115, 334)
Screenshot: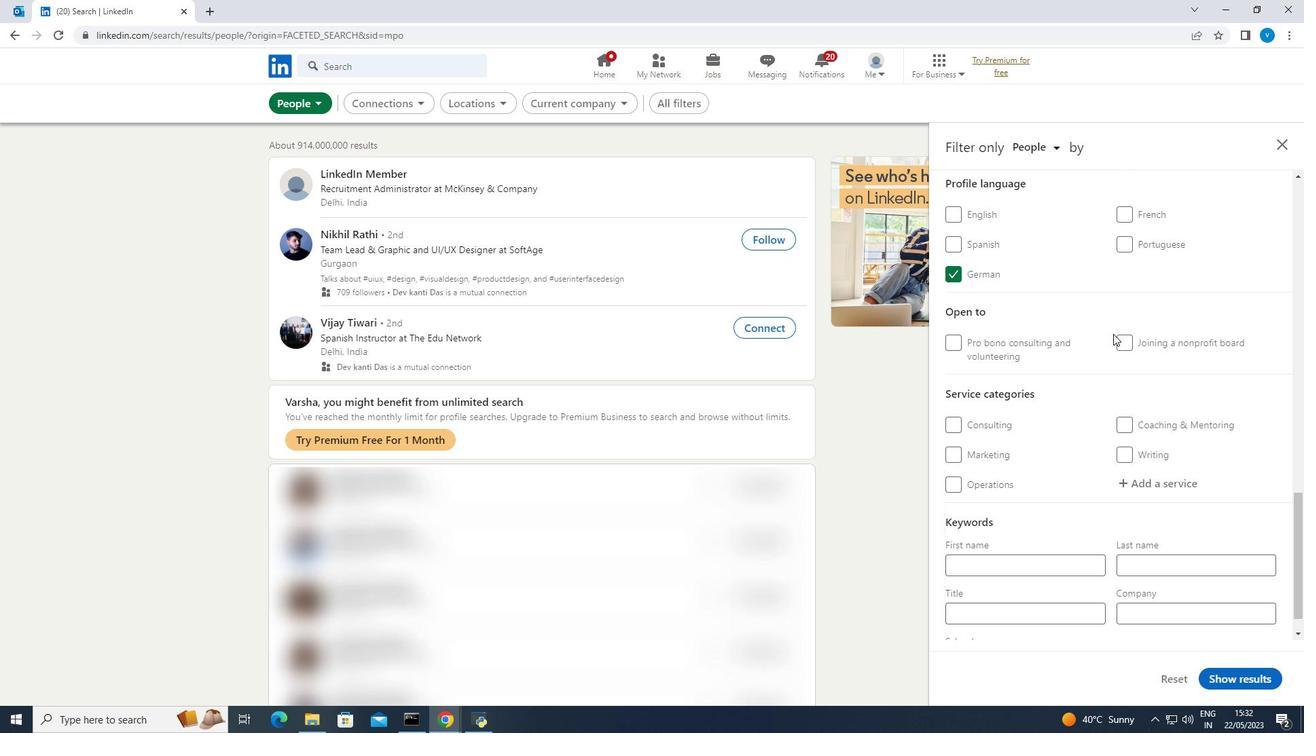 
Action: Mouse scrolled (1115, 333) with delta (0, 0)
Screenshot: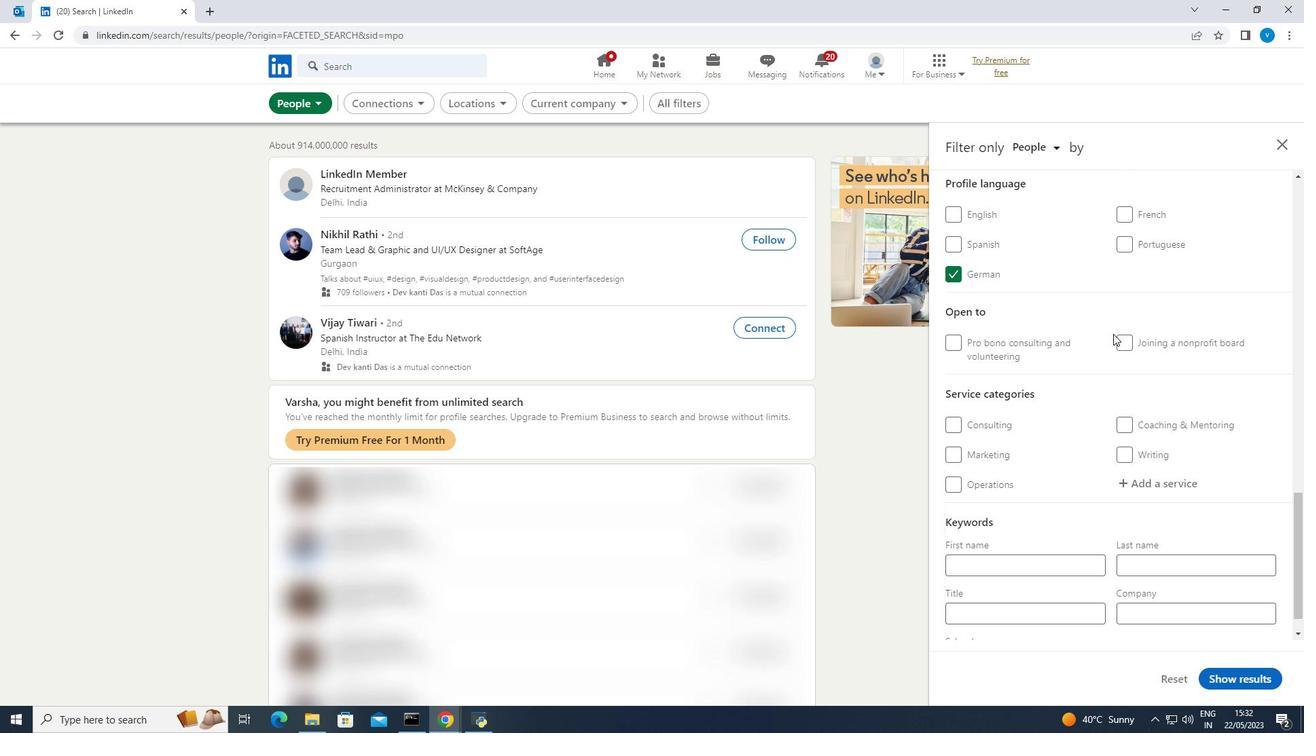 
Action: Mouse moved to (1116, 334)
Screenshot: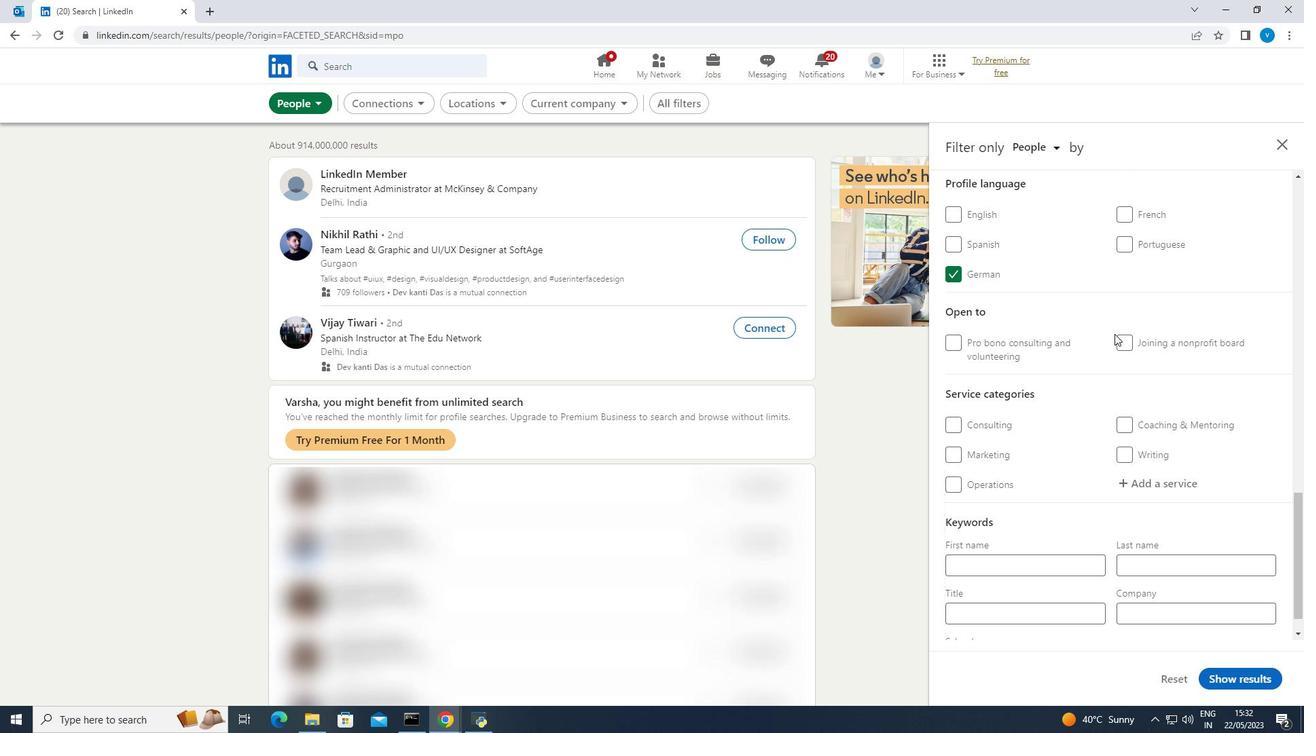 
Action: Mouse scrolled (1116, 333) with delta (0, 0)
Screenshot: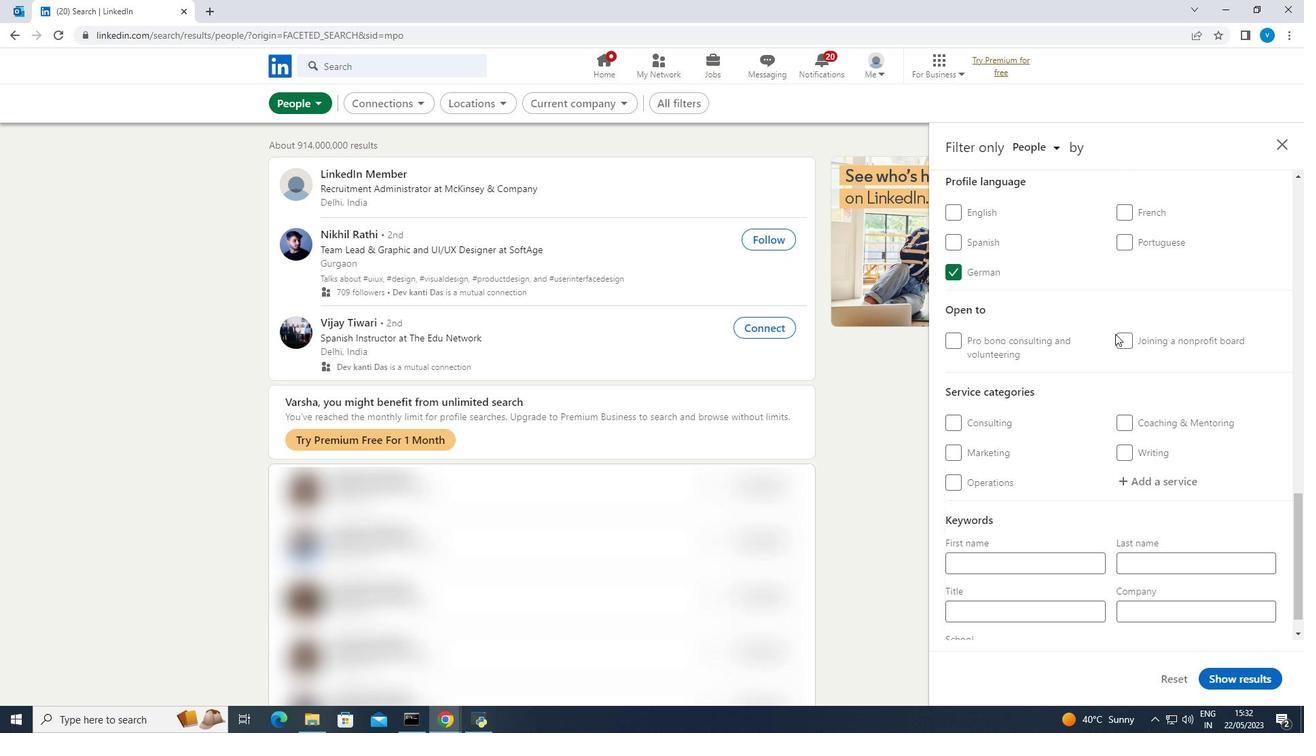 
Action: Mouse moved to (1166, 443)
Screenshot: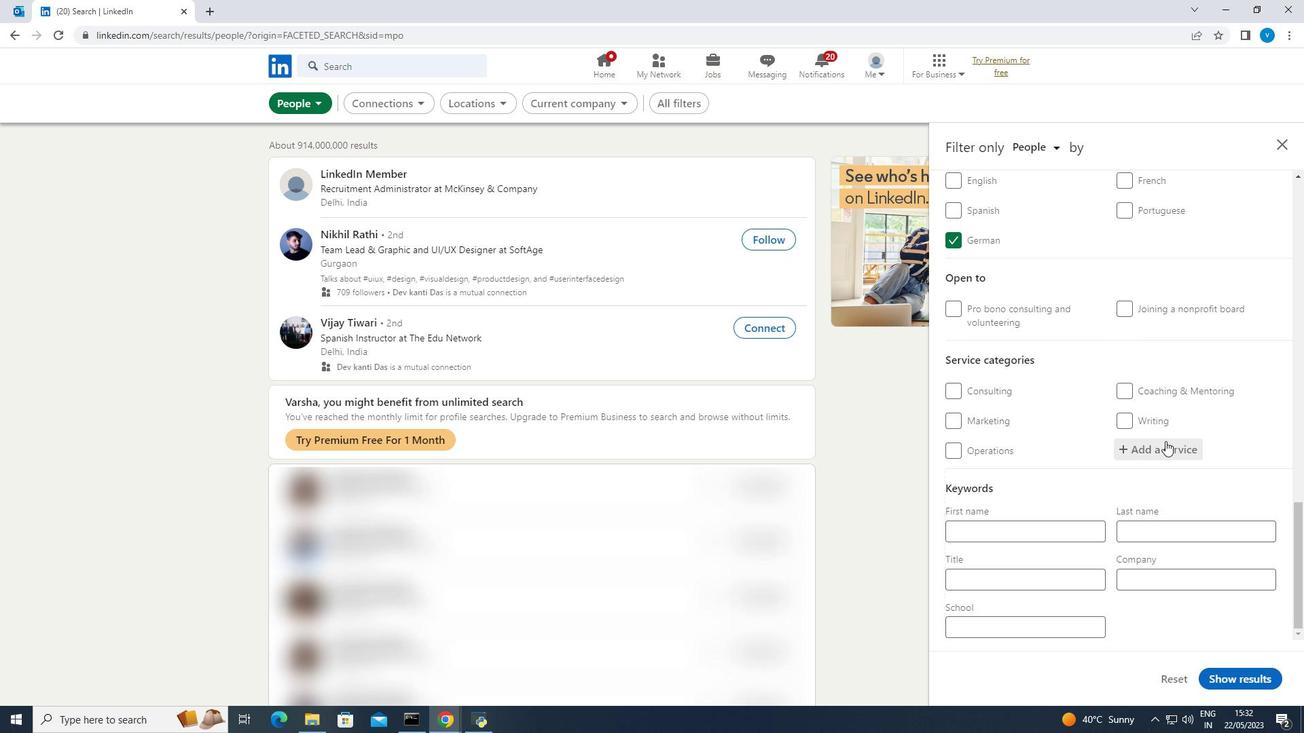 
Action: Mouse pressed left at (1166, 443)
Screenshot: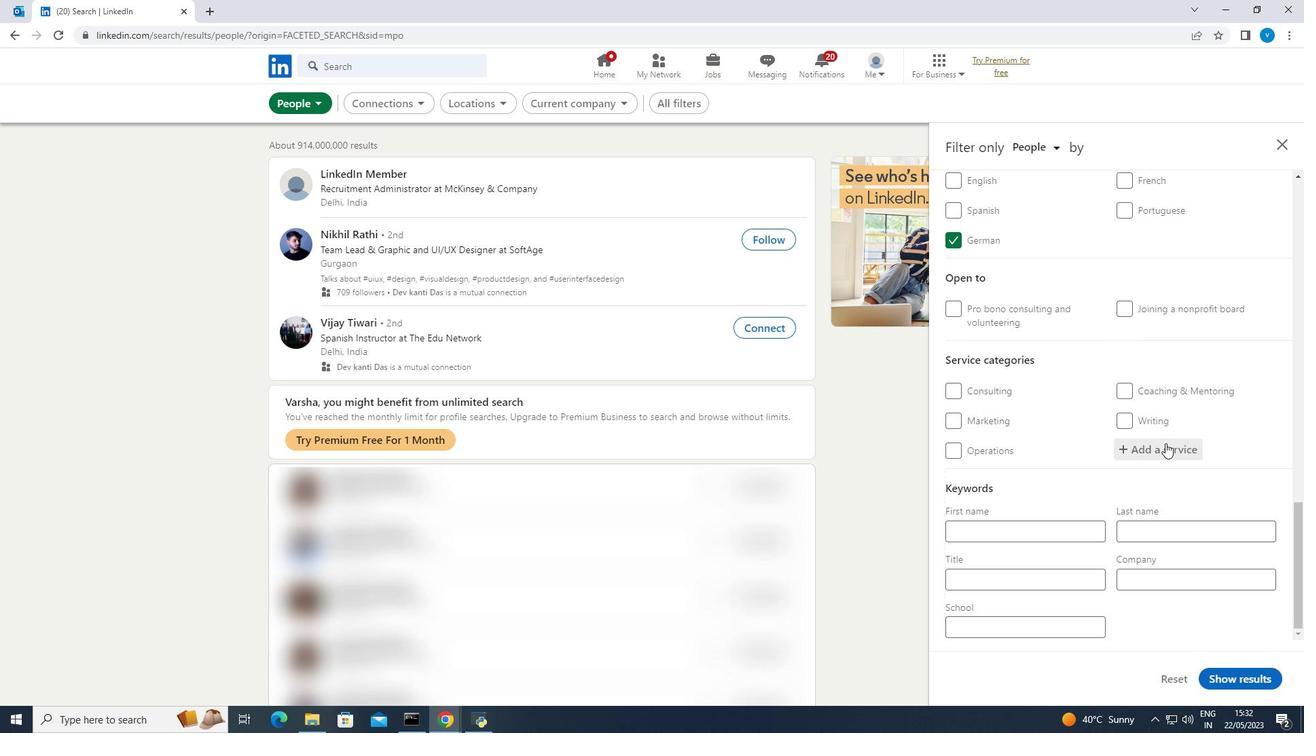 
Action: Mouse moved to (1162, 447)
Screenshot: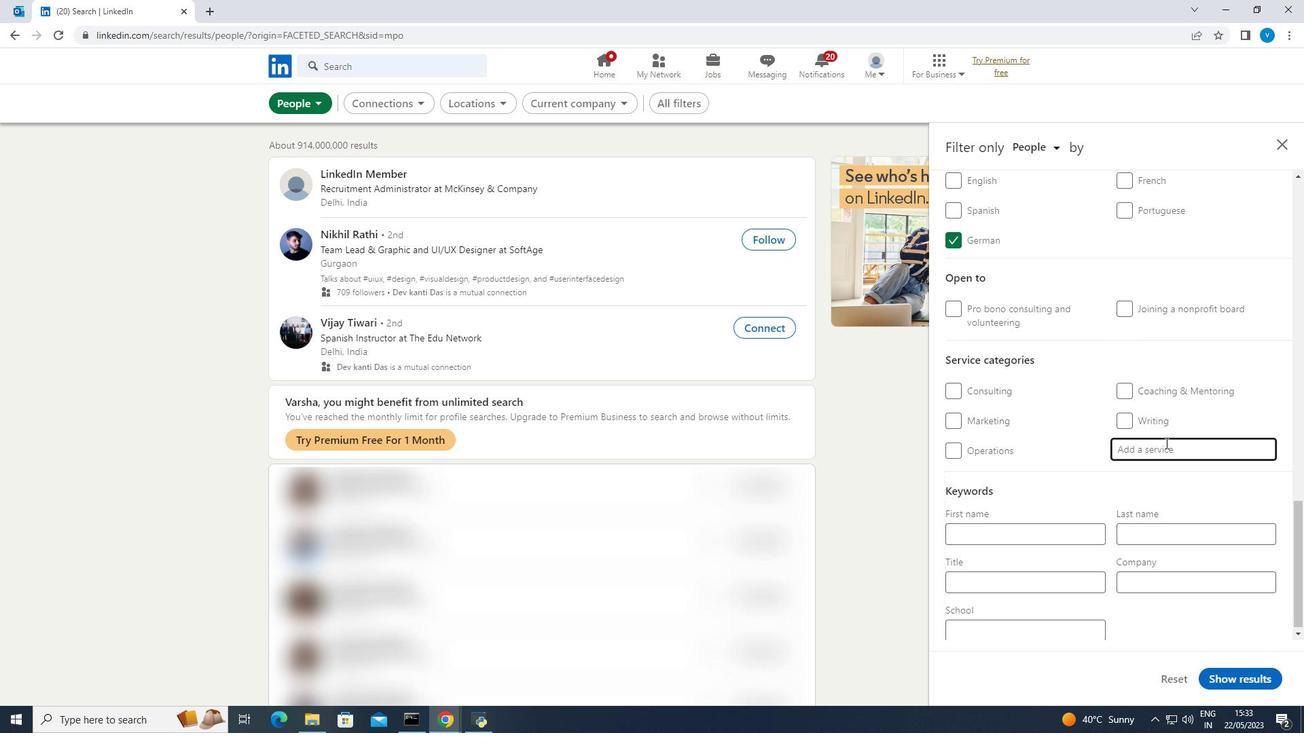 
Action: Key pressed <Key.shift><Key.shift><Key.shift><Key.shift>Growth<Key.space><Key.shift><Key.shift><Key.shift><Key.shift><Key.shift><Key.shift><Key.shift><Key.shift><Key.shift><Key.shift>M
Screenshot: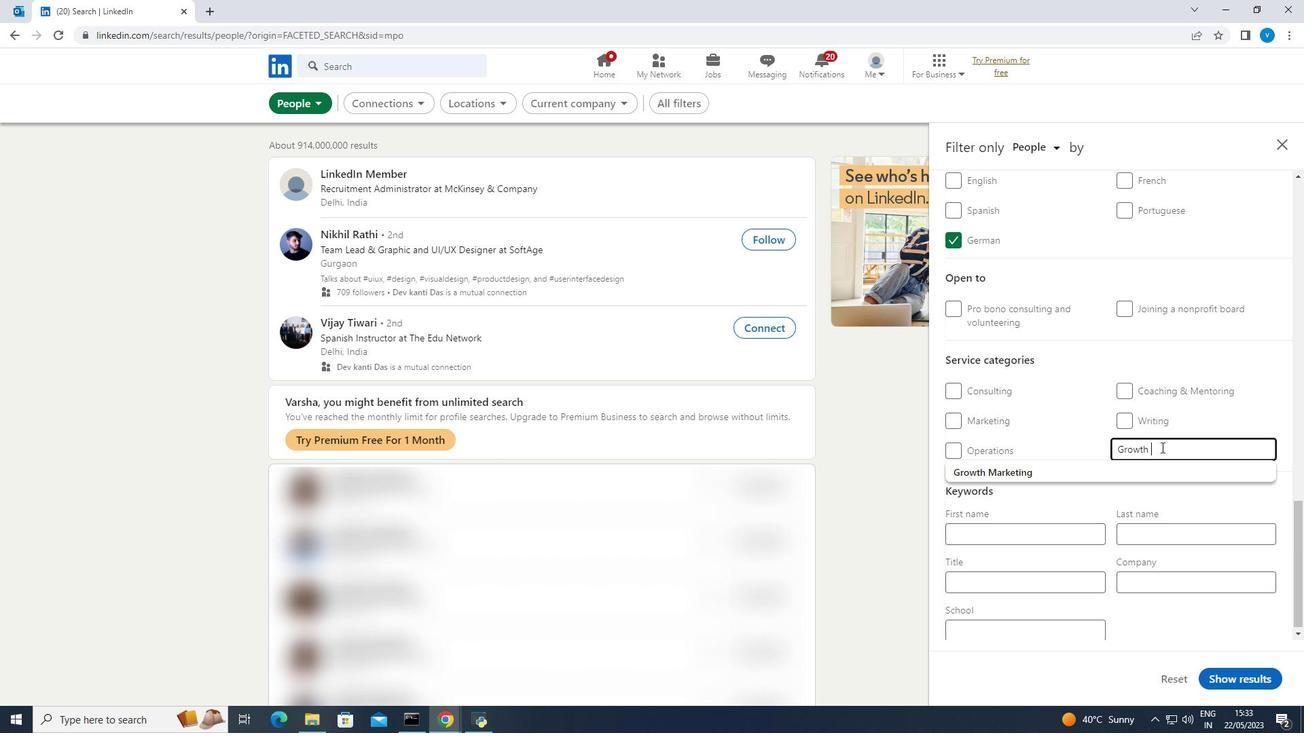 
Action: Mouse moved to (1132, 470)
Screenshot: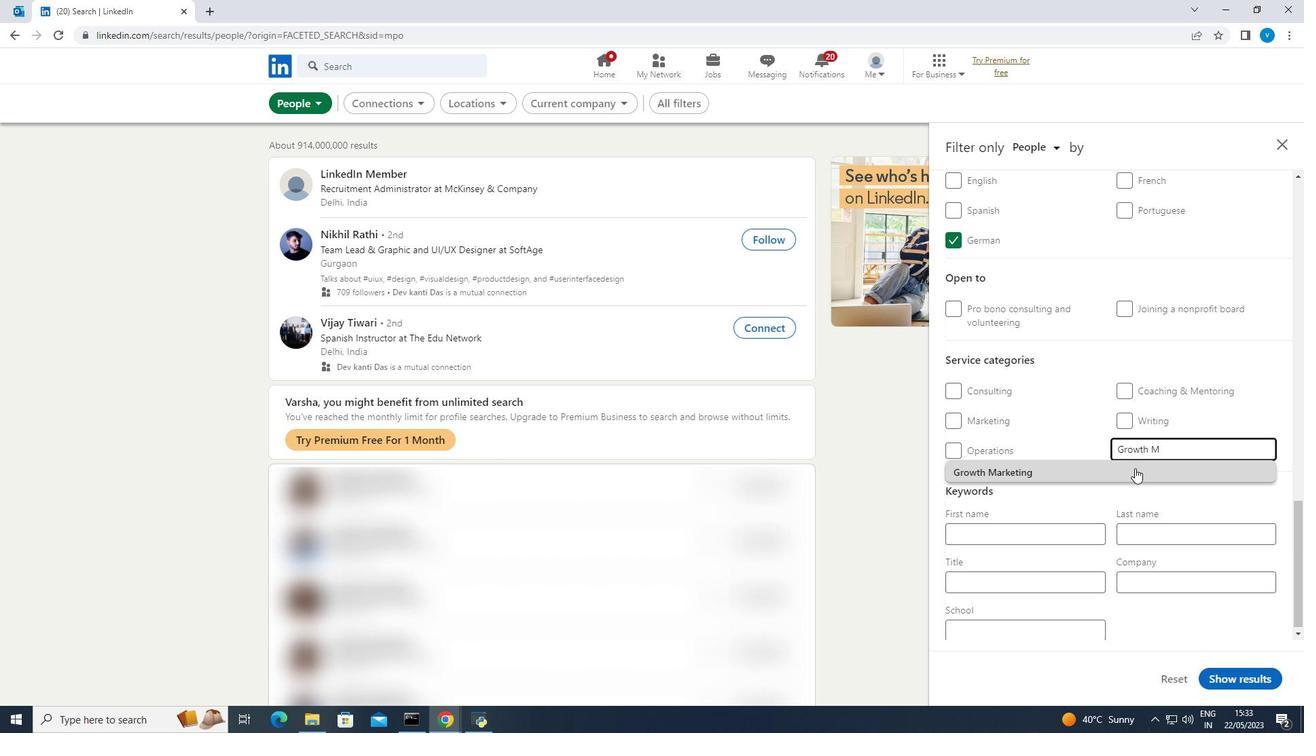 
Action: Mouse pressed left at (1132, 470)
Screenshot: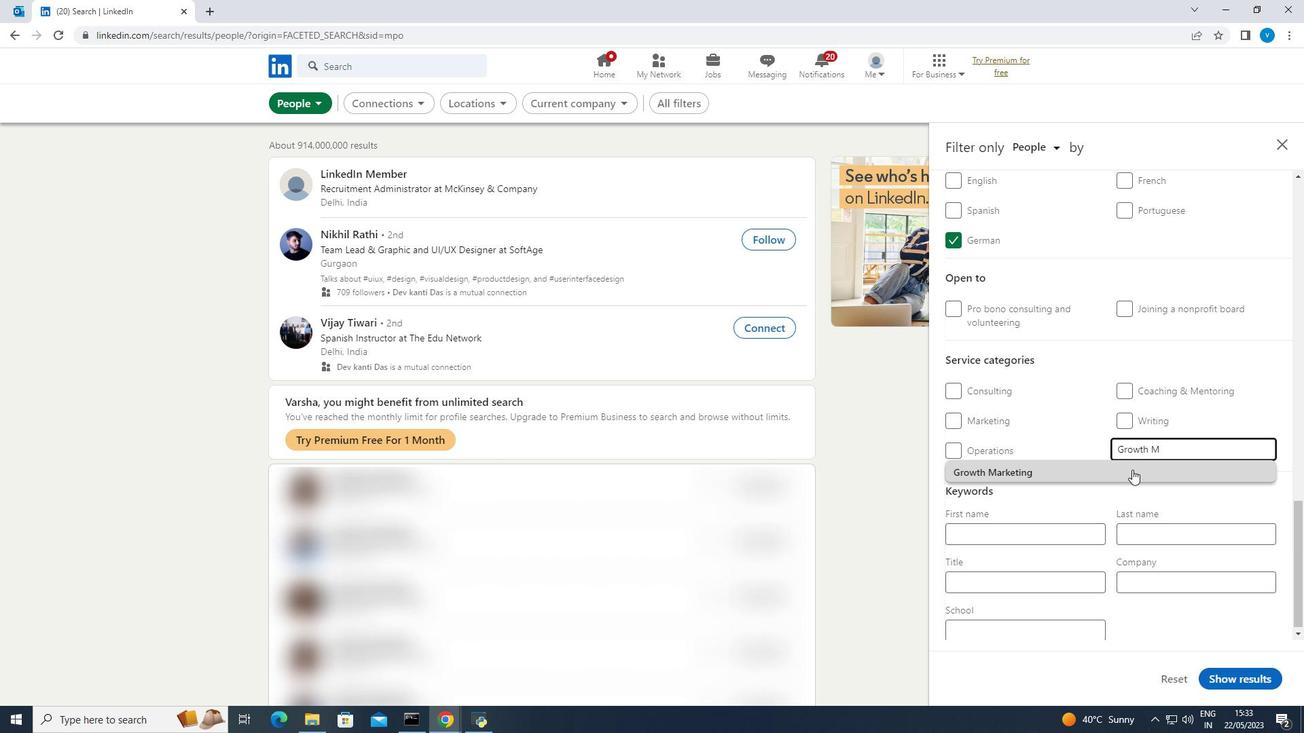 
Action: Mouse moved to (1091, 605)
Screenshot: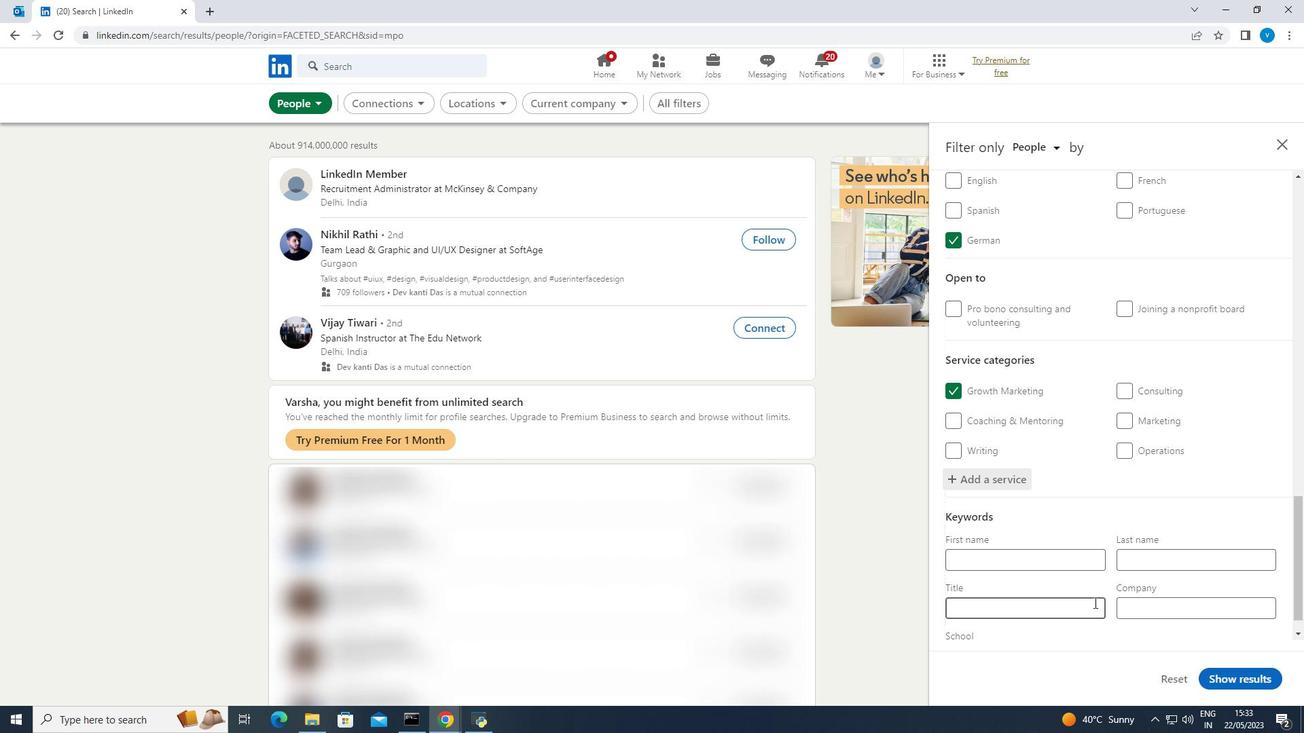 
Action: Mouse pressed left at (1091, 605)
Screenshot: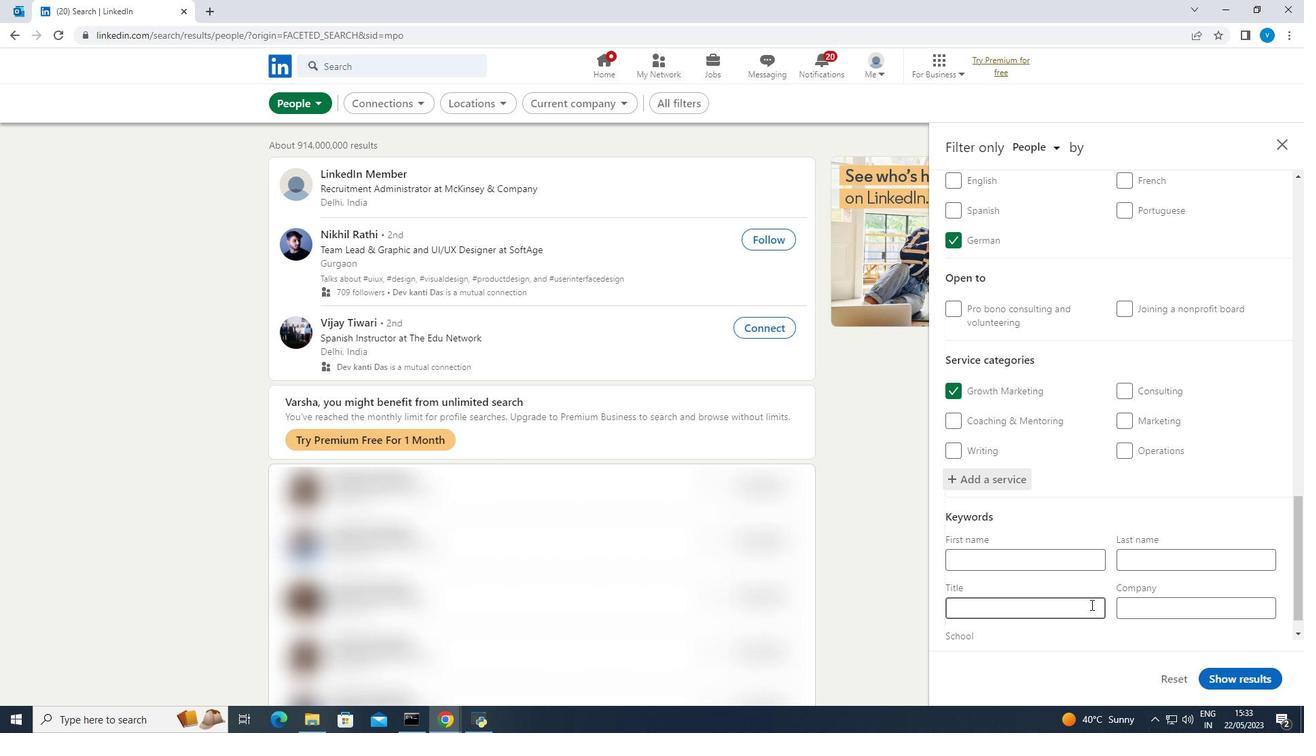 
Action: Mouse moved to (1079, 588)
Screenshot: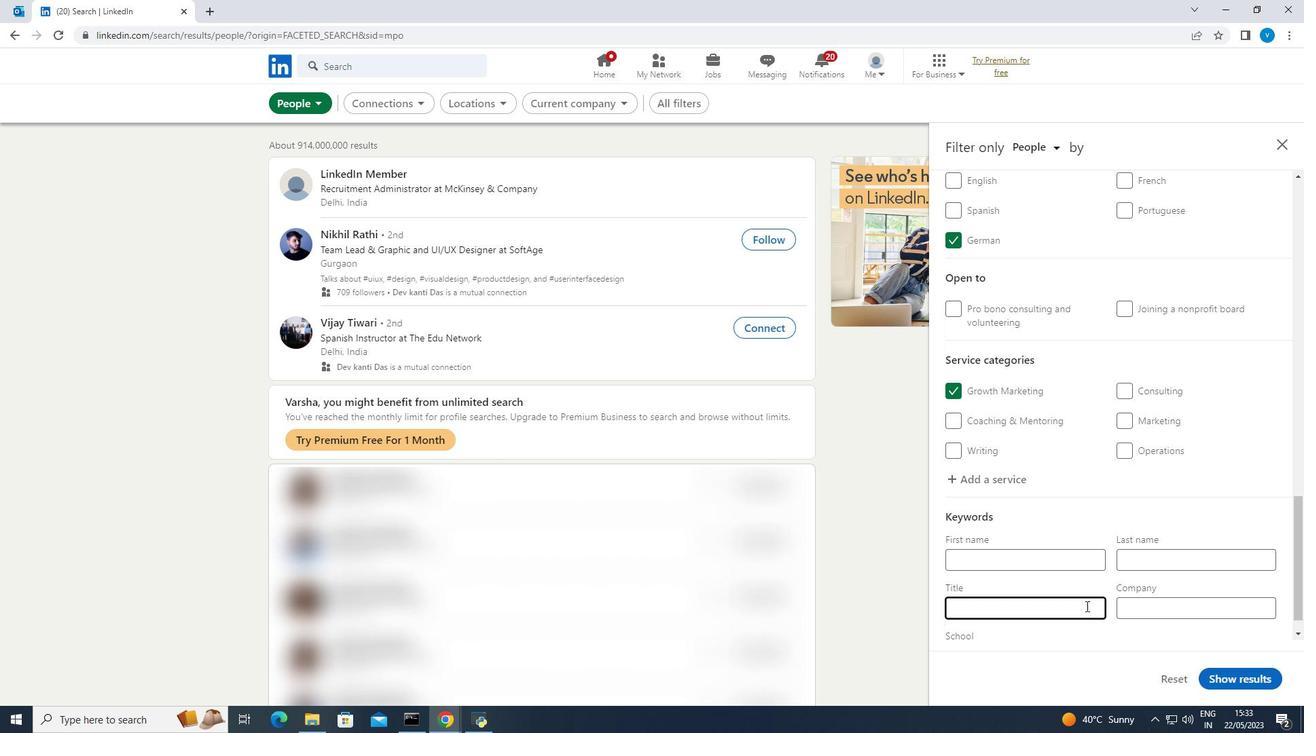 
Action: Key pressed <Key.shift><Key.shift><Key.shift><Key.shift><Key.shift>Restaurant<Key.space><Key.shift><Key.shift><Key.shift><Key.shift><Key.shift><Key.shift><Key.shift>Manager
Screenshot: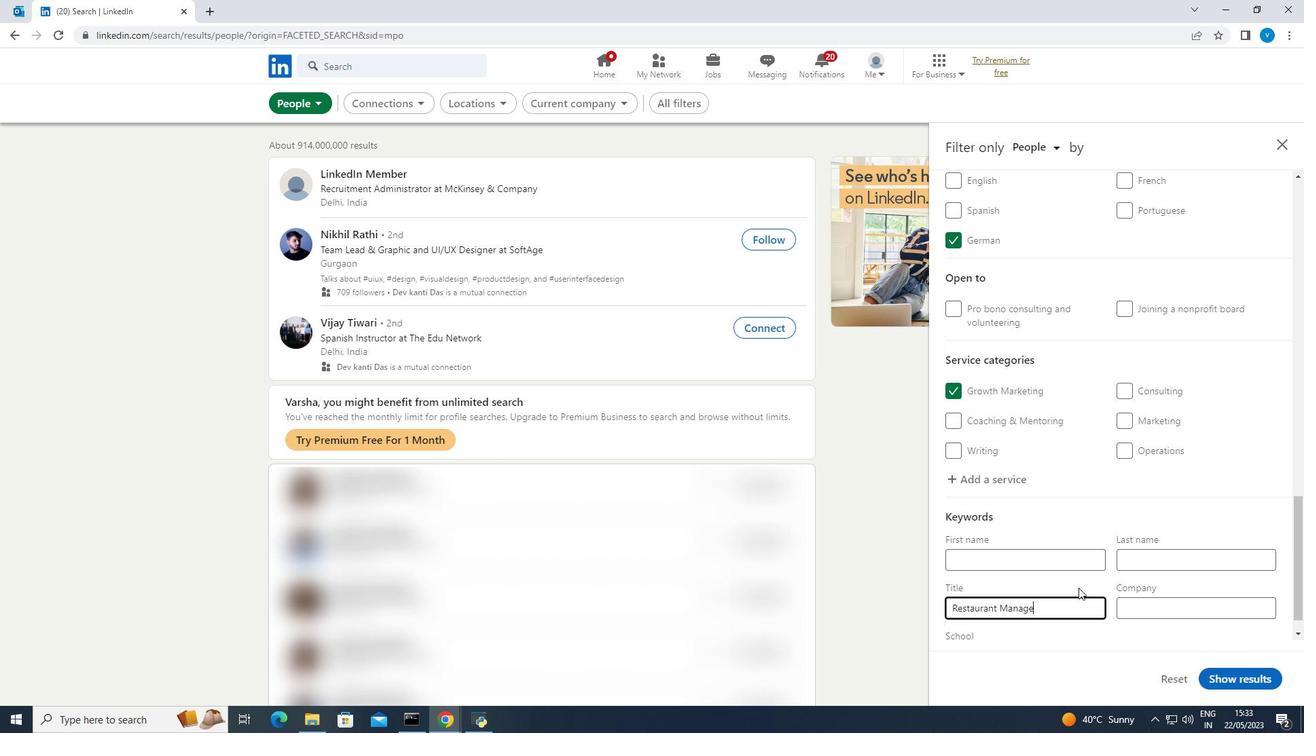 
Action: Mouse moved to (1210, 678)
Screenshot: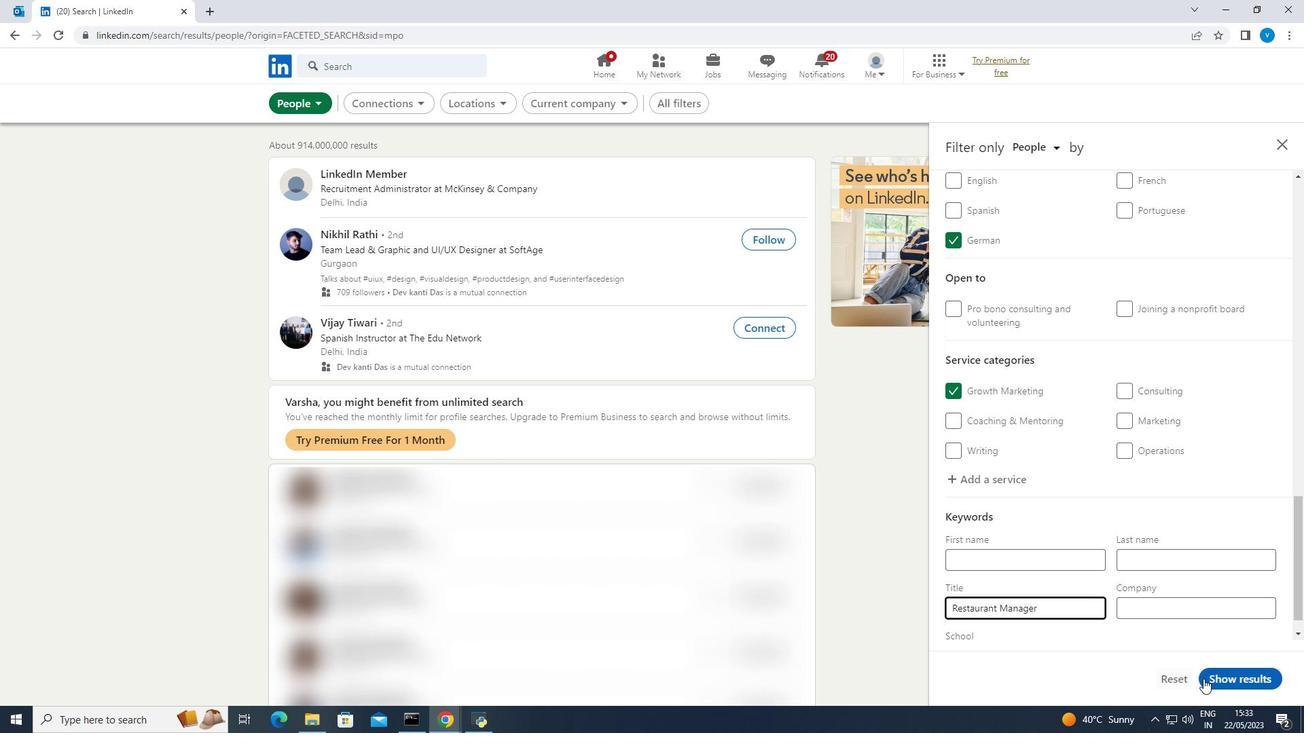 
Action: Mouse pressed left at (1210, 678)
Screenshot: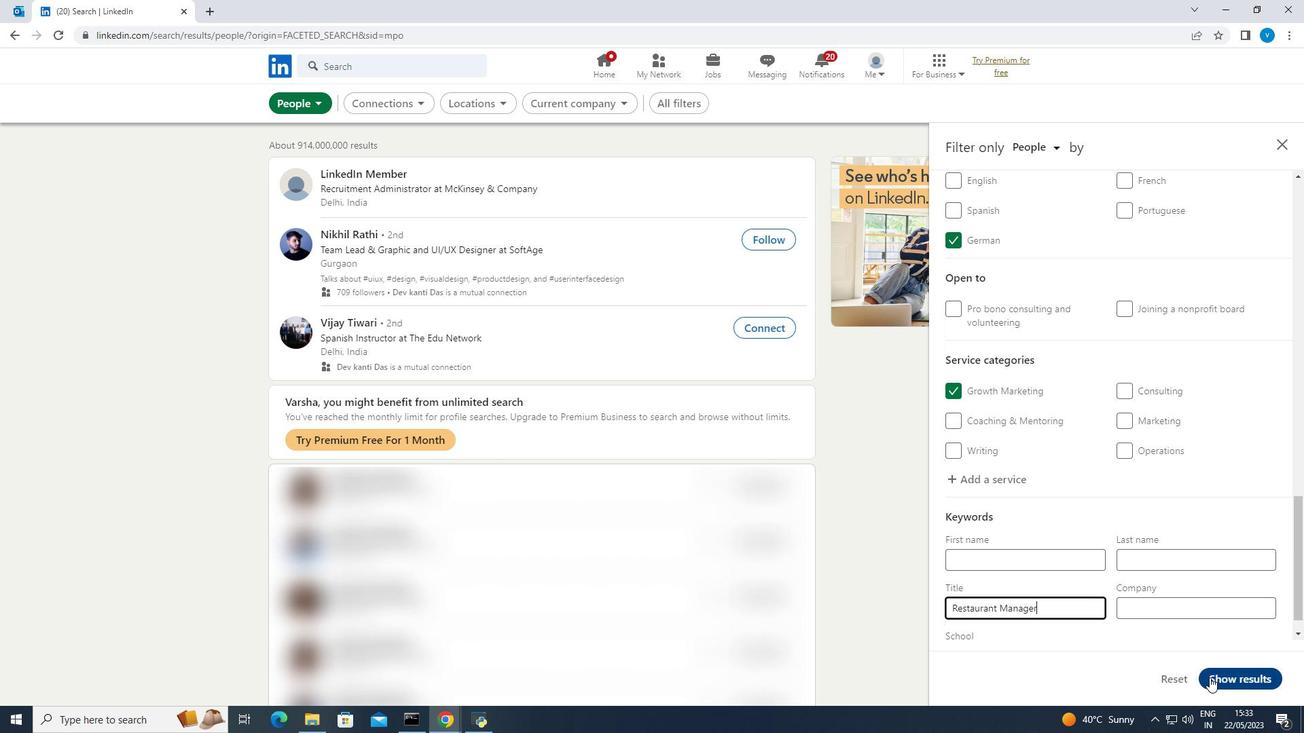 
Action: Mouse moved to (1208, 646)
Screenshot: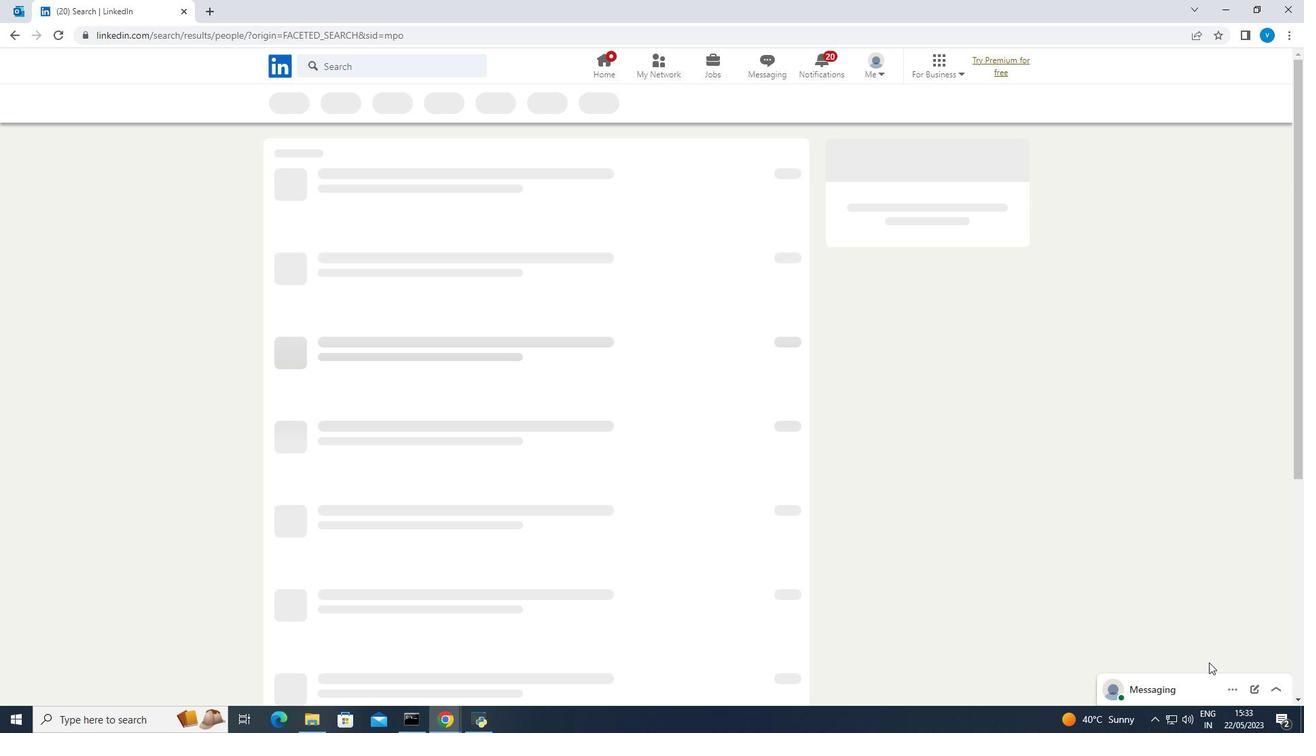 
